 Task: Find connections with filter location Mogi das Cruzes with filter topic #Socialentrepreneurshipwith filter profile language Spanish with filter current company Polaris Consulting & Services Ltd with filter school Kurukshetra University, Kurukshetra with filter industry Repair and Maintenance with filter service category Financial Advisory with filter keywords title Suicide Hotline Volunteer
Action: Mouse moved to (594, 107)
Screenshot: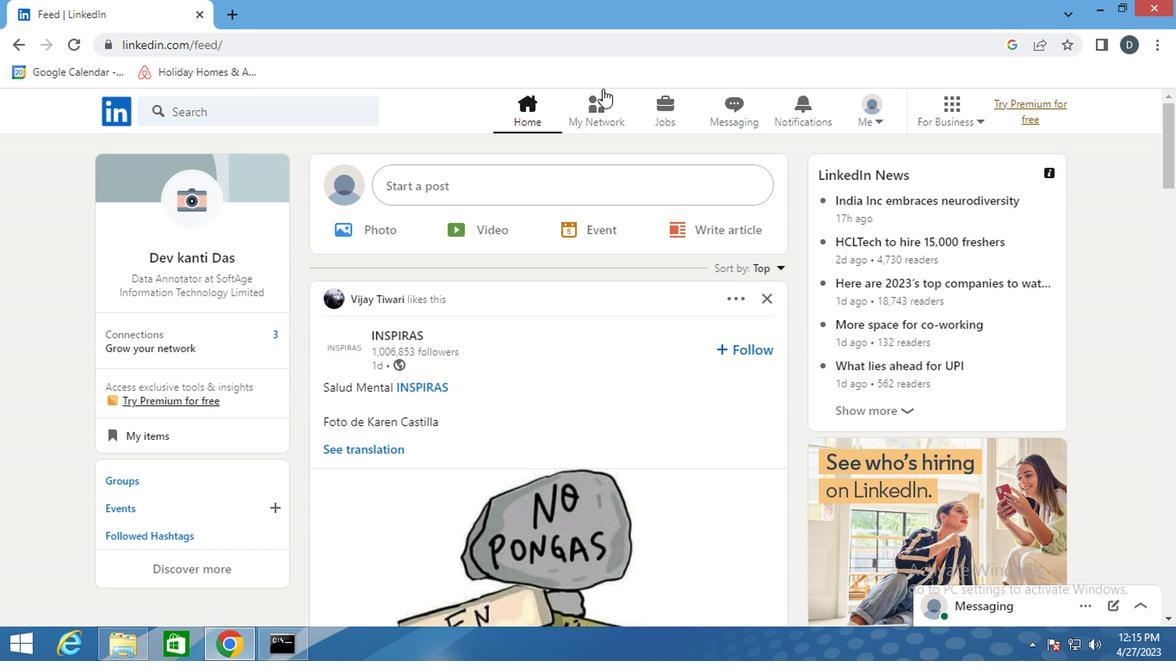 
Action: Mouse pressed left at (594, 107)
Screenshot: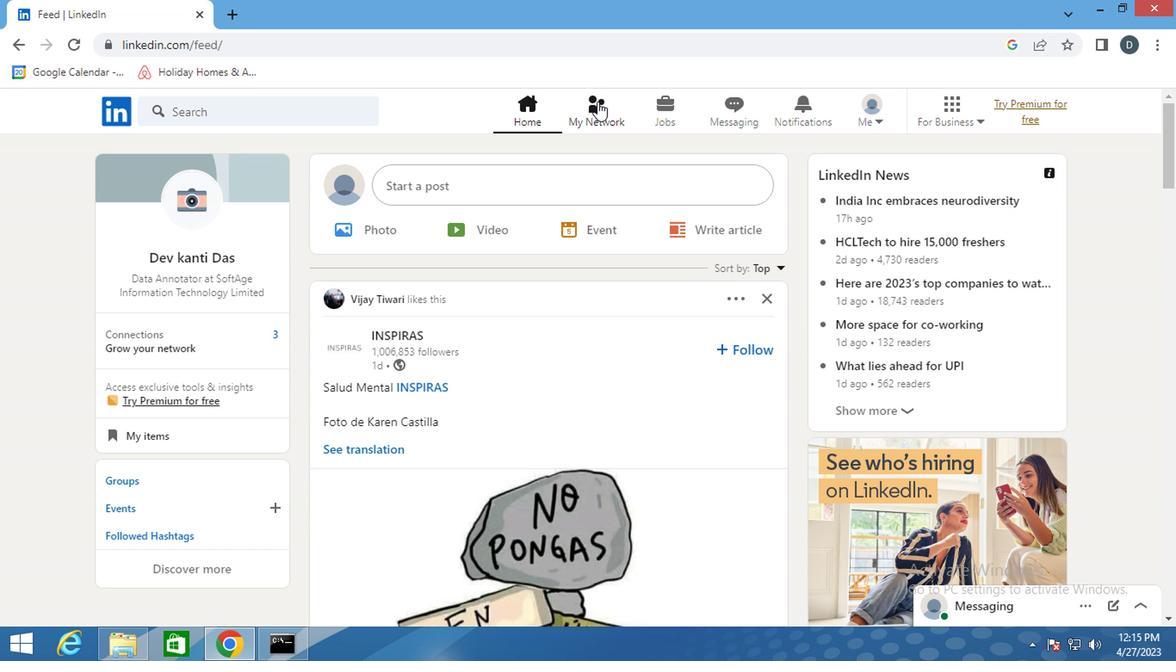 
Action: Mouse moved to (311, 195)
Screenshot: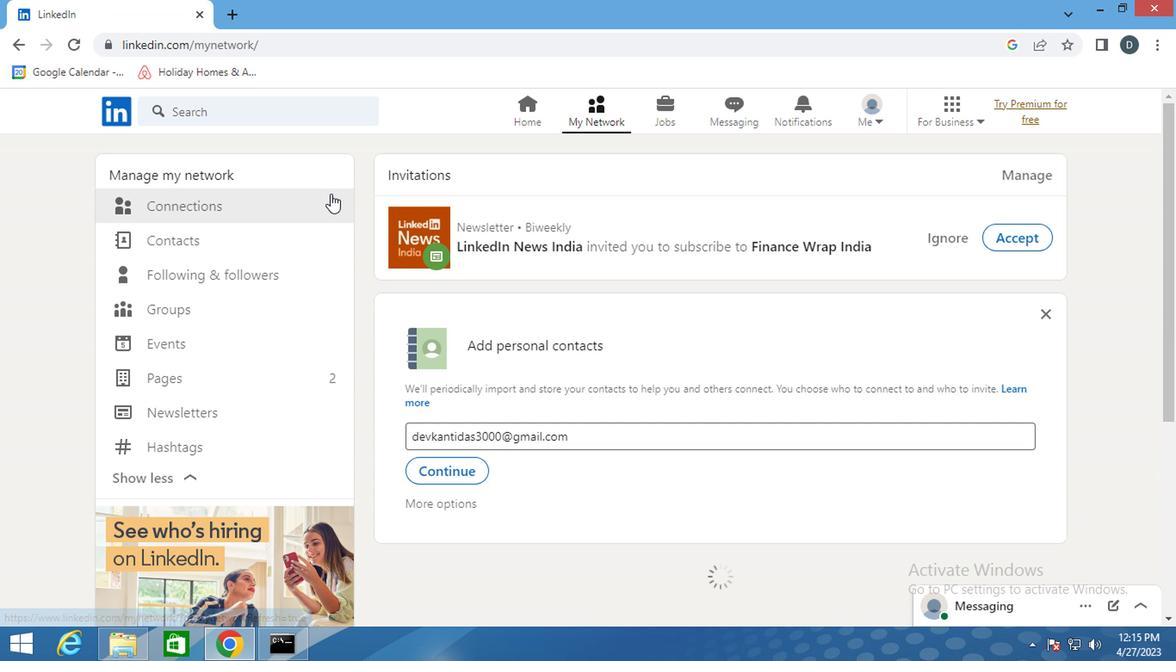 
Action: Mouse pressed left at (311, 195)
Screenshot: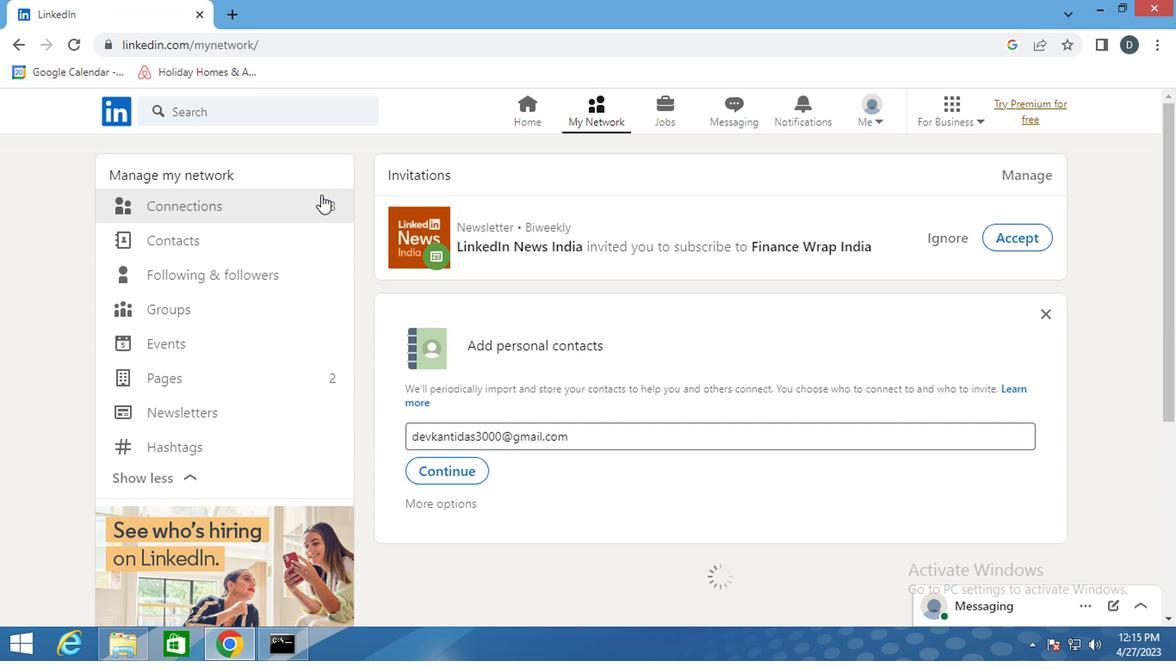 
Action: Mouse pressed left at (311, 195)
Screenshot: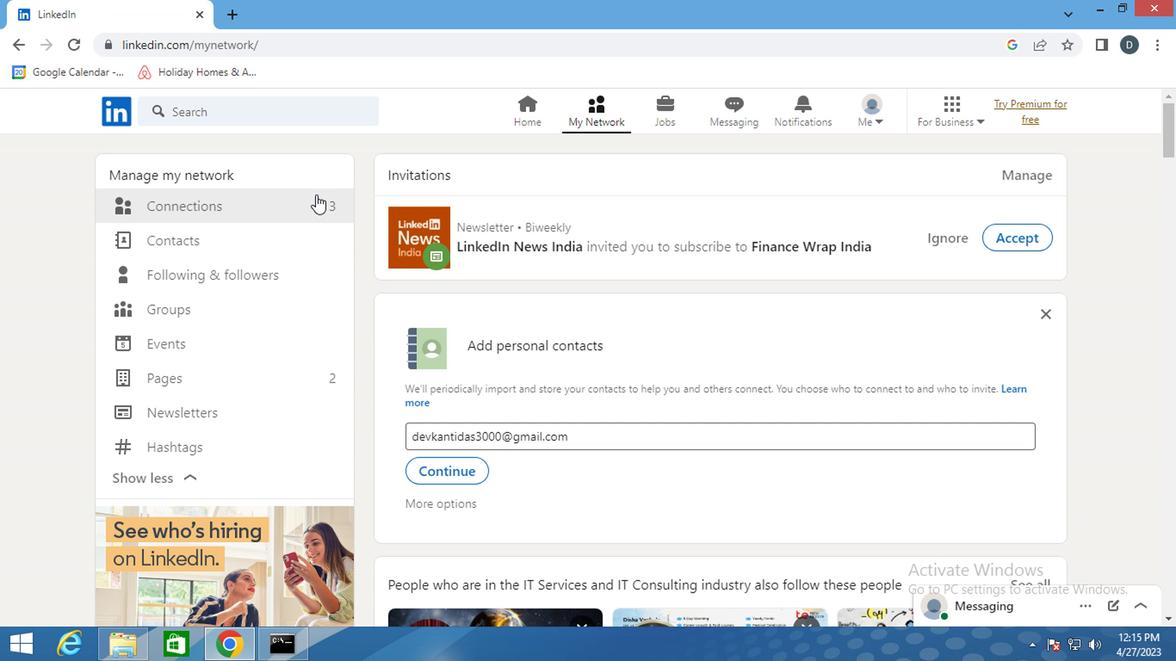 
Action: Mouse moved to (330, 214)
Screenshot: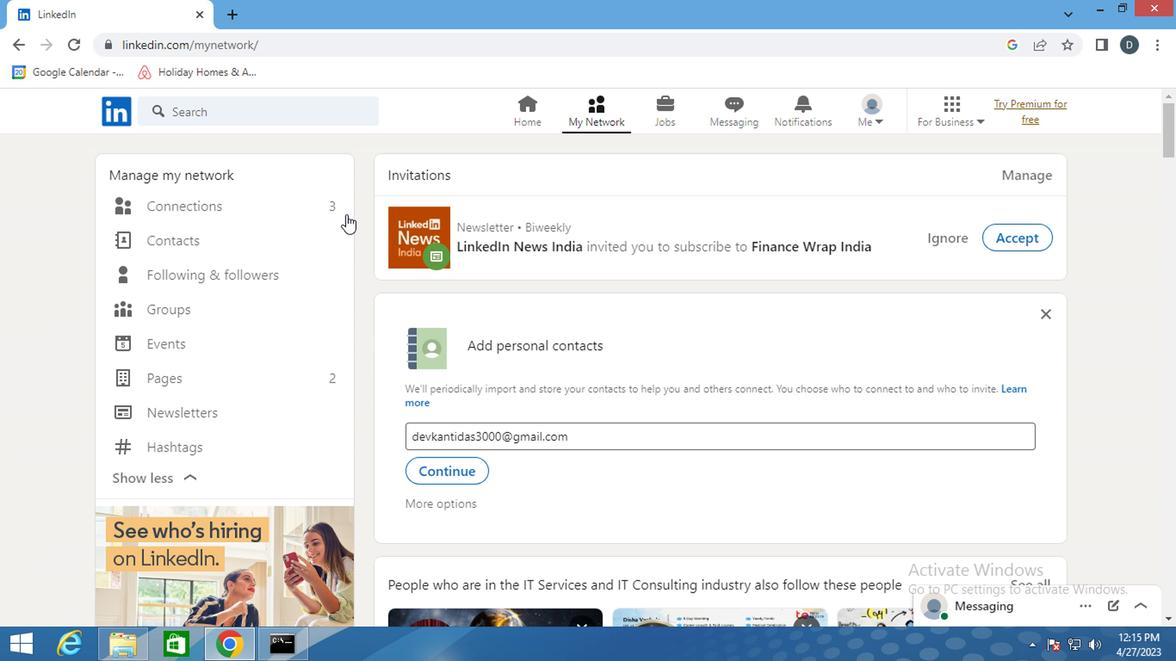 
Action: Mouse pressed left at (330, 214)
Screenshot: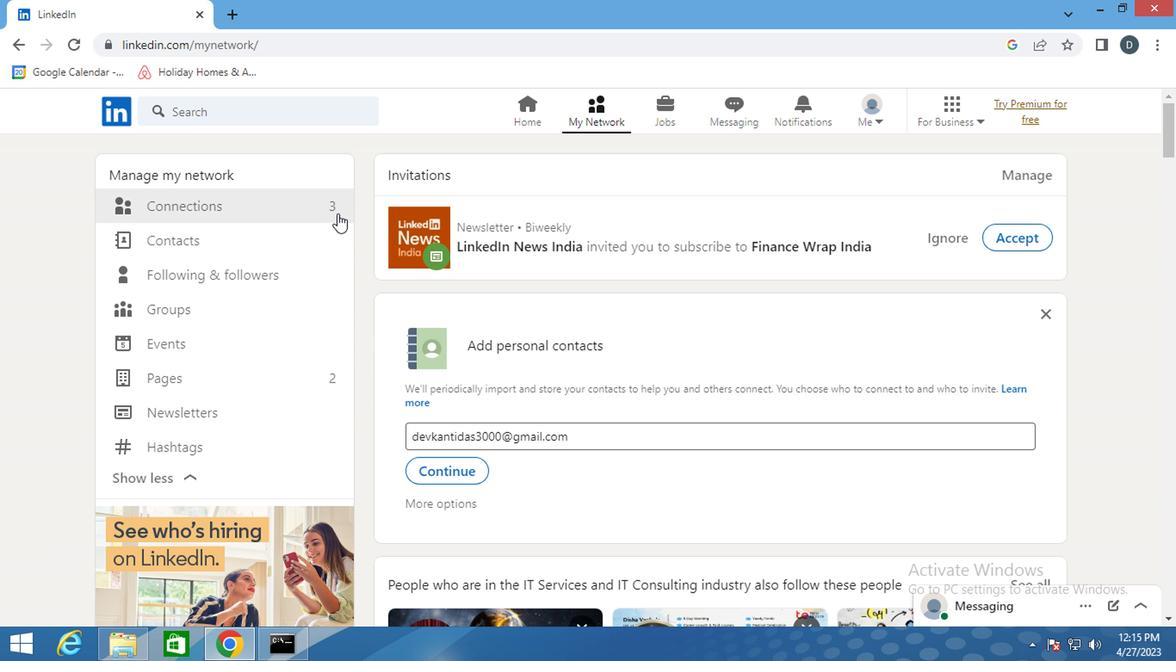 
Action: Mouse pressed left at (330, 214)
Screenshot: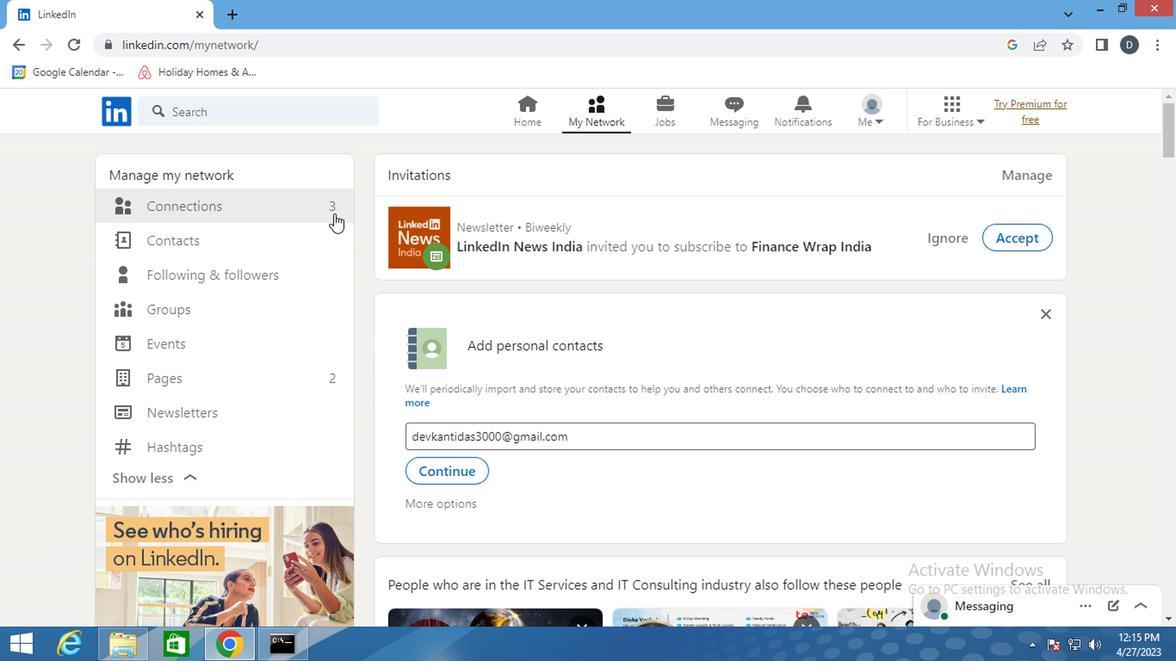 
Action: Mouse moved to (714, 203)
Screenshot: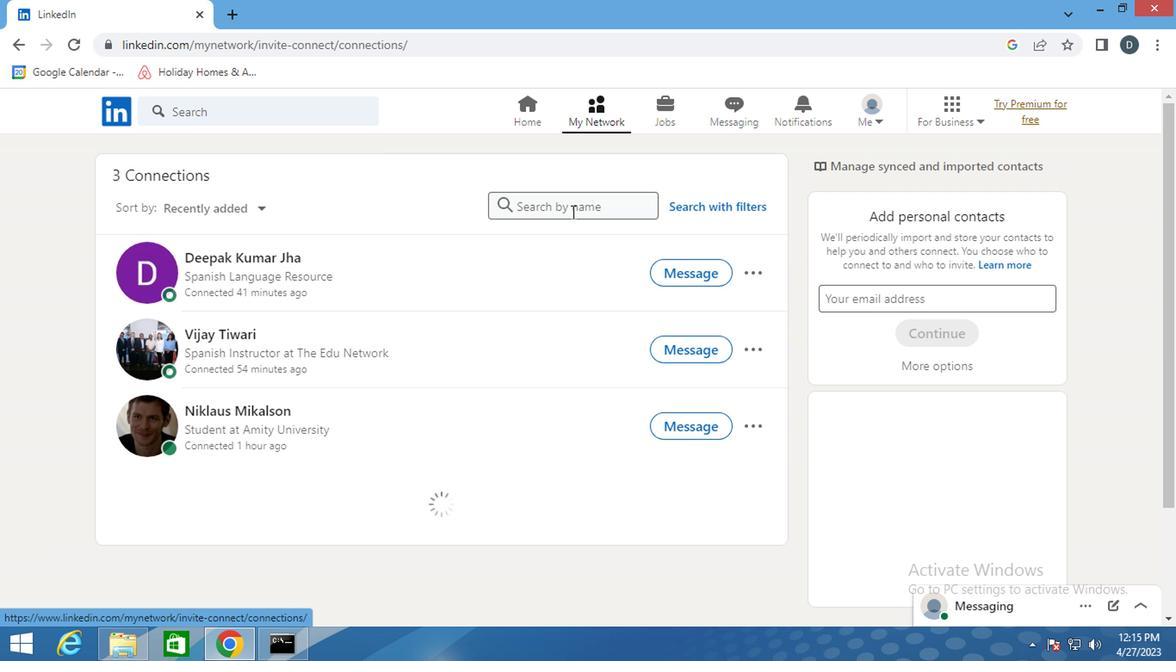 
Action: Mouse pressed left at (714, 203)
Screenshot: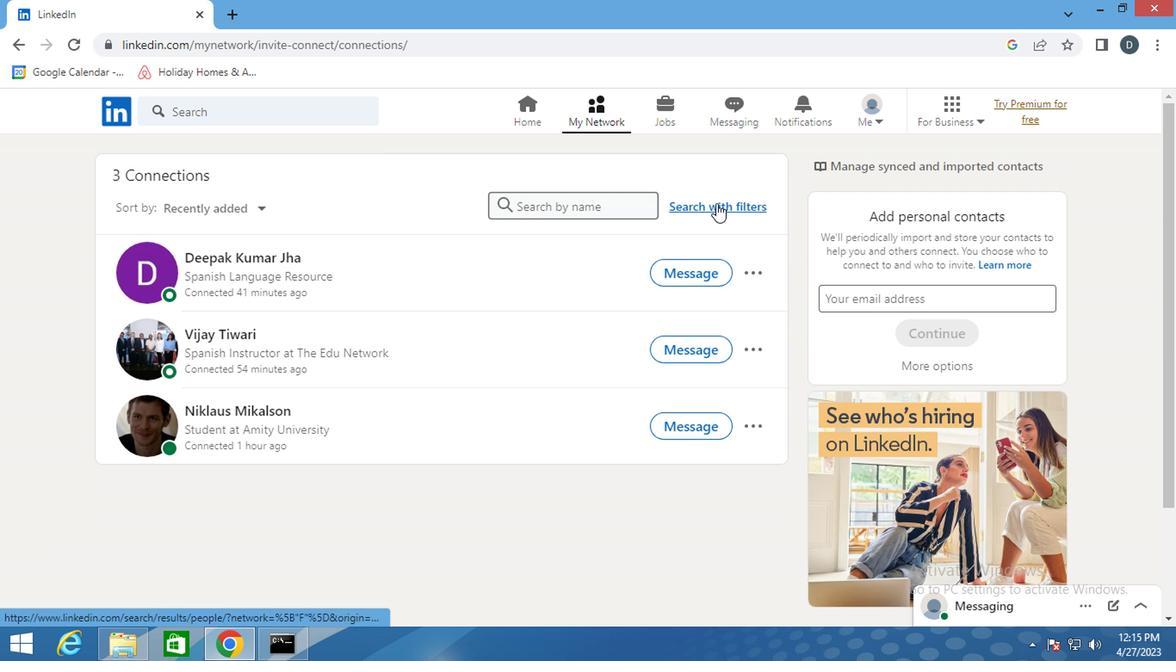 
Action: Mouse moved to (625, 160)
Screenshot: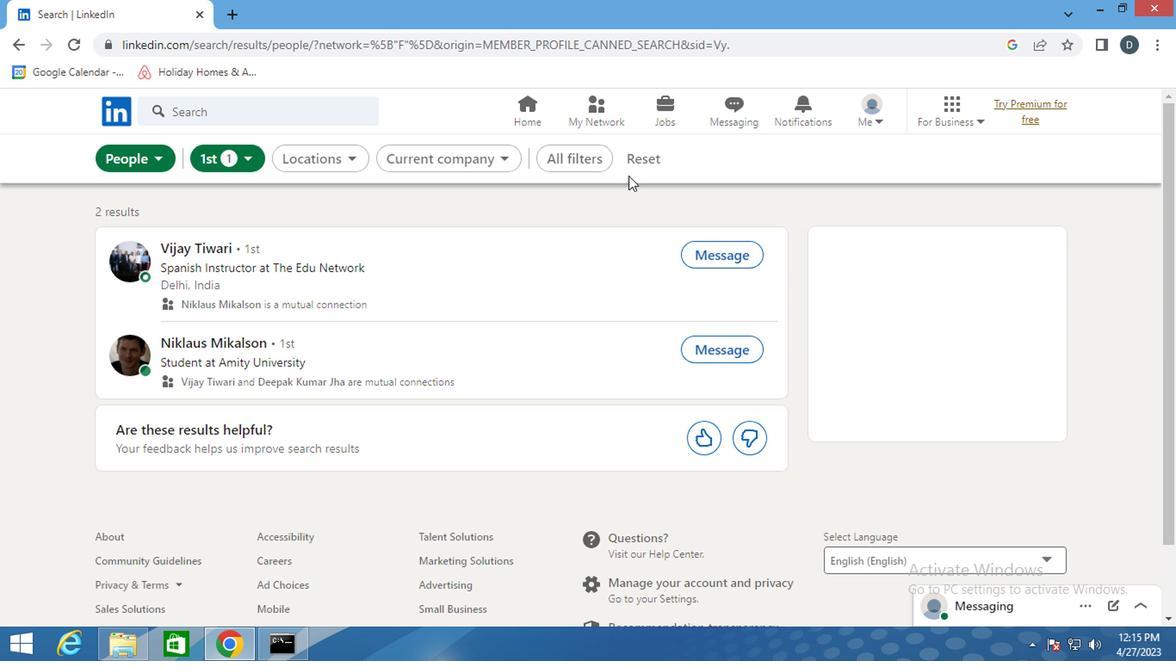 
Action: Mouse pressed left at (625, 160)
Screenshot: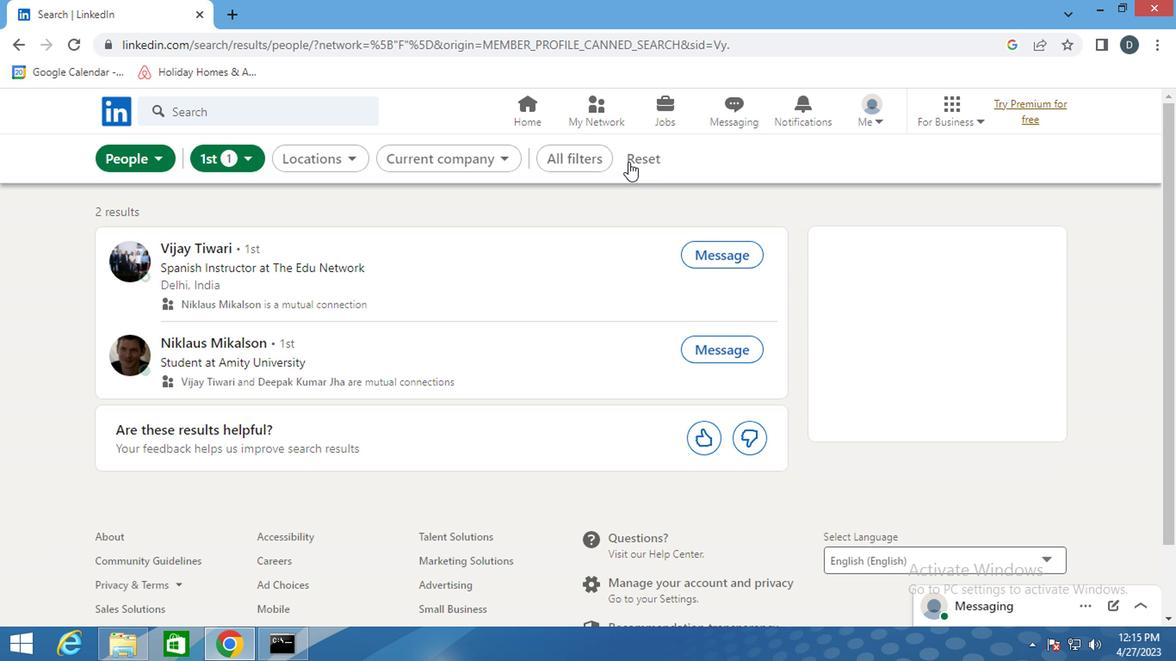
Action: Mouse moved to (586, 159)
Screenshot: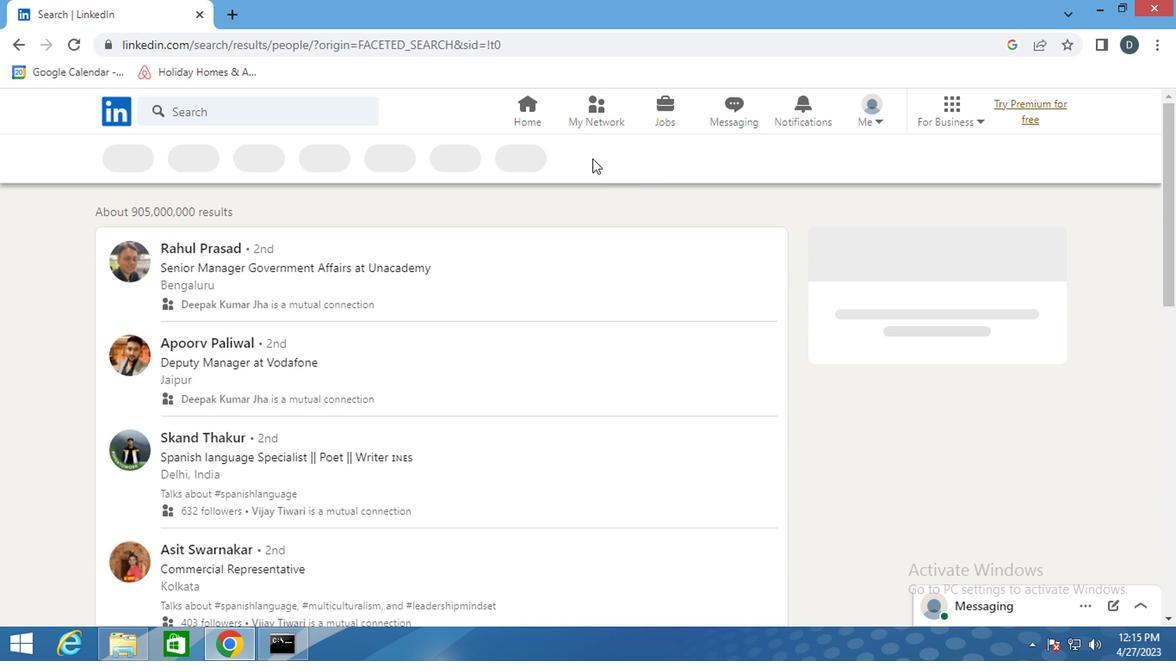 
Action: Mouse pressed left at (586, 159)
Screenshot: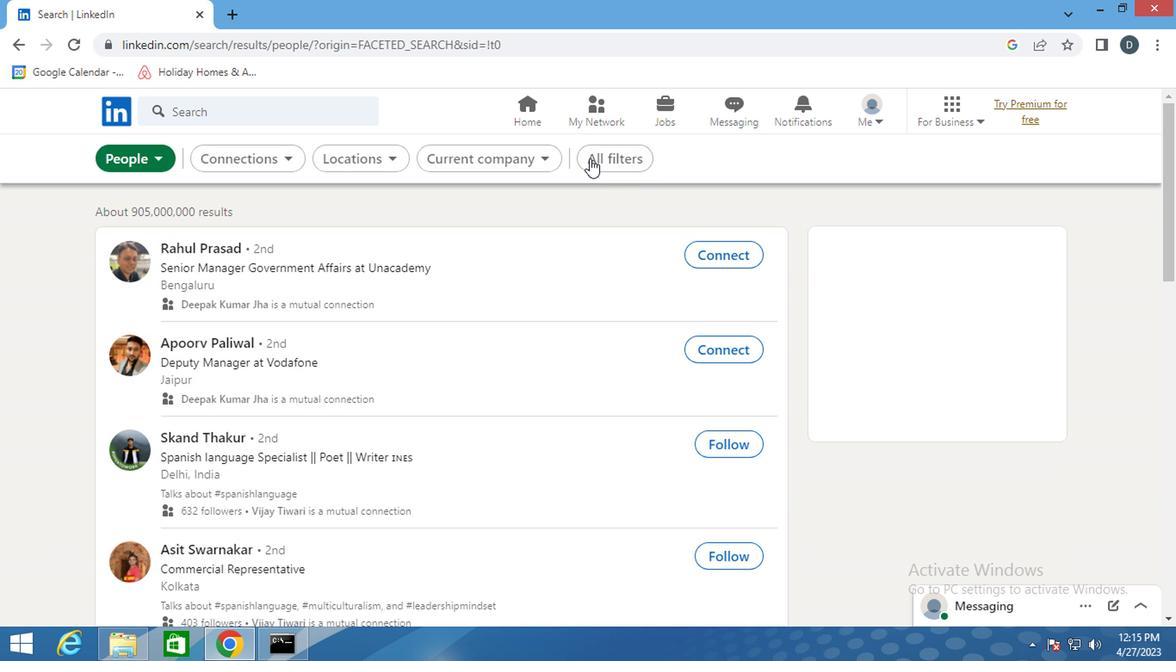 
Action: Mouse moved to (932, 368)
Screenshot: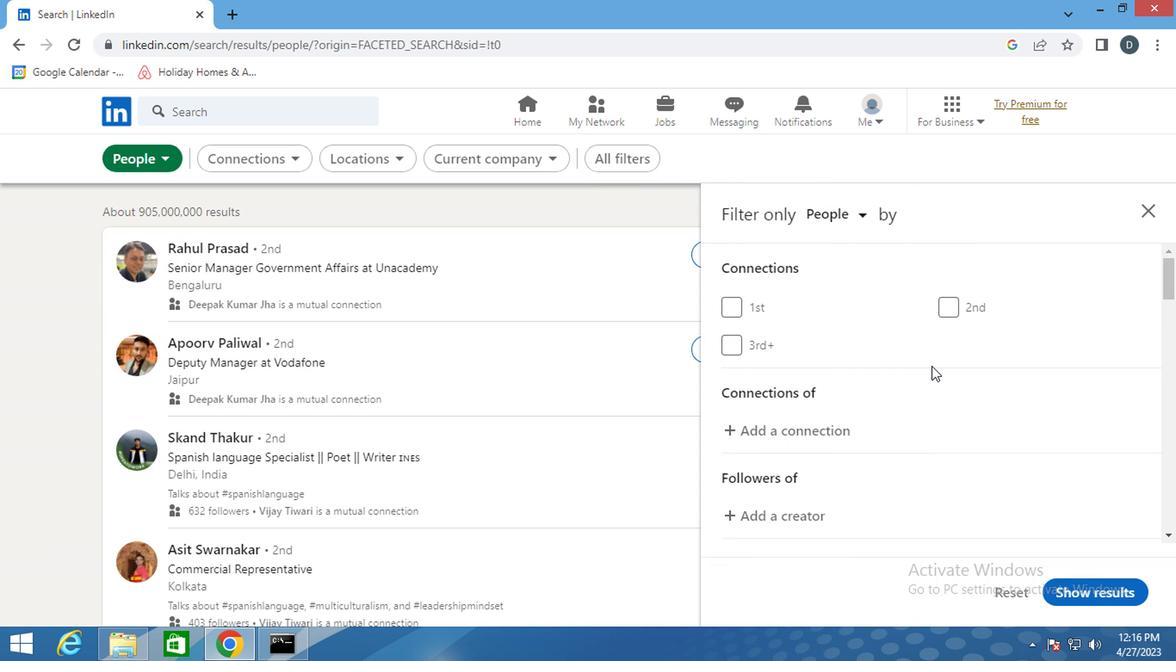 
Action: Mouse scrolled (932, 368) with delta (0, 0)
Screenshot: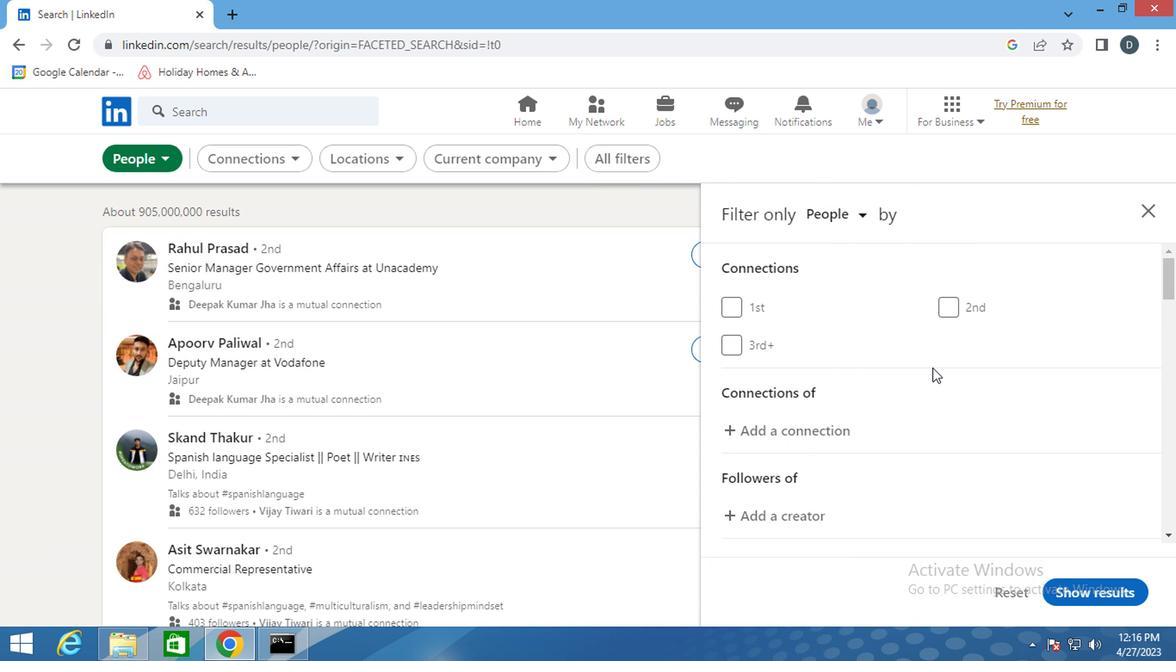 
Action: Mouse moved to (932, 368)
Screenshot: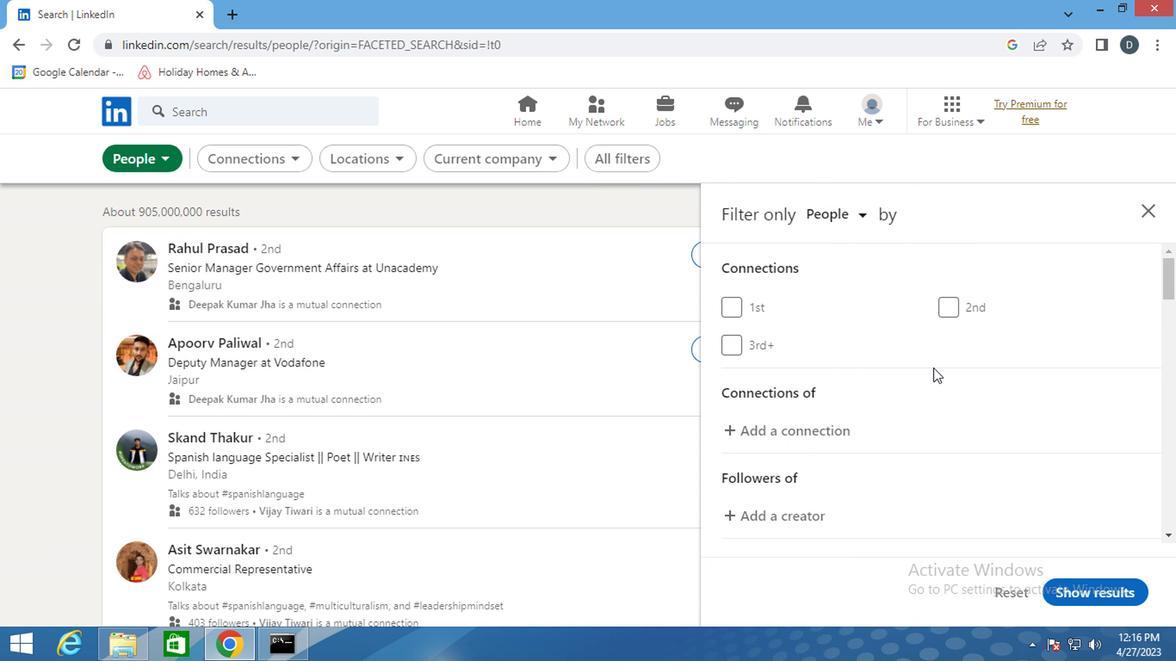 
Action: Mouse scrolled (932, 368) with delta (0, 0)
Screenshot: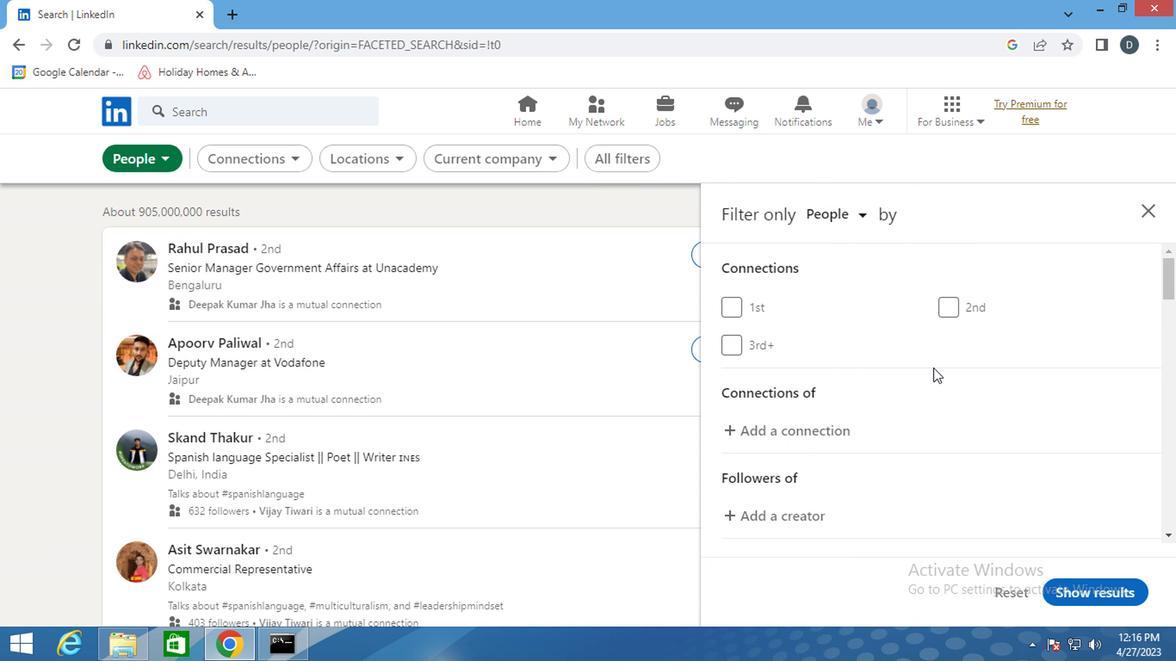 
Action: Mouse scrolled (932, 368) with delta (0, 0)
Screenshot: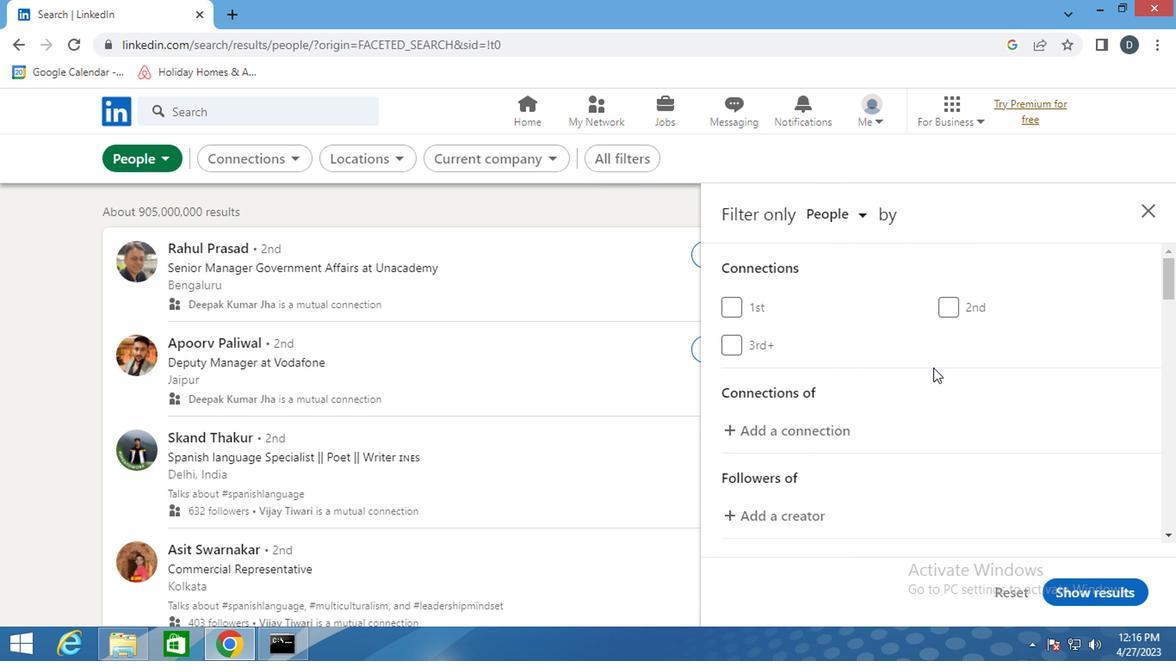 
Action: Mouse moved to (976, 418)
Screenshot: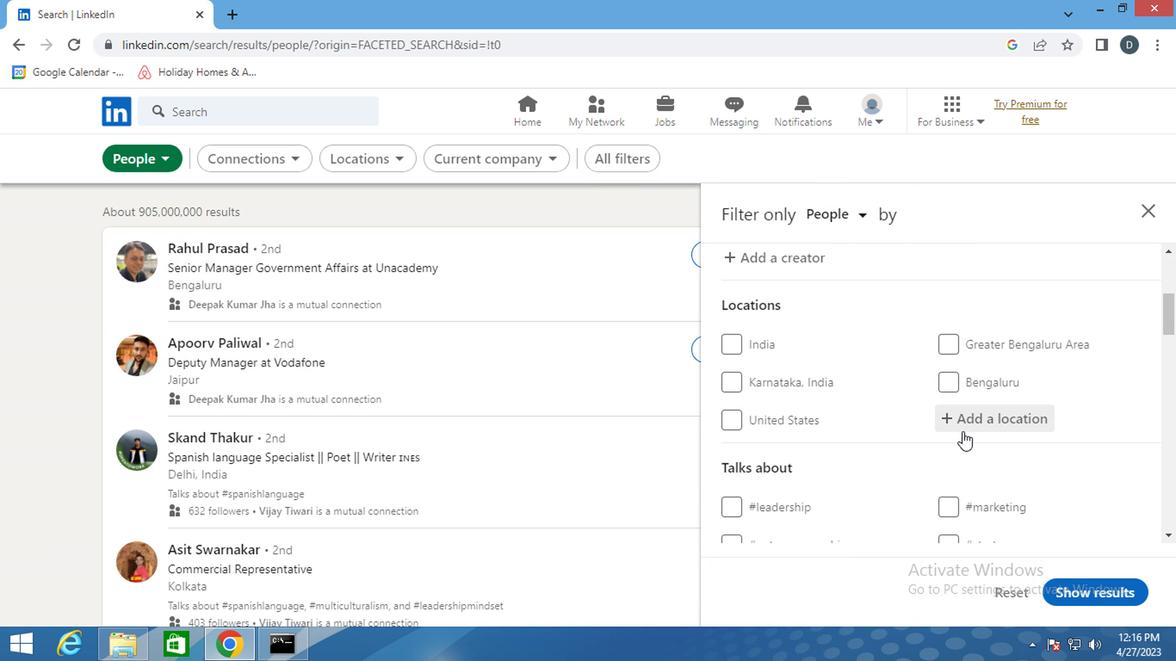 
Action: Mouse pressed left at (976, 418)
Screenshot: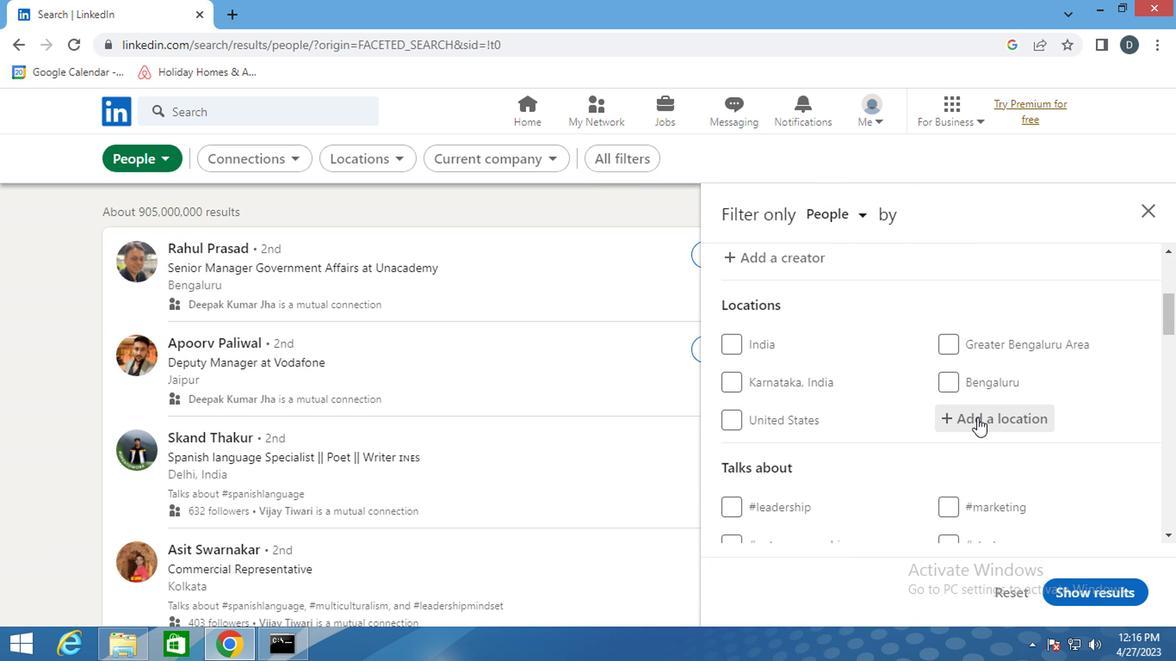 
Action: Mouse moved to (978, 418)
Screenshot: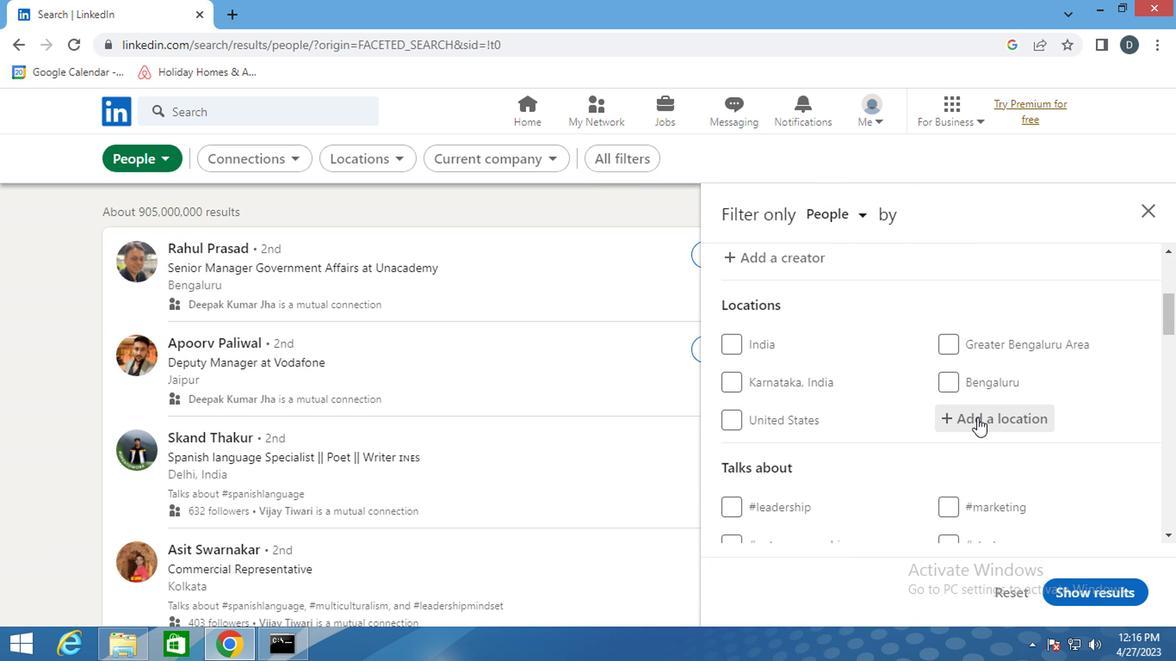 
Action: Key pressed <Key.shift_r>Mogi<Key.space><Key.shift>DAS<Key.backspace><Key.backspace><Key.backspace>S<Key.insert><Key.backspace>DAS
Screenshot: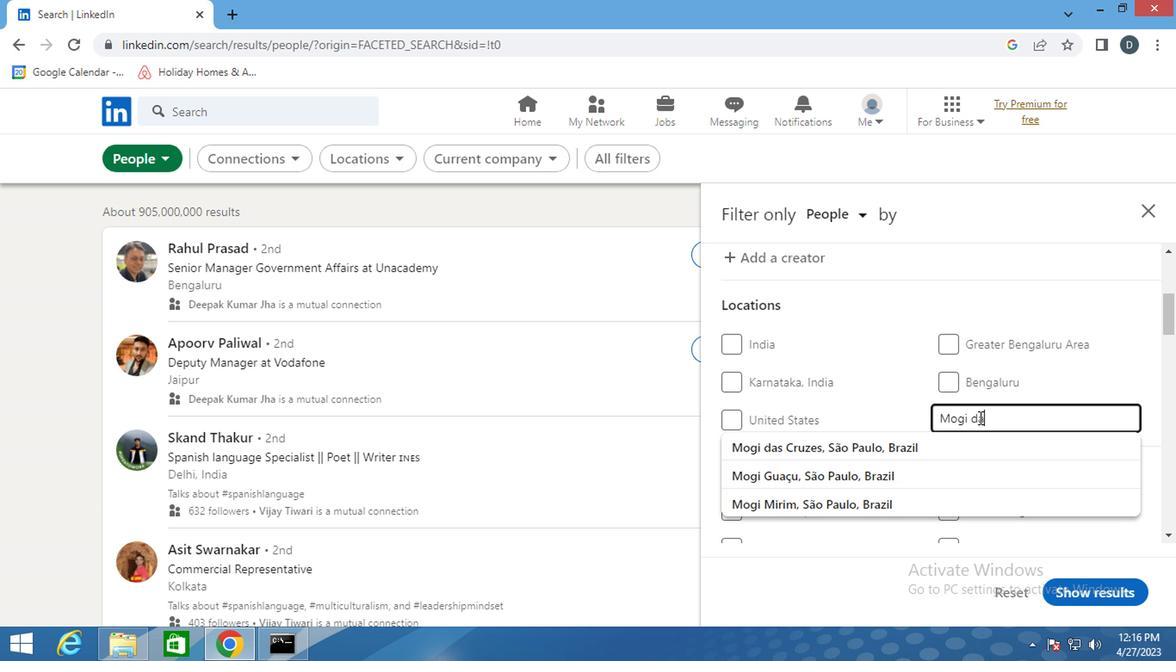 
Action: Mouse moved to (942, 455)
Screenshot: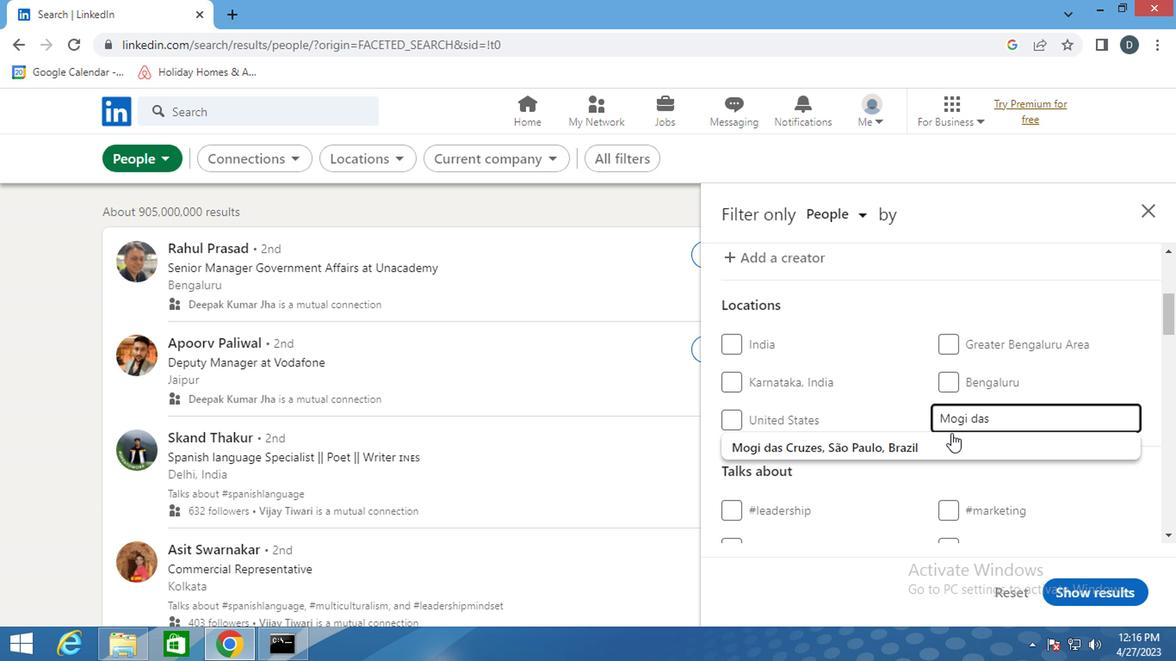 
Action: Mouse pressed left at (942, 455)
Screenshot: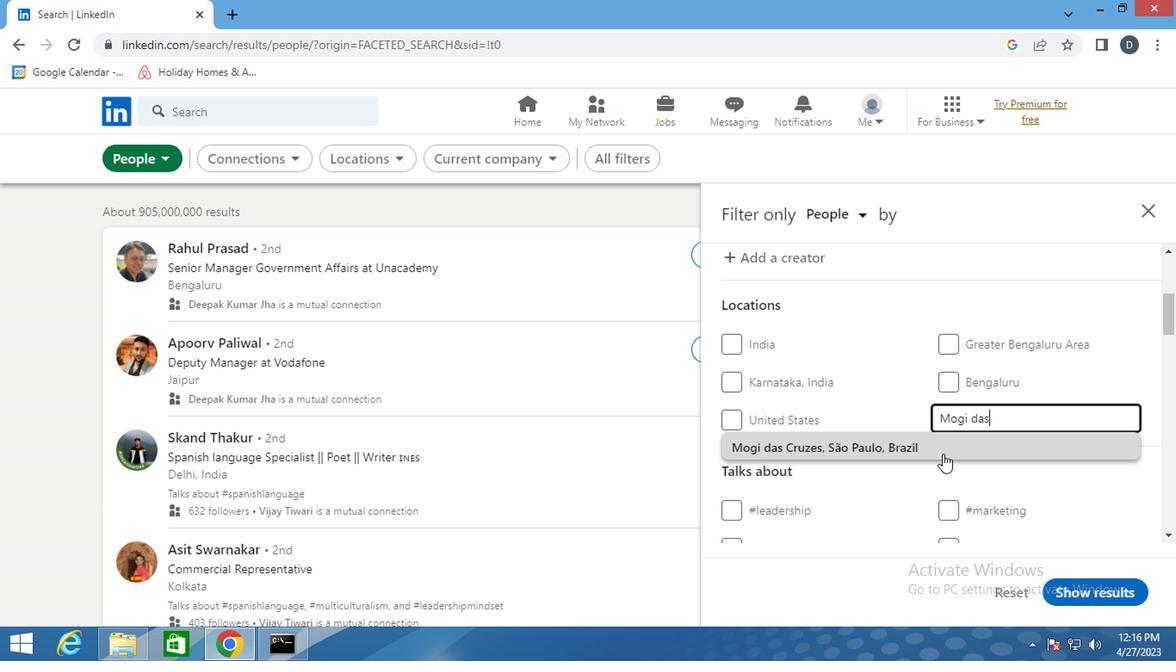 
Action: Mouse moved to (942, 454)
Screenshot: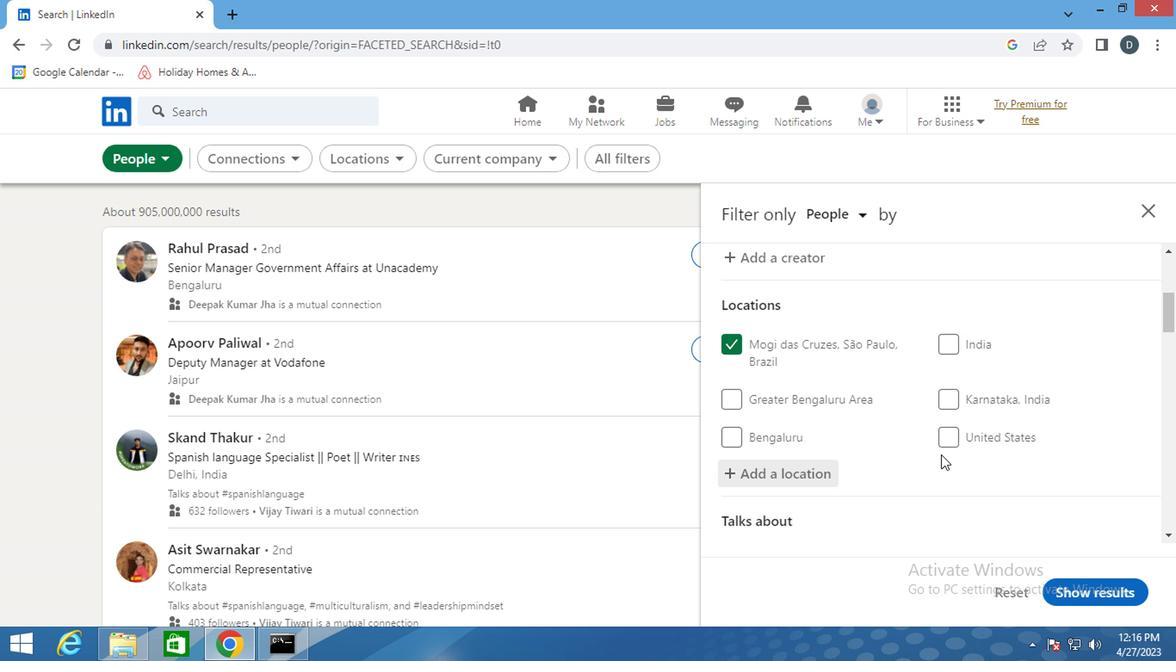 
Action: Mouse scrolled (942, 453) with delta (0, -1)
Screenshot: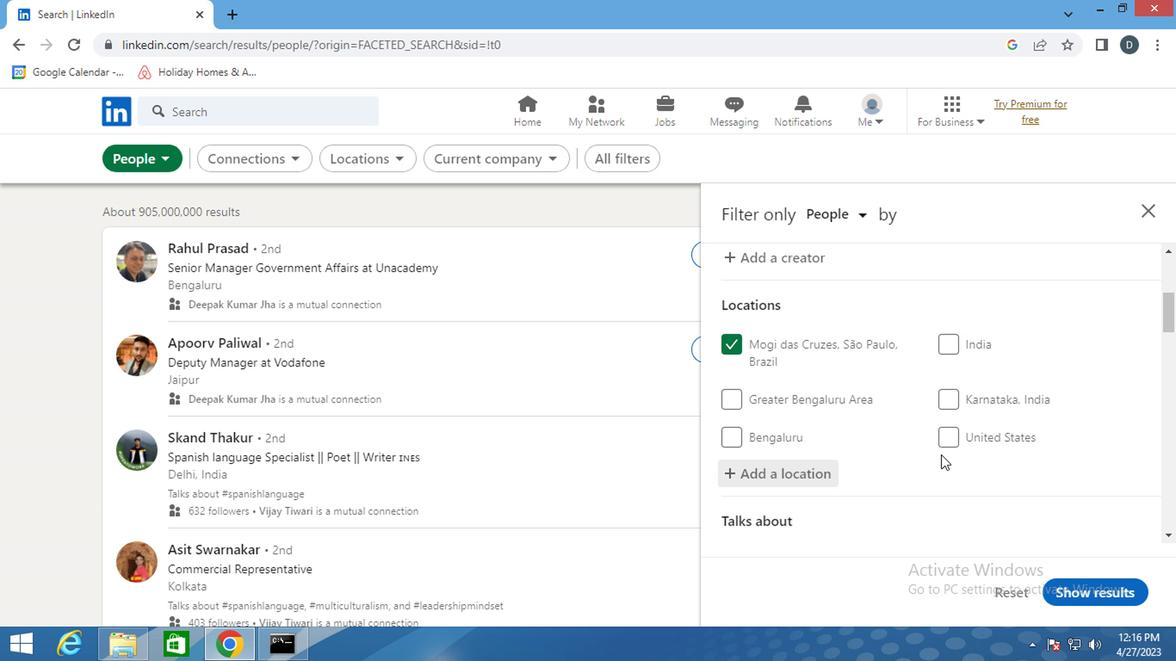 
Action: Mouse scrolled (942, 453) with delta (0, -1)
Screenshot: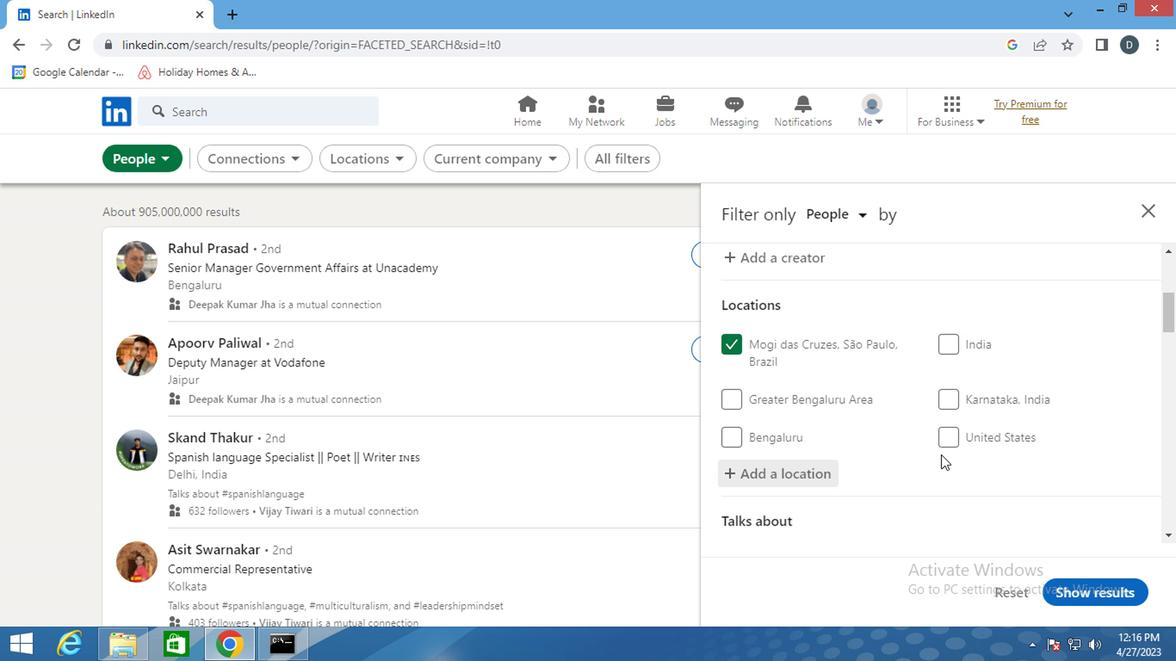 
Action: Mouse moved to (965, 456)
Screenshot: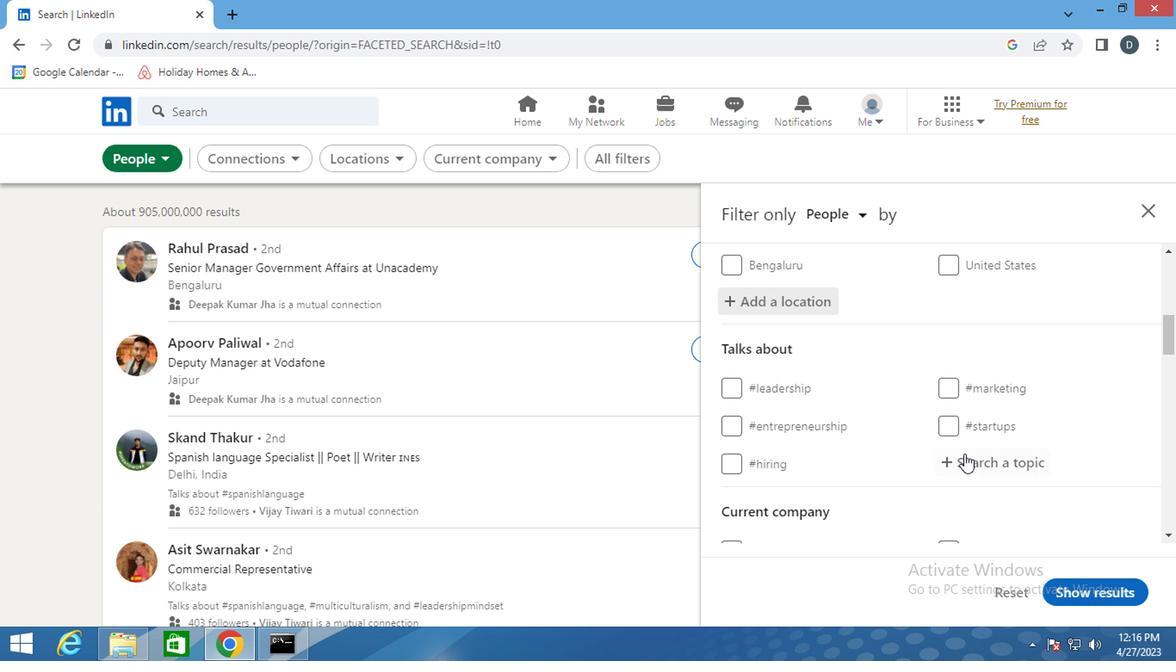 
Action: Mouse pressed left at (965, 456)
Screenshot: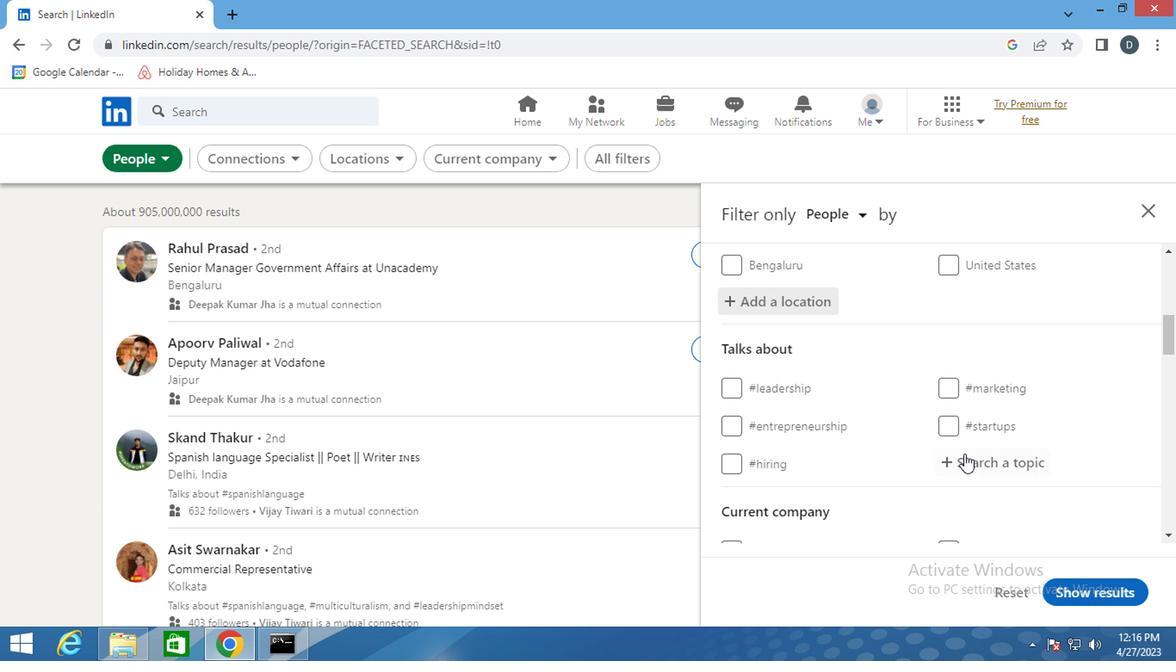 
Action: Mouse moved to (949, 456)
Screenshot: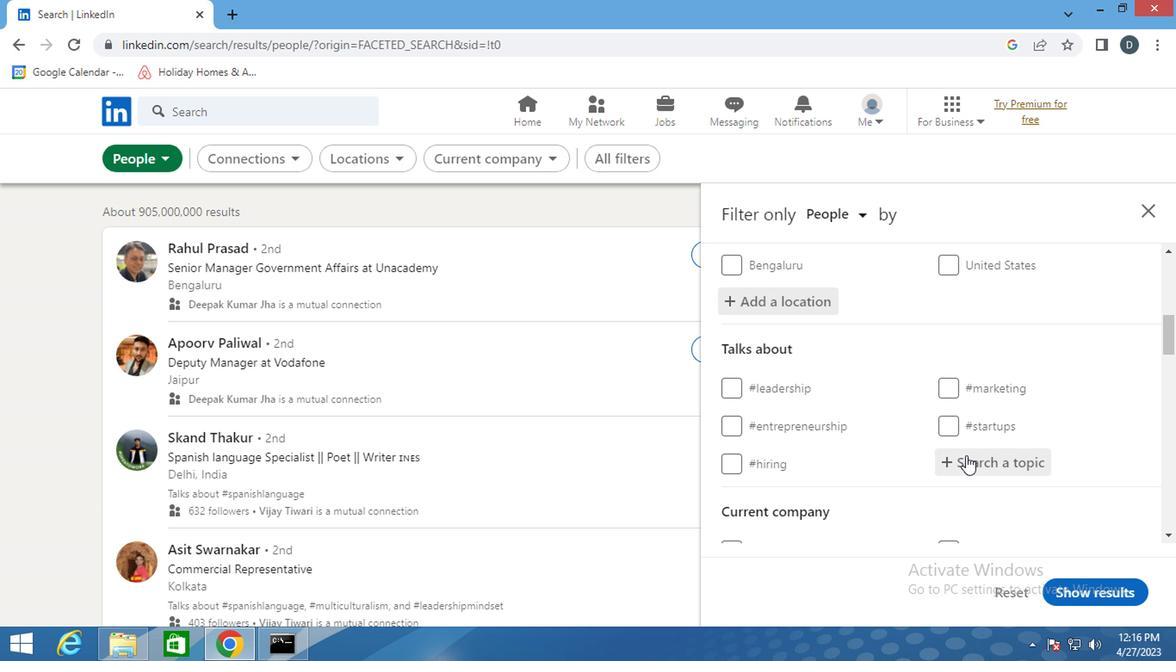 
Action: Key pressed <Key.shift><Key.shift><Key.shift>#<Key.shift>SOCIALENTREPRENEURSHIP
Screenshot: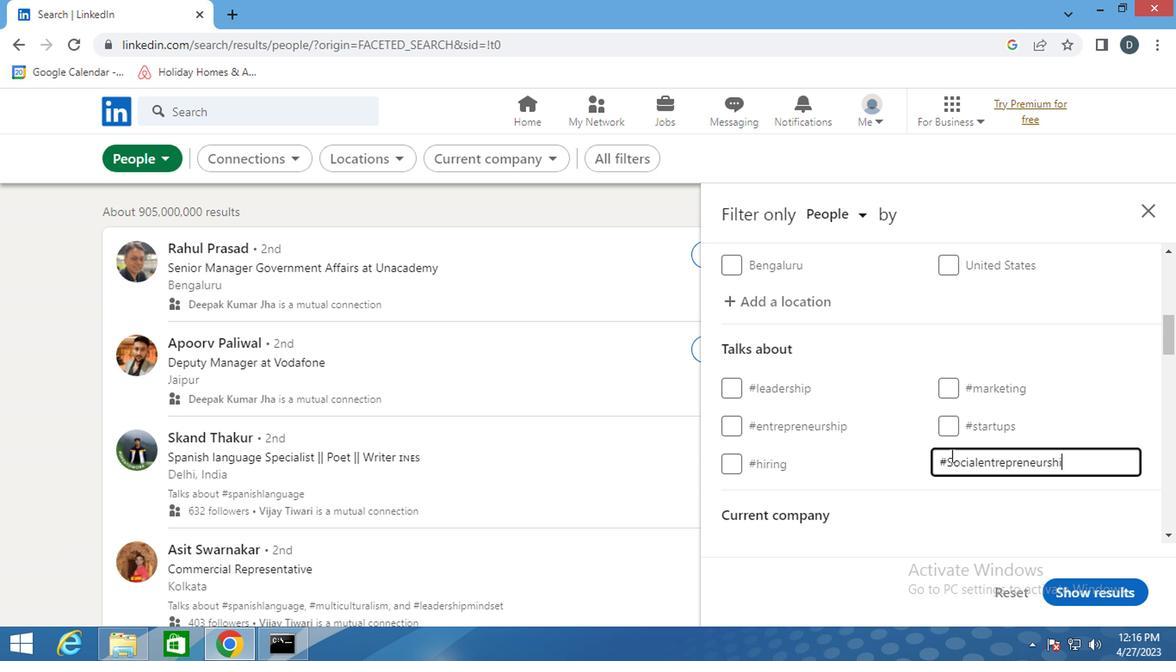 
Action: Mouse moved to (987, 514)
Screenshot: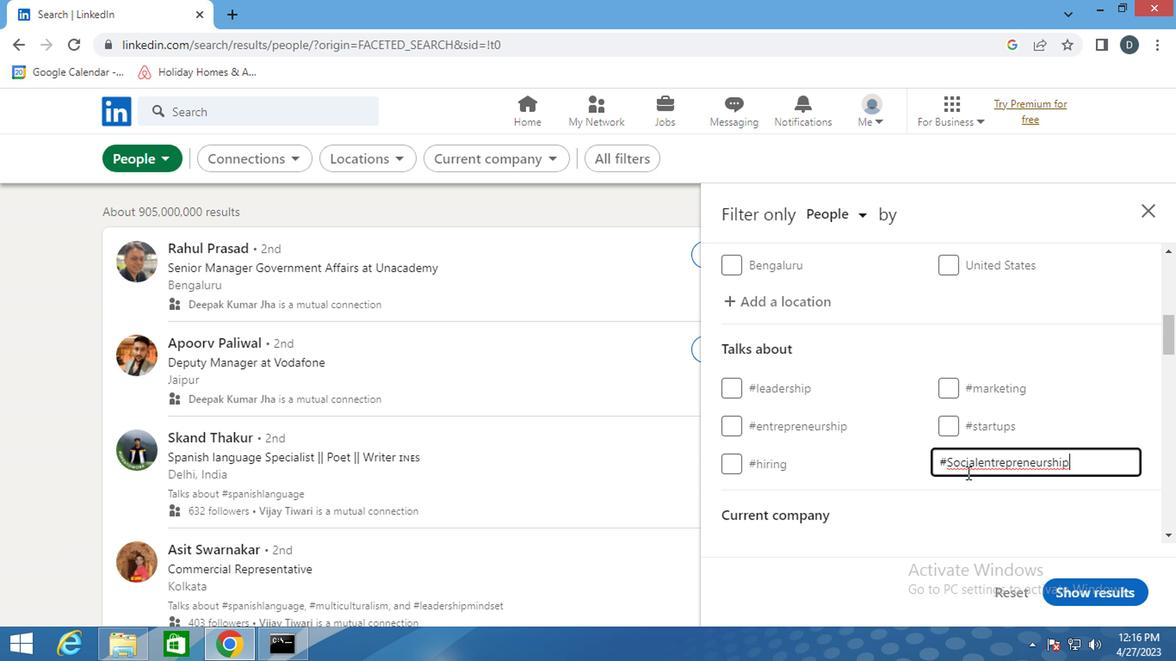 
Action: Mouse scrolled (987, 513) with delta (0, 0)
Screenshot: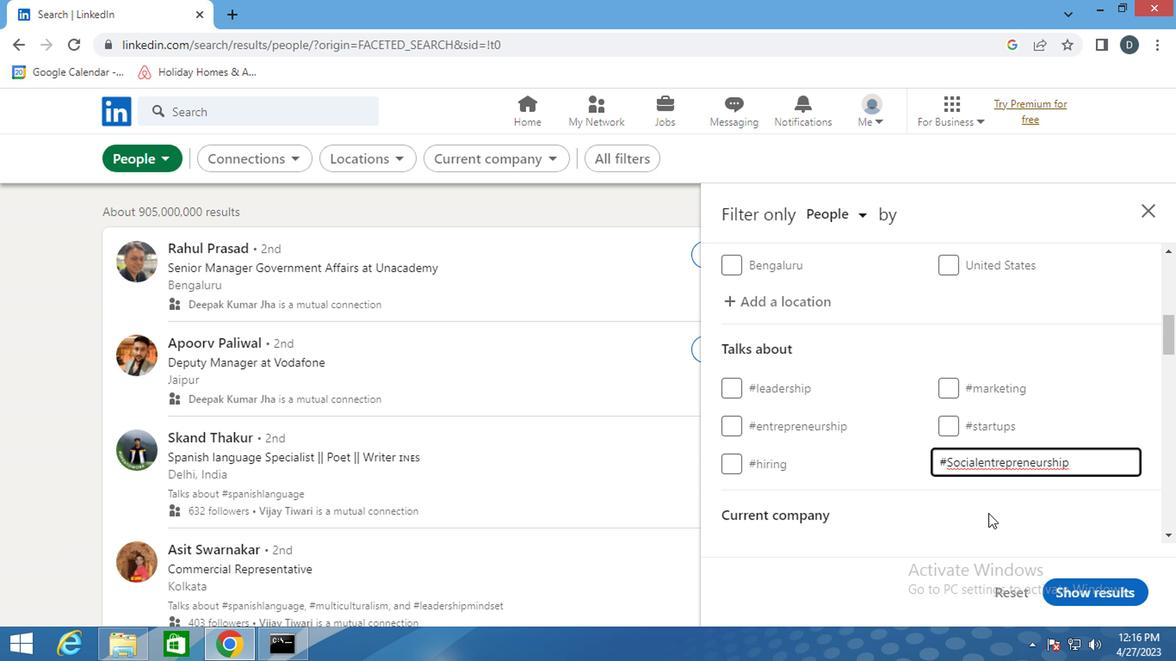 
Action: Mouse scrolled (987, 513) with delta (0, 0)
Screenshot: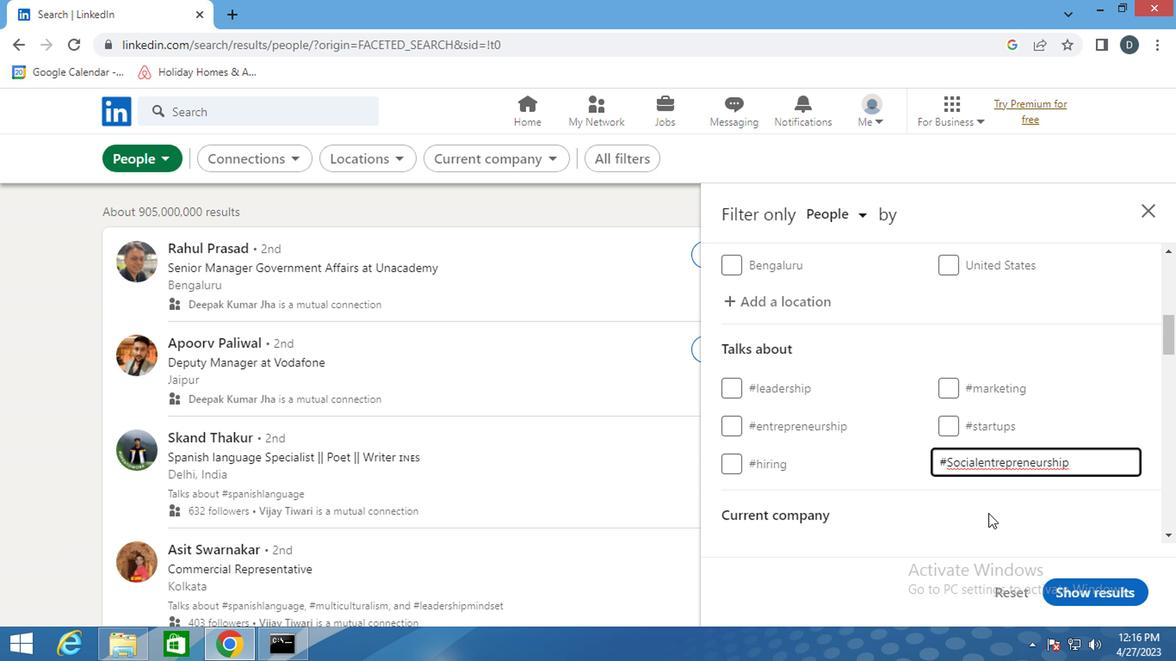 
Action: Mouse moved to (974, 477)
Screenshot: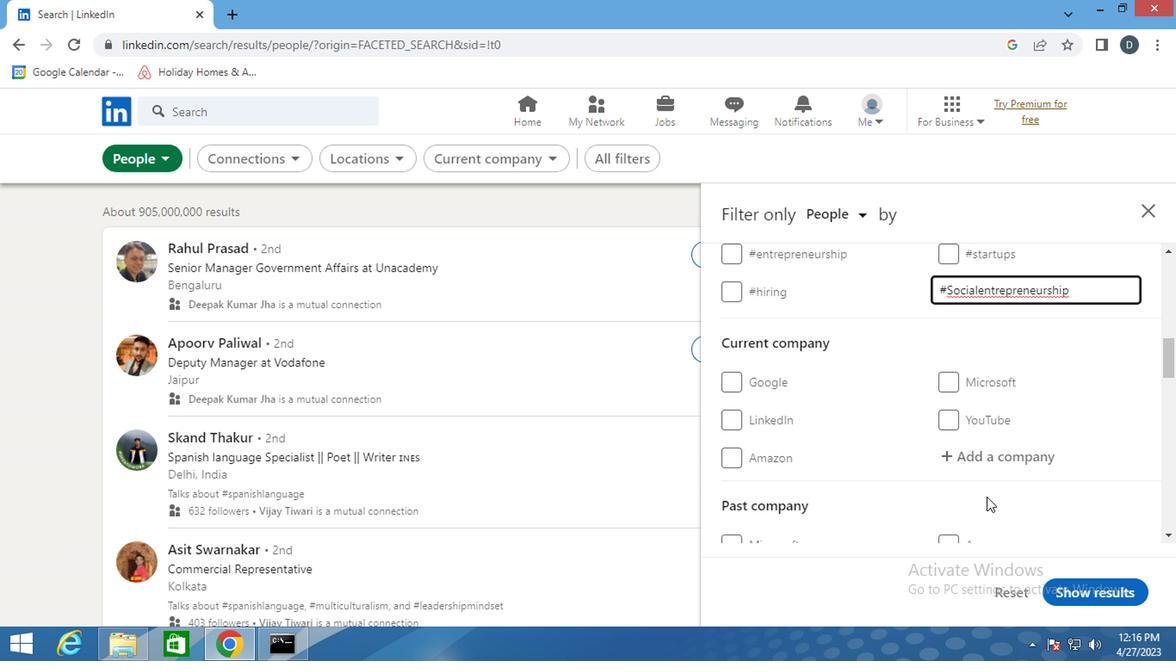 
Action: Mouse scrolled (974, 476) with delta (0, -1)
Screenshot: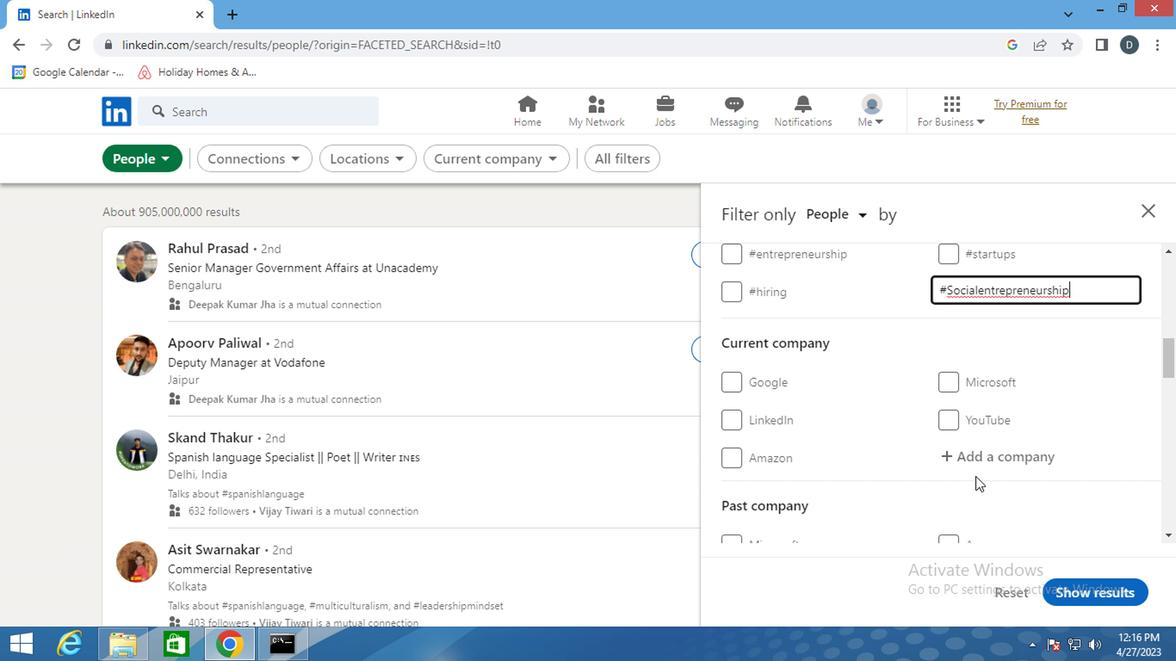 
Action: Mouse moved to (826, 482)
Screenshot: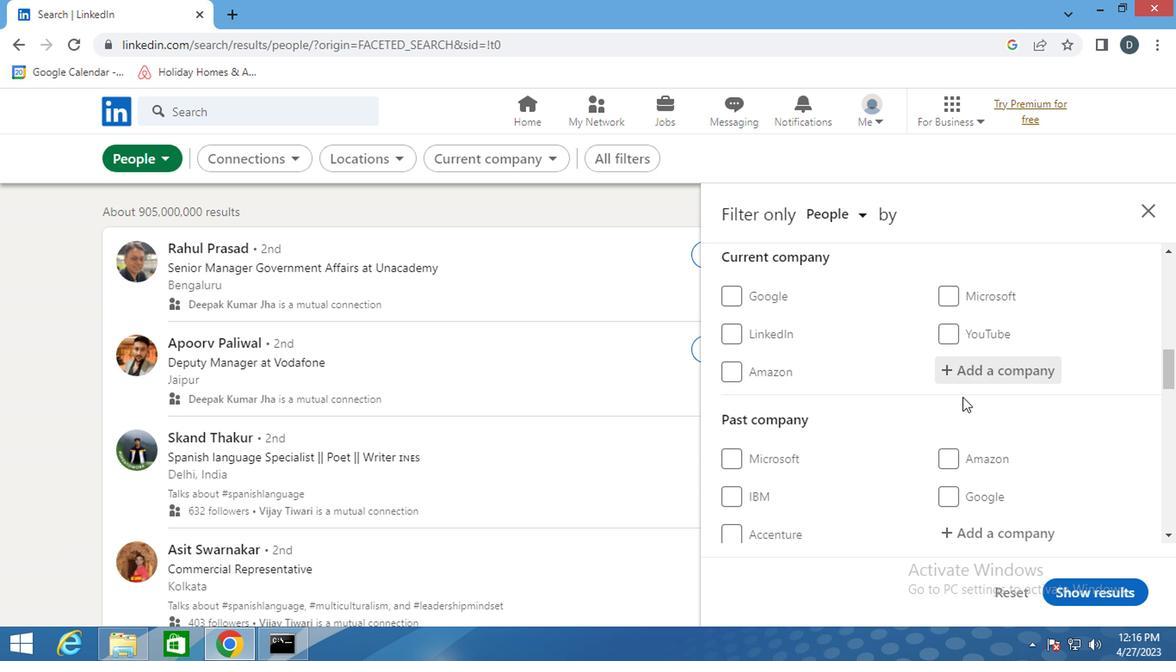 
Action: Mouse scrolled (826, 480) with delta (0, -1)
Screenshot: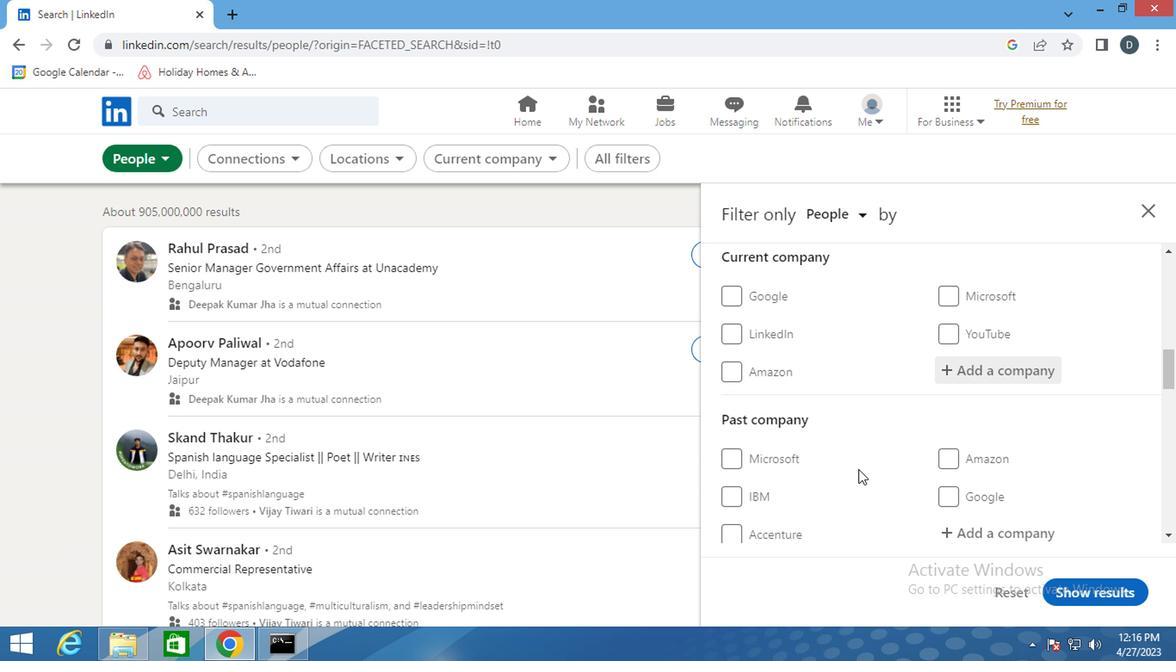 
Action: Mouse scrolled (826, 480) with delta (0, -1)
Screenshot: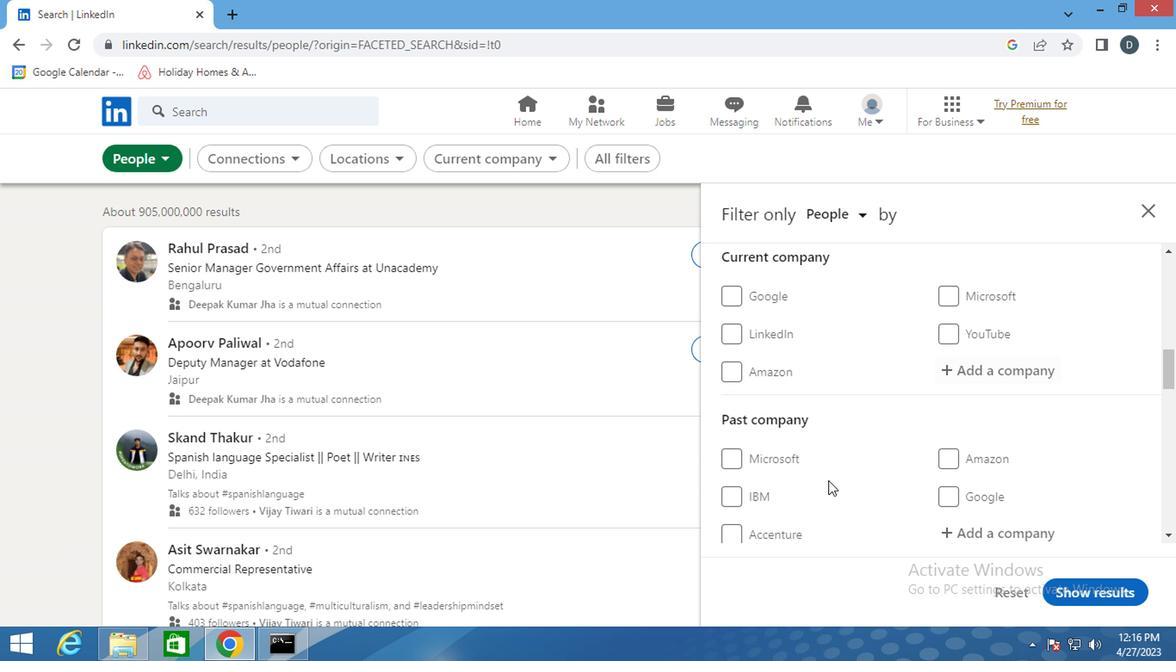 
Action: Mouse scrolled (826, 480) with delta (0, -1)
Screenshot: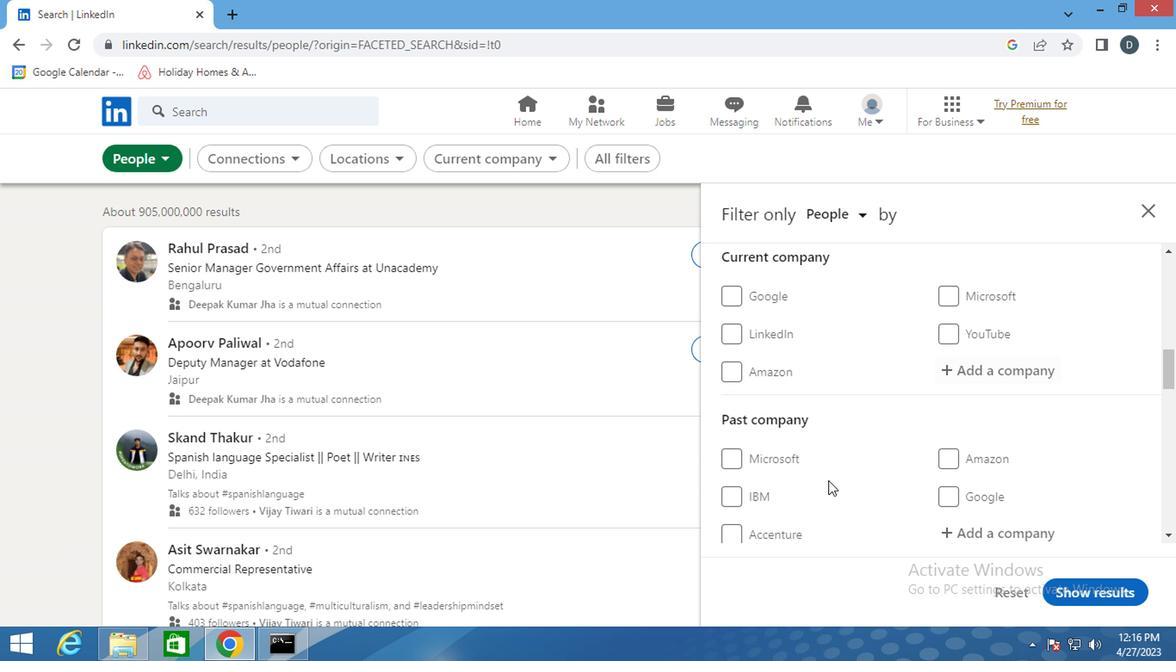 
Action: Mouse scrolled (826, 480) with delta (0, -1)
Screenshot: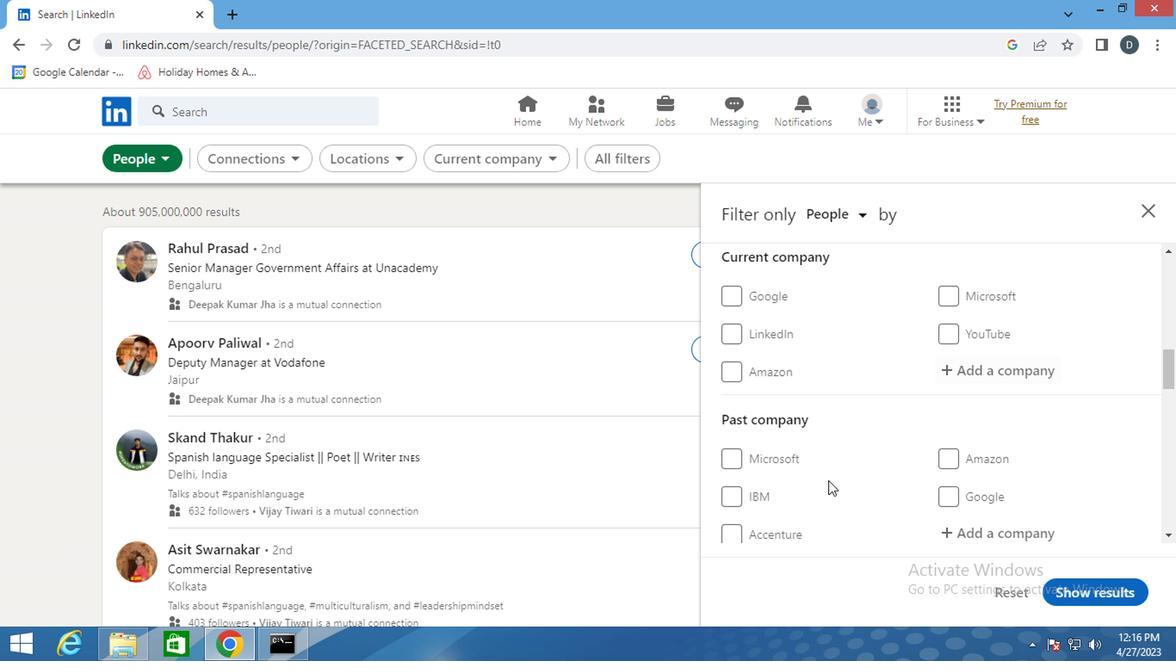 
Action: Mouse scrolled (826, 480) with delta (0, -1)
Screenshot: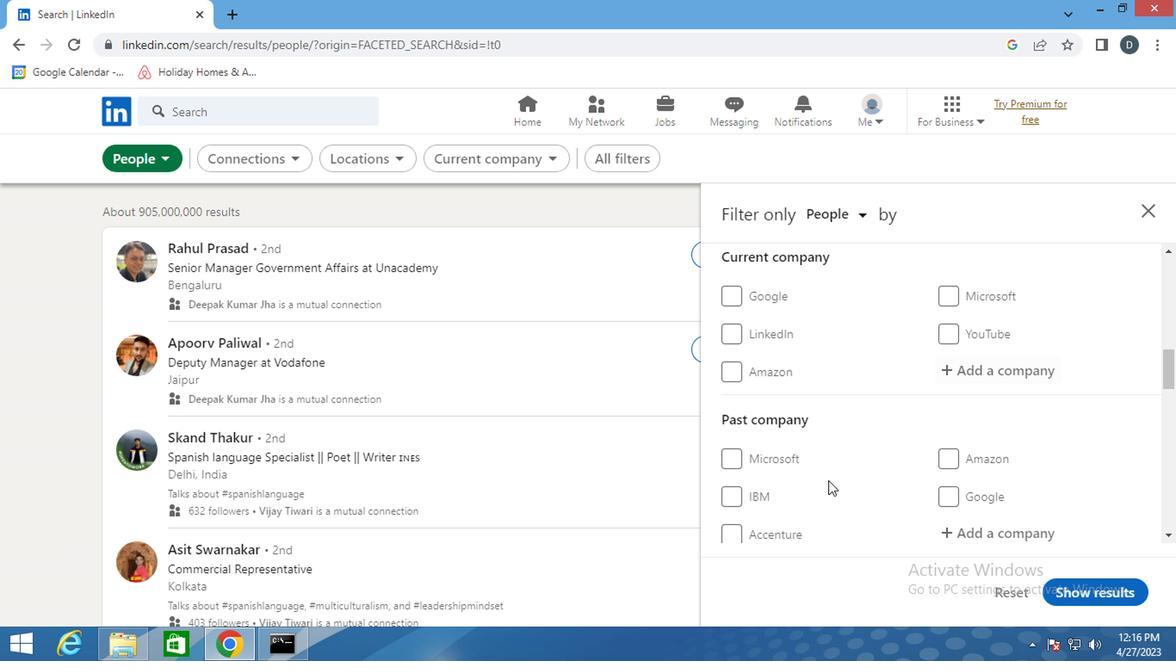 
Action: Mouse scrolled (826, 480) with delta (0, -1)
Screenshot: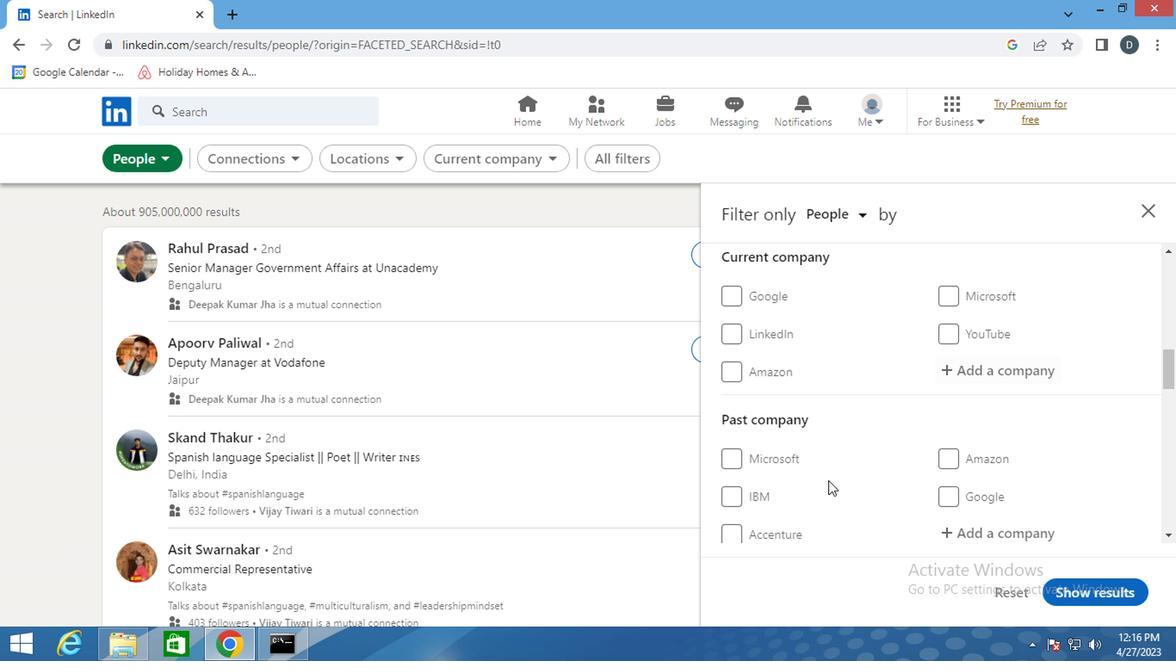 
Action: Mouse moved to (847, 464)
Screenshot: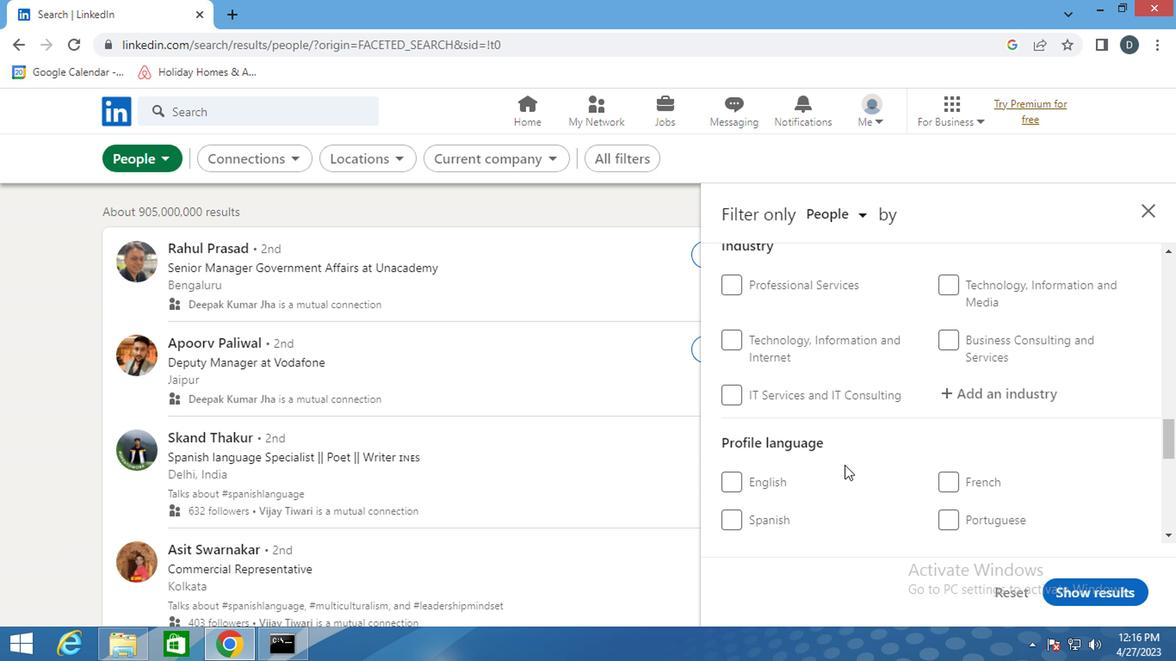 
Action: Mouse scrolled (847, 463) with delta (0, 0)
Screenshot: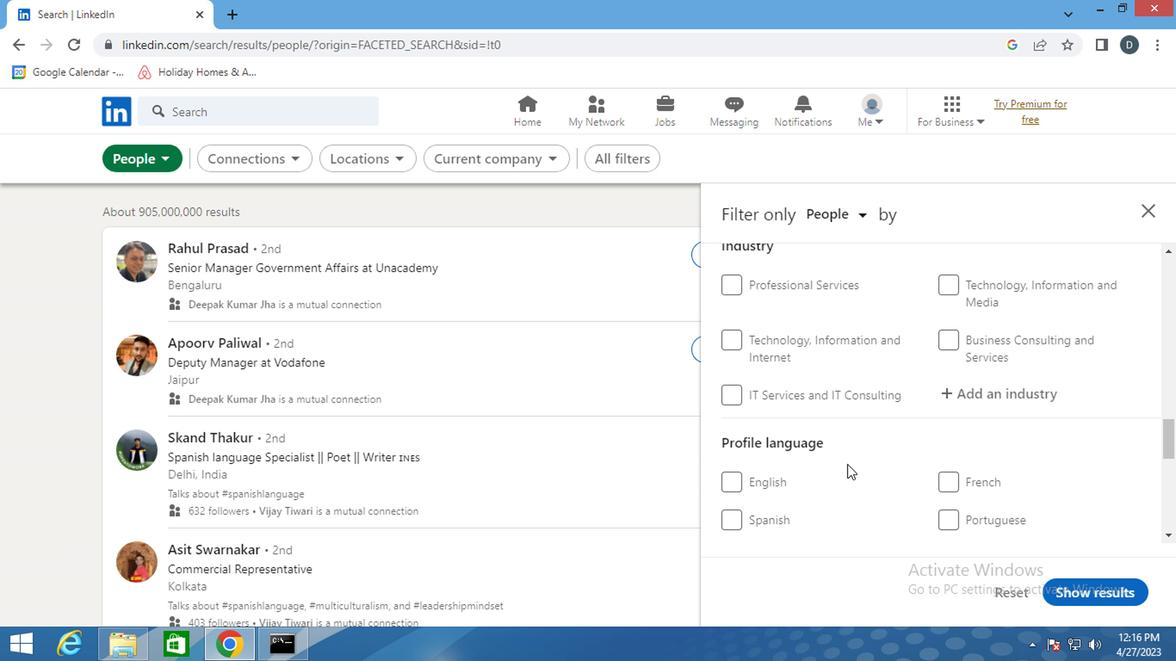 
Action: Mouse scrolled (847, 463) with delta (0, 0)
Screenshot: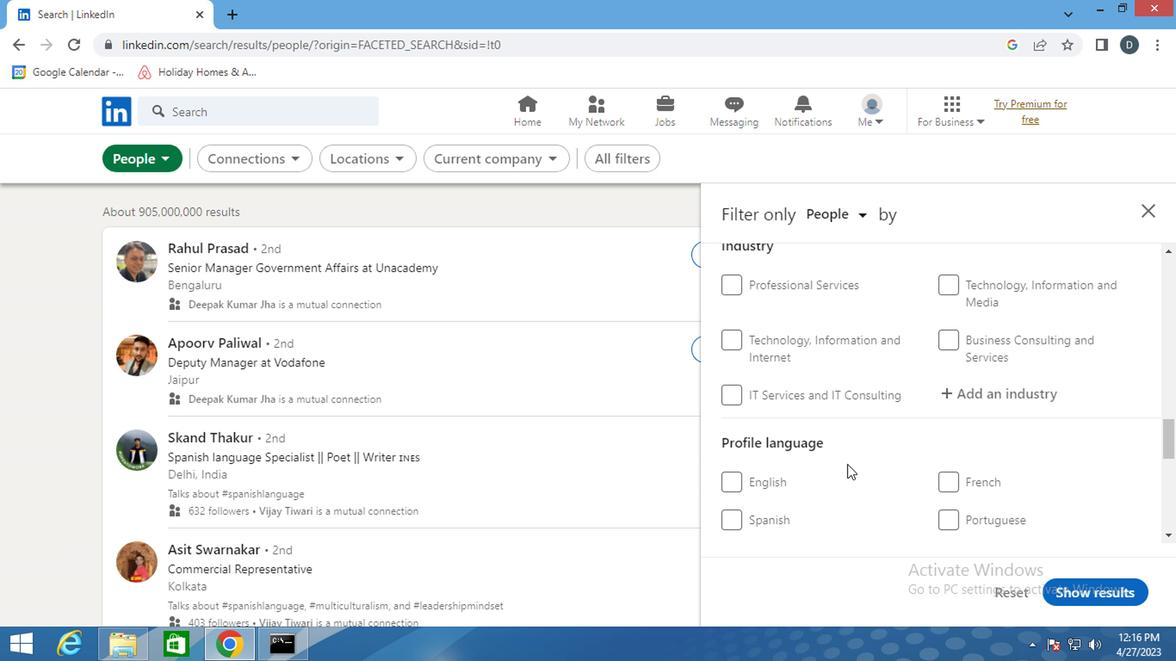 
Action: Mouse scrolled (847, 463) with delta (0, 0)
Screenshot: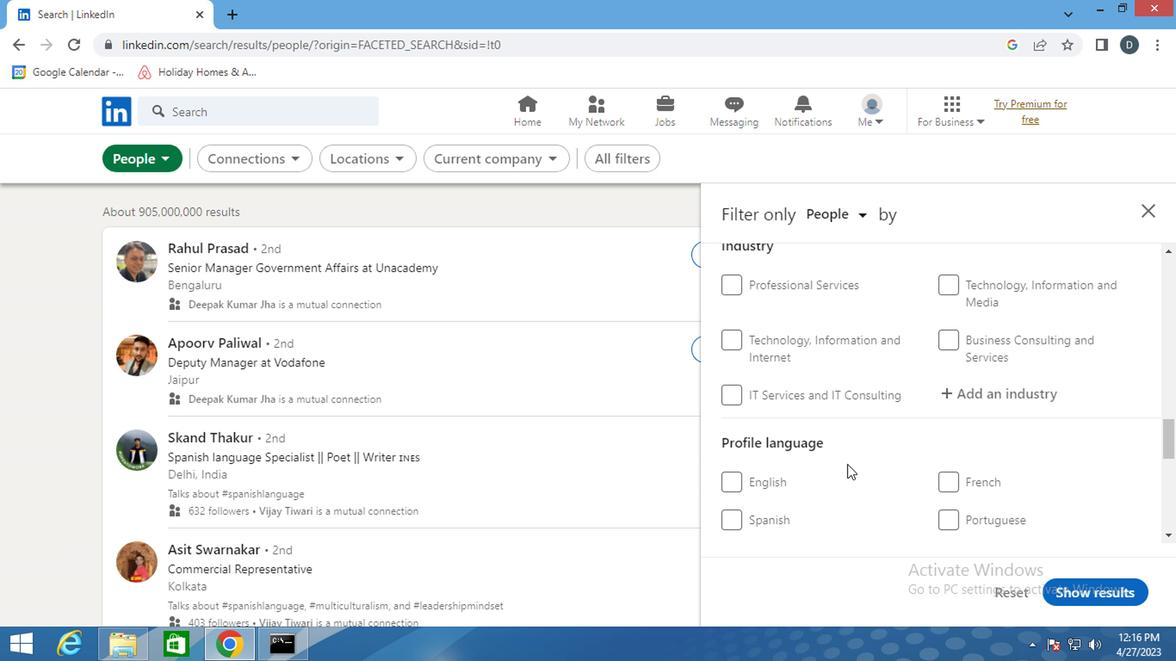 
Action: Mouse scrolled (847, 463) with delta (0, 0)
Screenshot: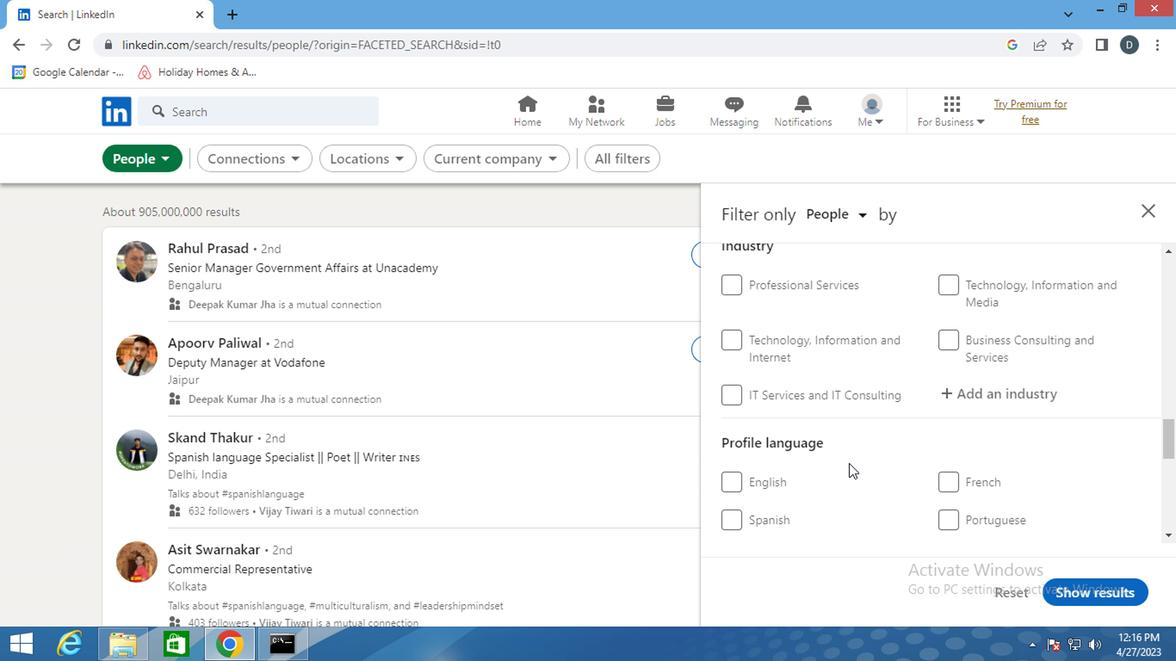 
Action: Mouse moved to (847, 463)
Screenshot: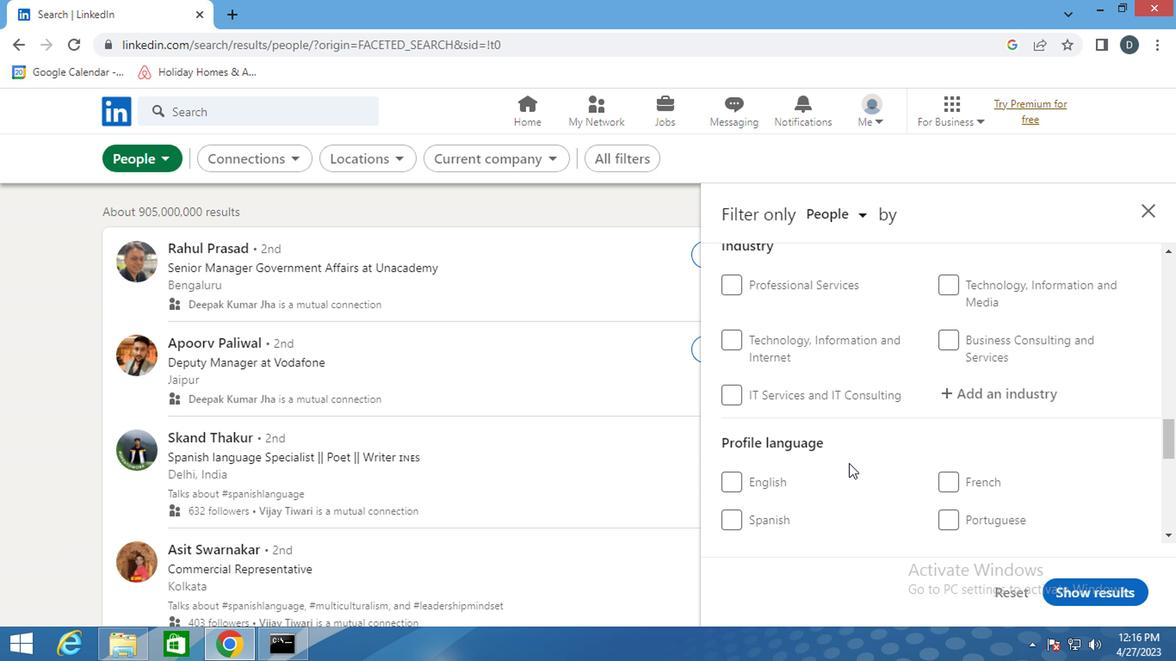 
Action: Mouse scrolled (847, 464) with delta (0, 0)
Screenshot: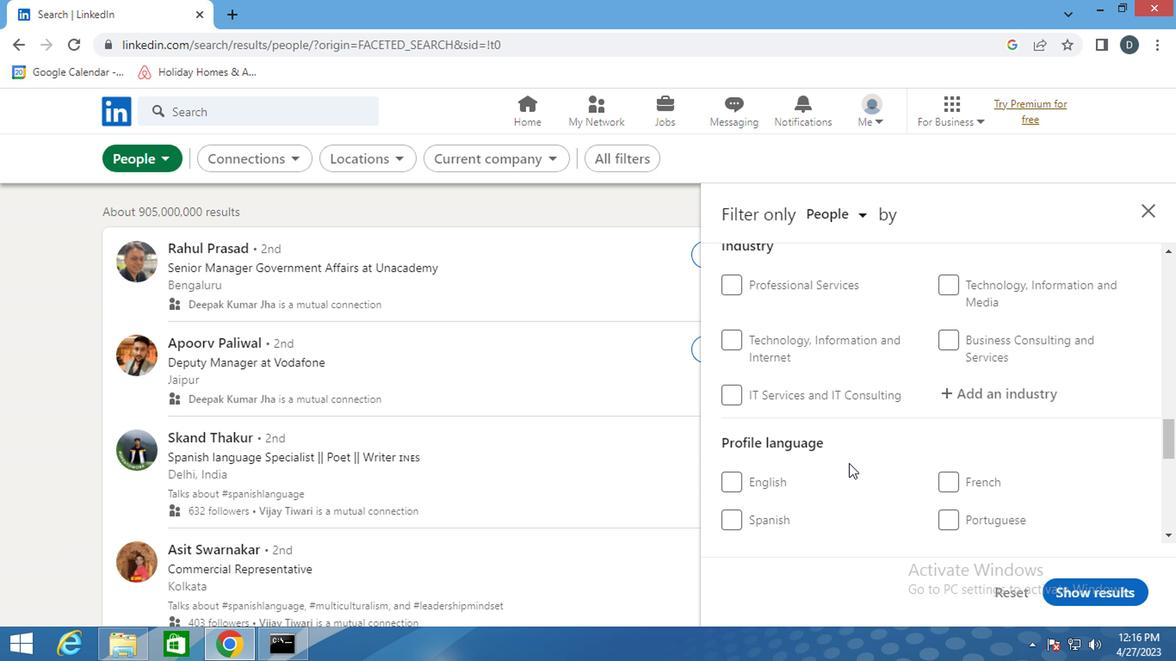 
Action: Mouse moved to (869, 453)
Screenshot: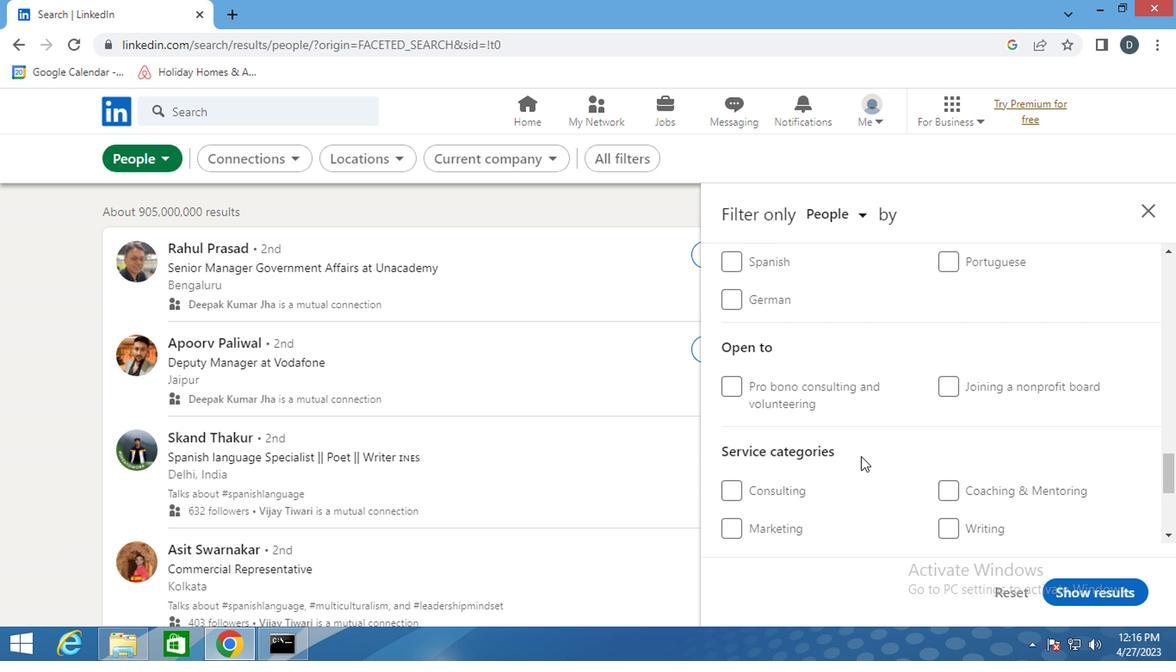 
Action: Mouse scrolled (869, 454) with delta (0, 1)
Screenshot: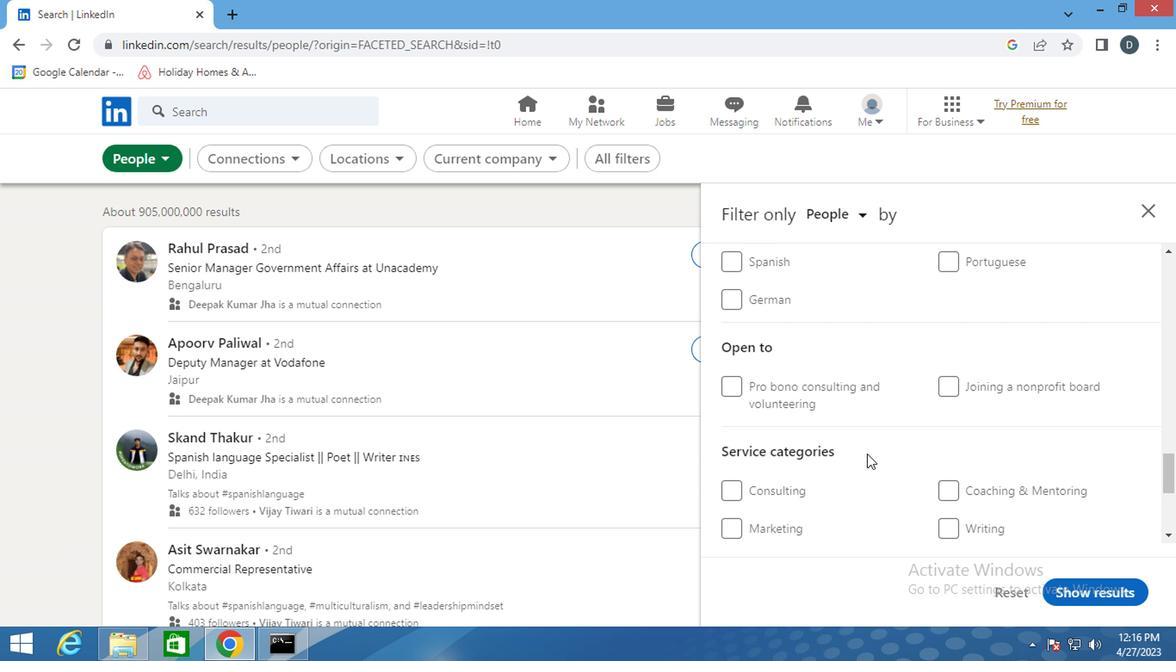 
Action: Mouse scrolled (869, 454) with delta (0, 1)
Screenshot: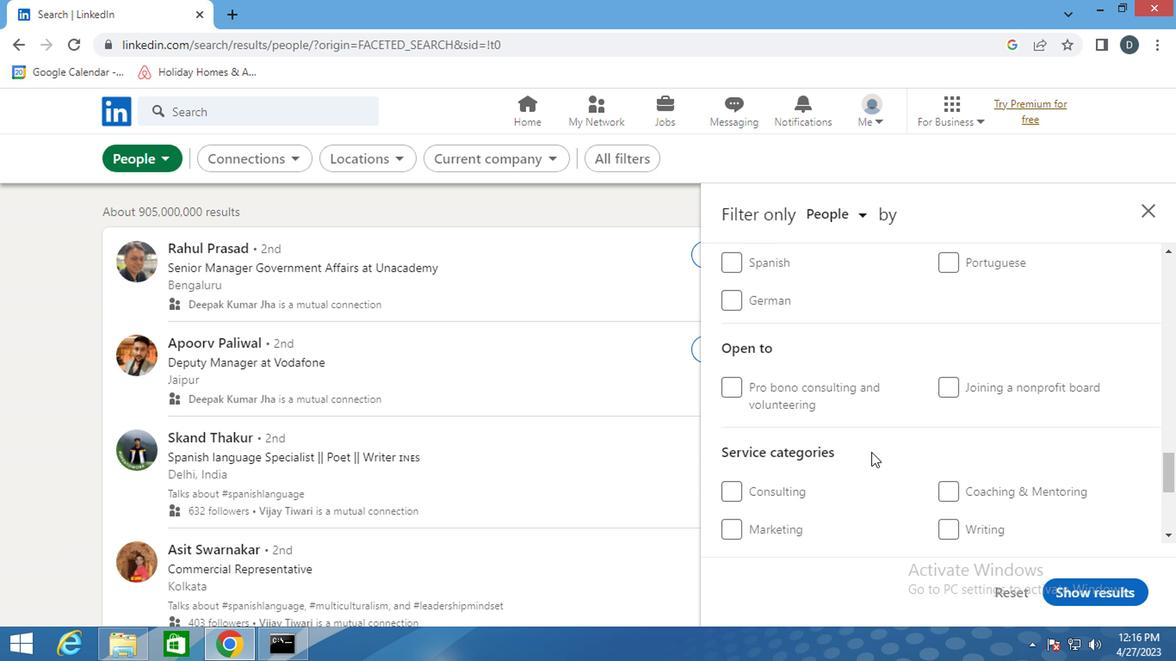 
Action: Mouse scrolled (869, 454) with delta (0, 1)
Screenshot: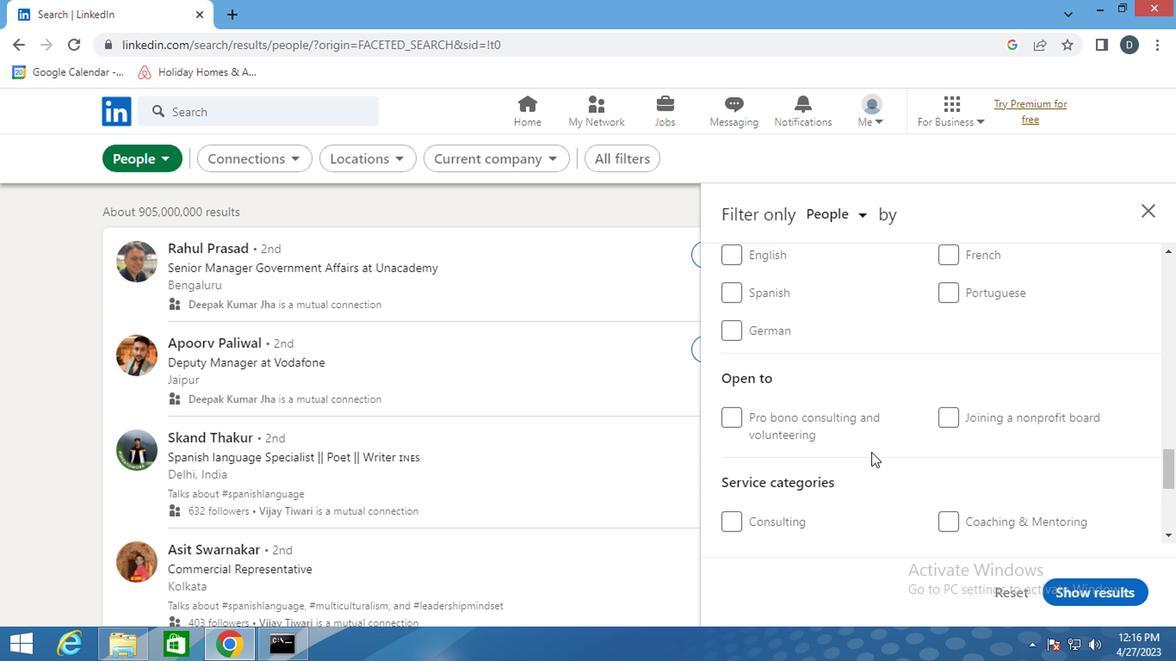 
Action: Mouse scrolled (869, 454) with delta (0, 1)
Screenshot: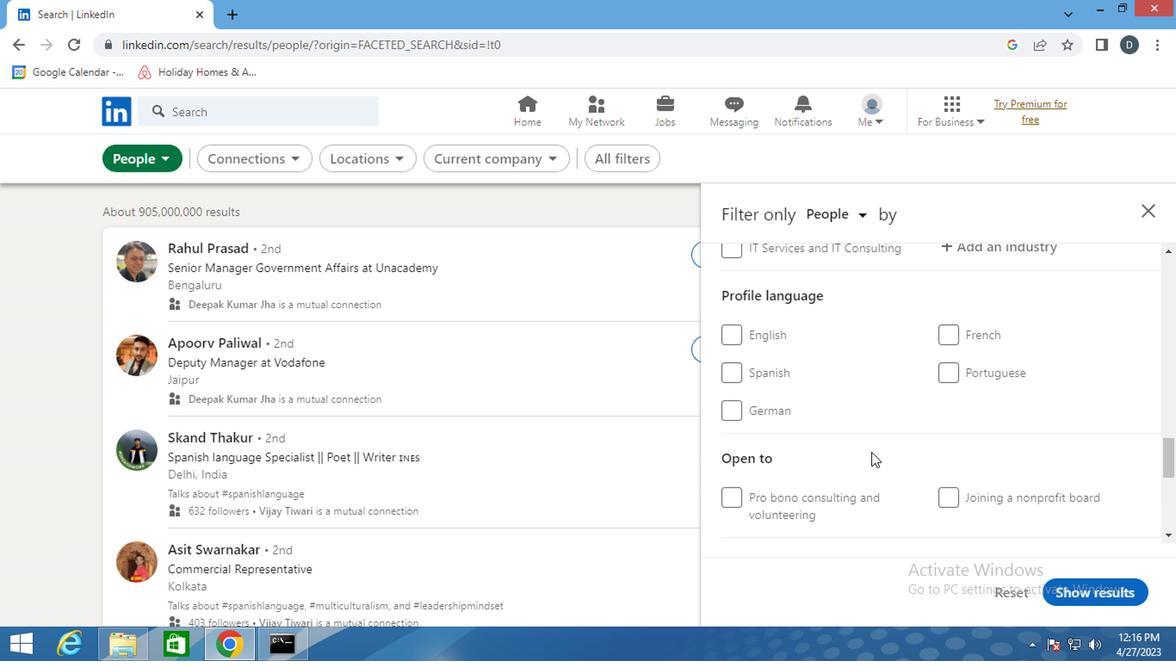 
Action: Mouse scrolled (869, 452) with delta (0, 0)
Screenshot: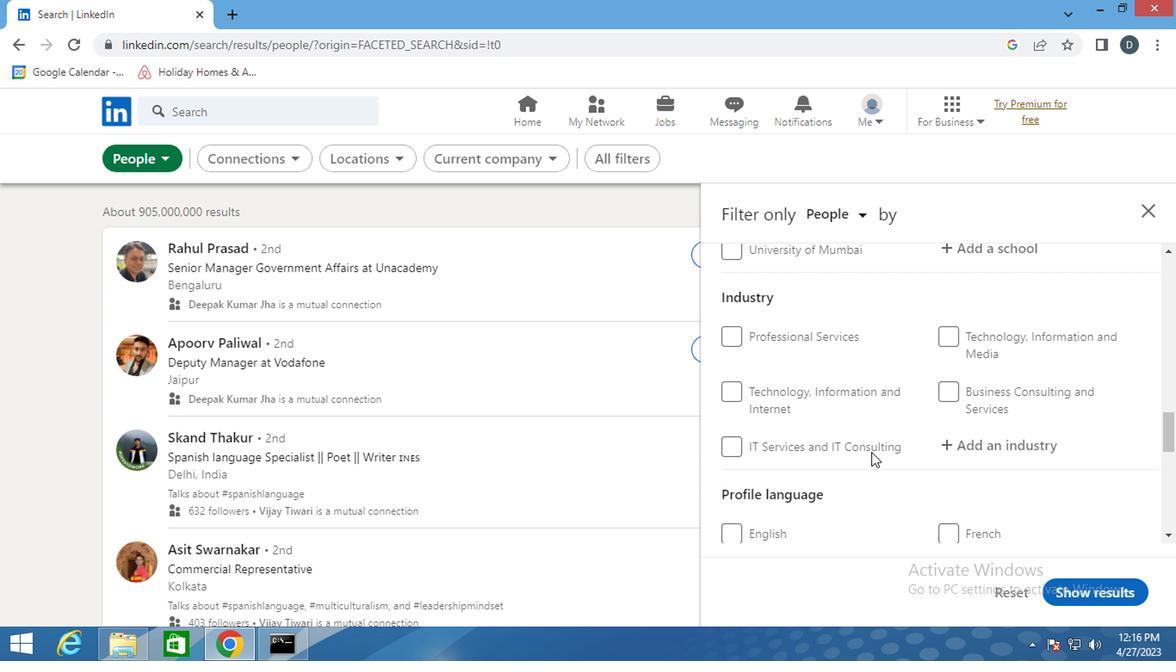 
Action: Mouse scrolled (869, 452) with delta (0, 0)
Screenshot: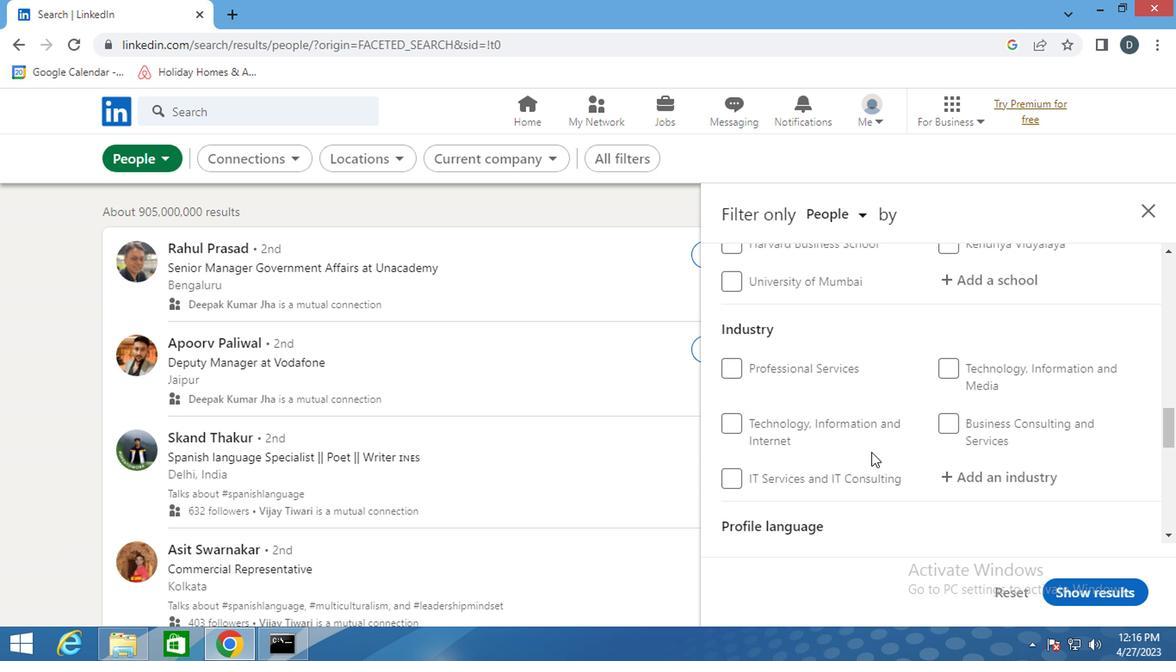 
Action: Mouse scrolled (869, 454) with delta (0, 1)
Screenshot: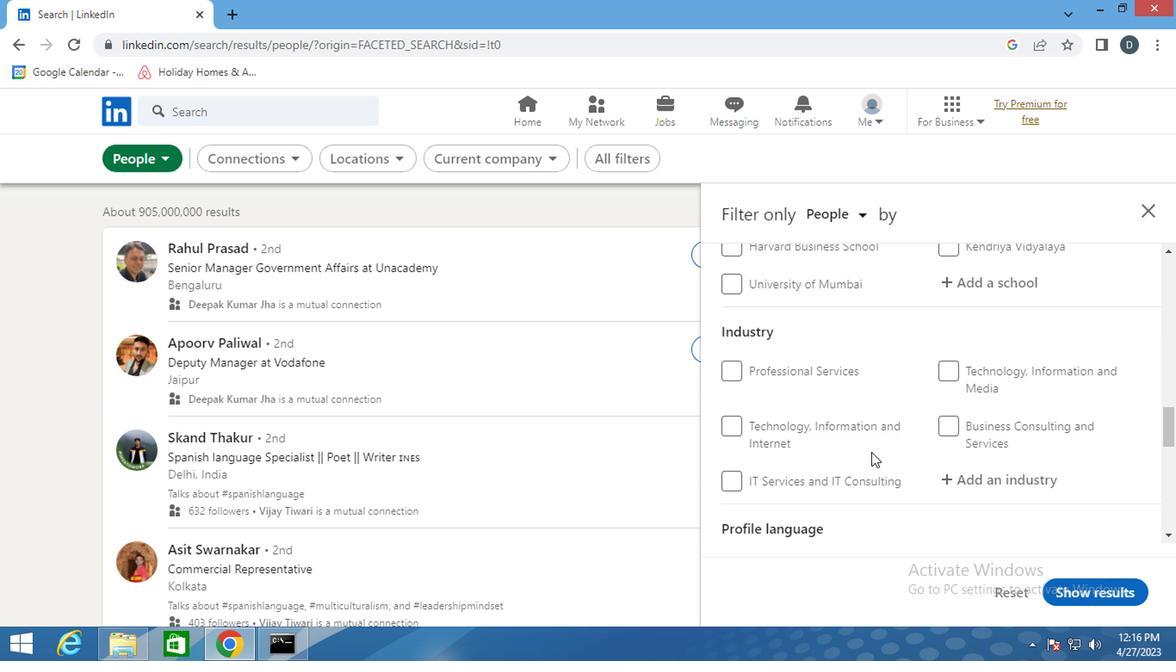 
Action: Mouse scrolled (869, 452) with delta (0, 0)
Screenshot: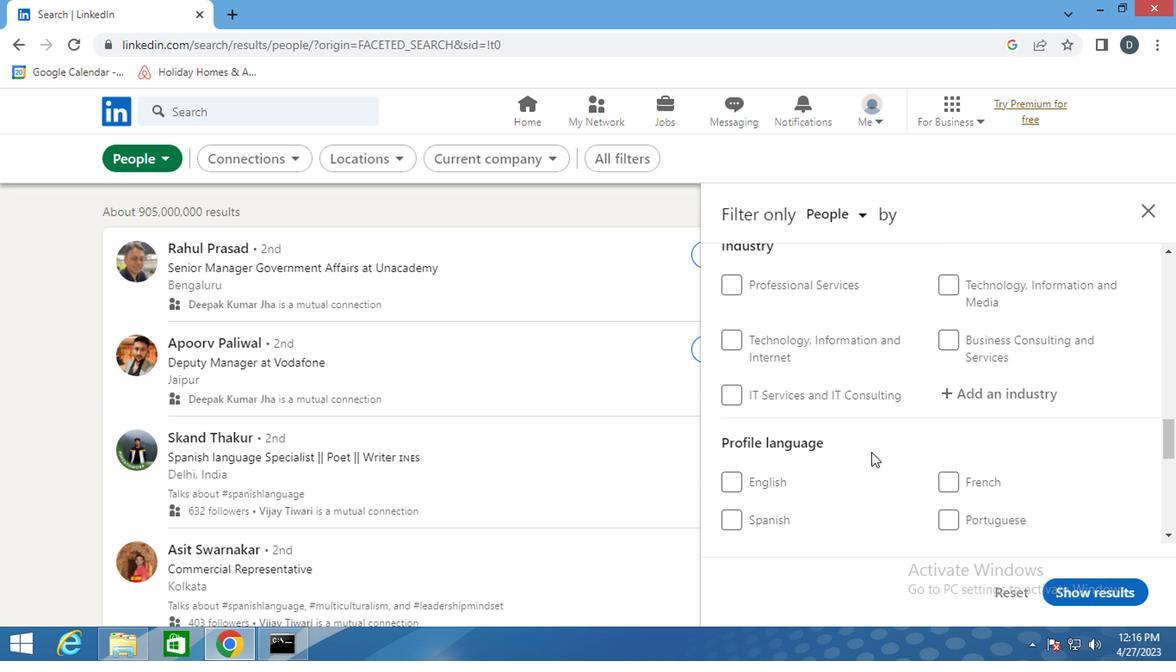 
Action: Mouse moved to (760, 425)
Screenshot: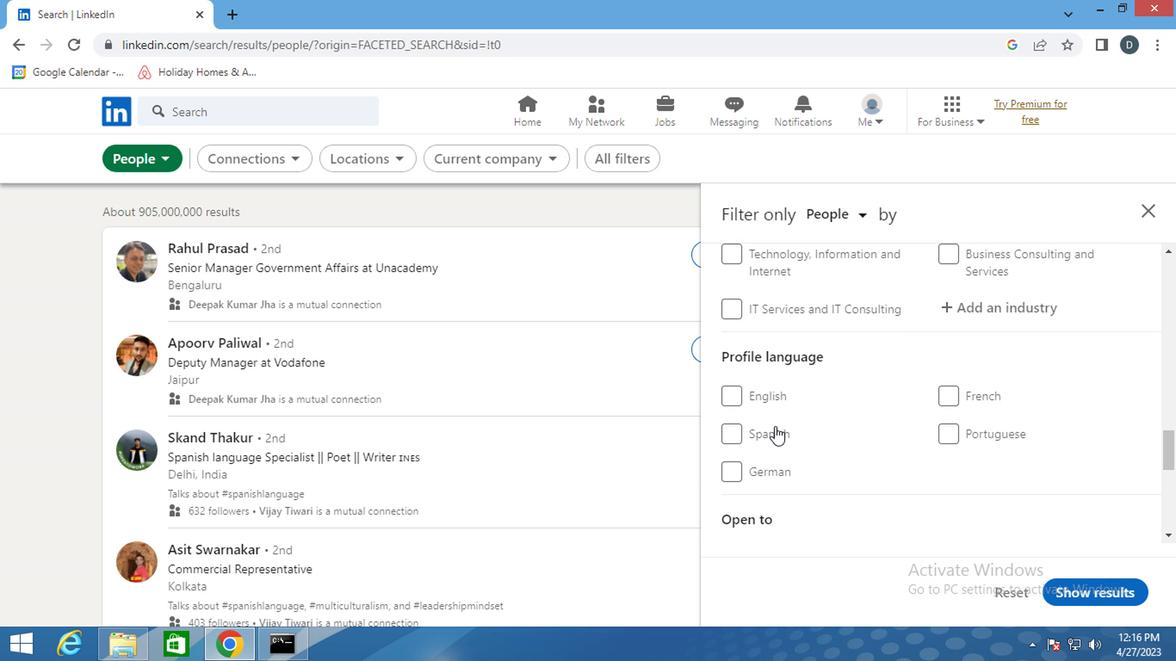 
Action: Mouse pressed left at (760, 425)
Screenshot: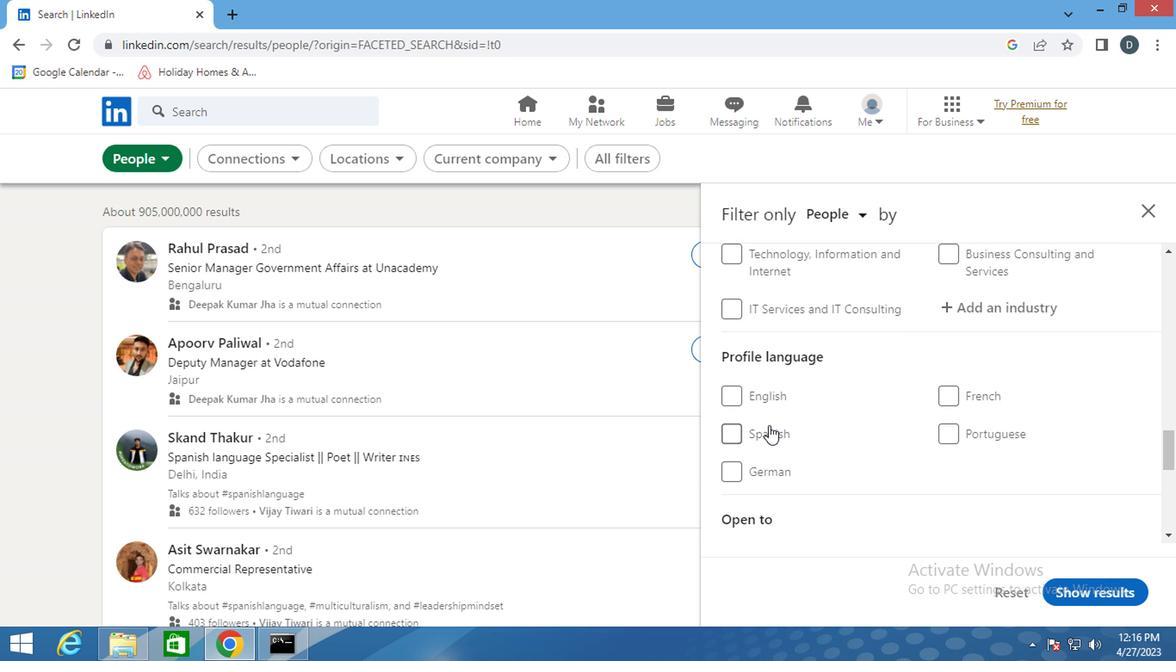 
Action: Mouse moved to (793, 463)
Screenshot: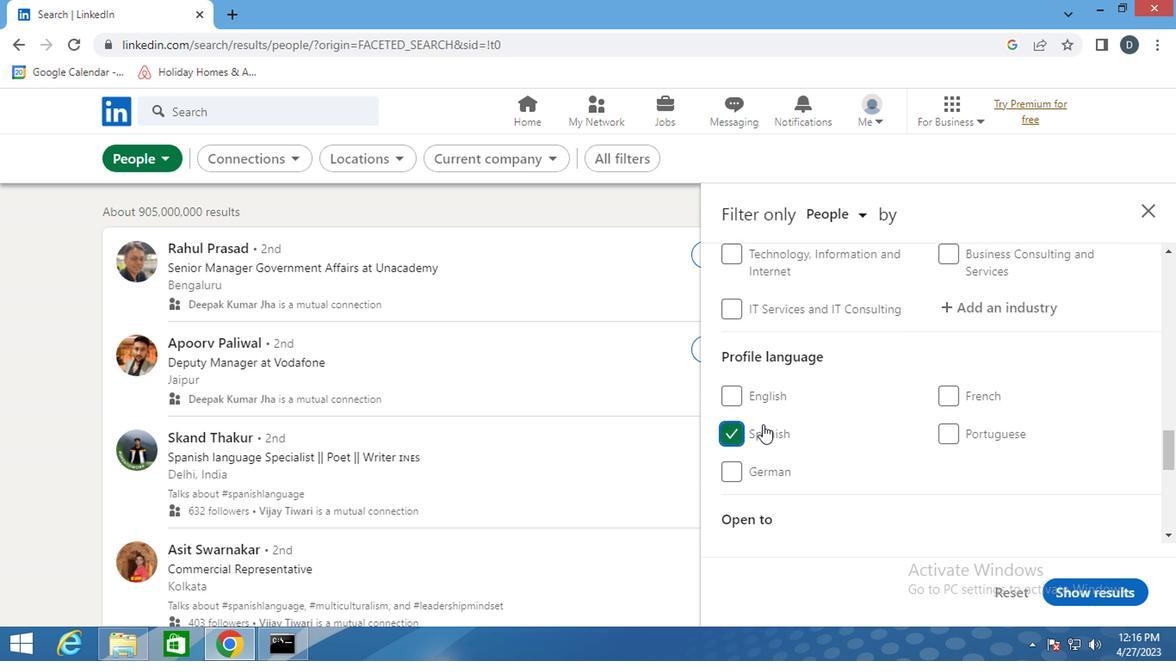 
Action: Mouse scrolled (793, 464) with delta (0, 0)
Screenshot: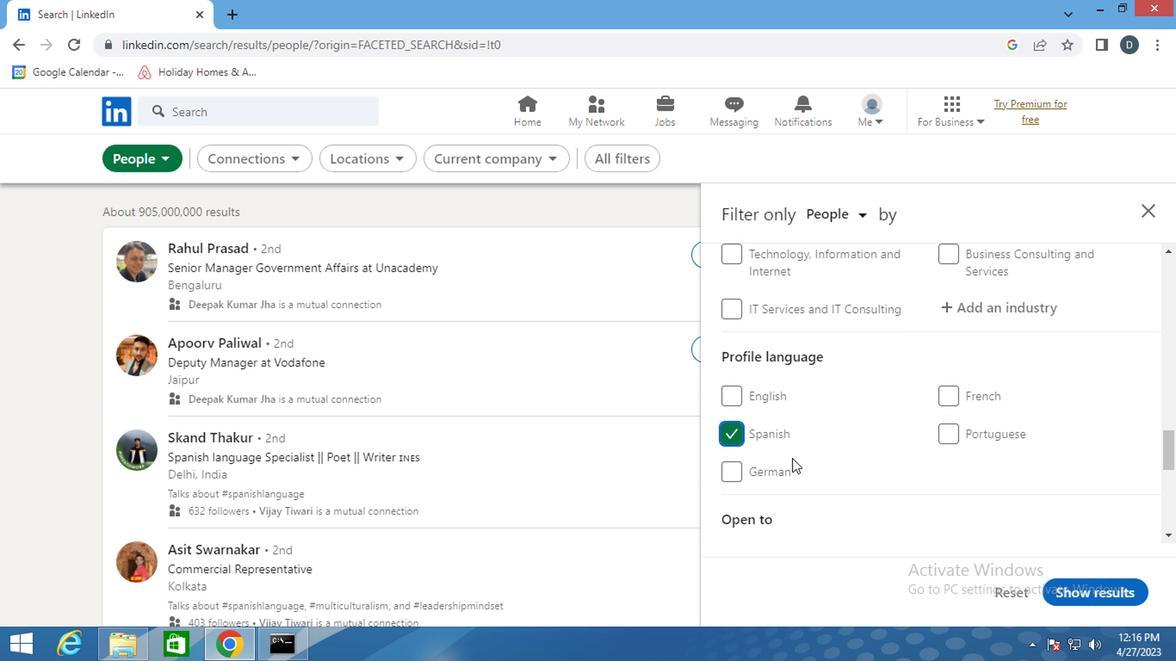 
Action: Mouse scrolled (793, 464) with delta (0, 0)
Screenshot: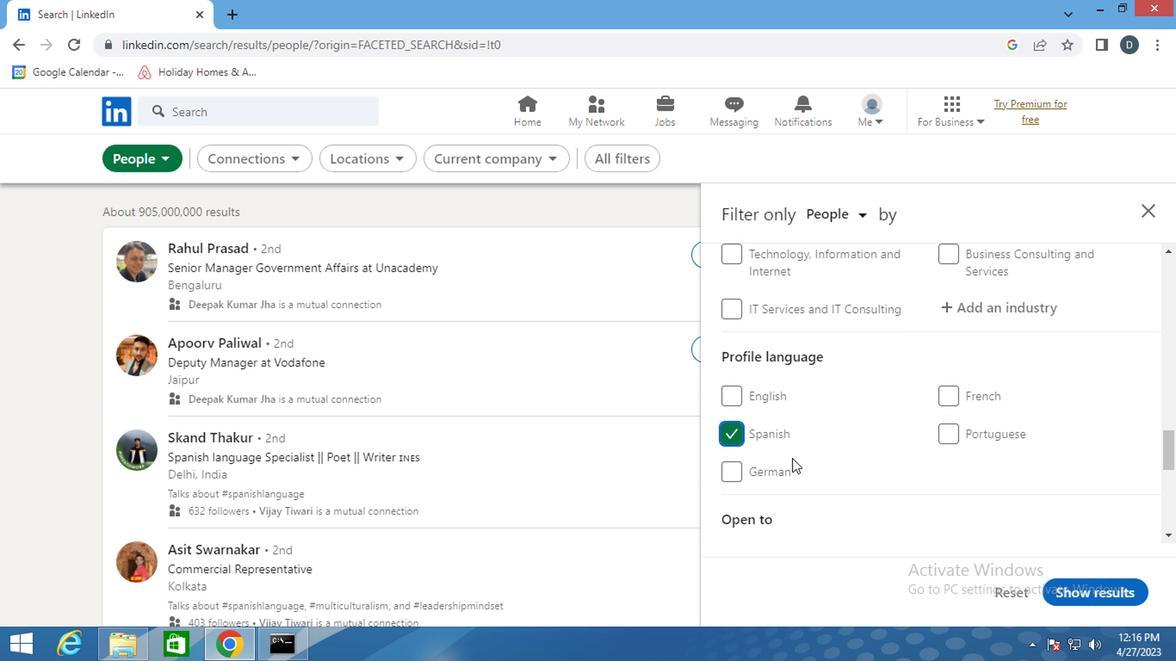 
Action: Mouse scrolled (793, 464) with delta (0, 0)
Screenshot: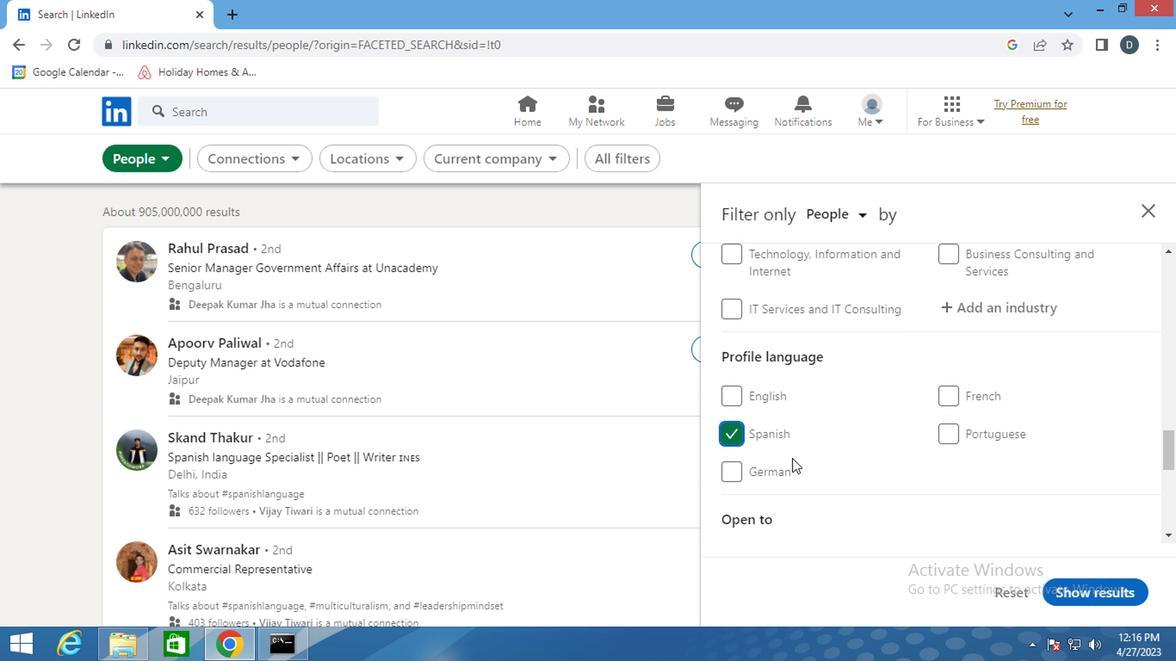 
Action: Mouse scrolled (793, 464) with delta (0, 0)
Screenshot: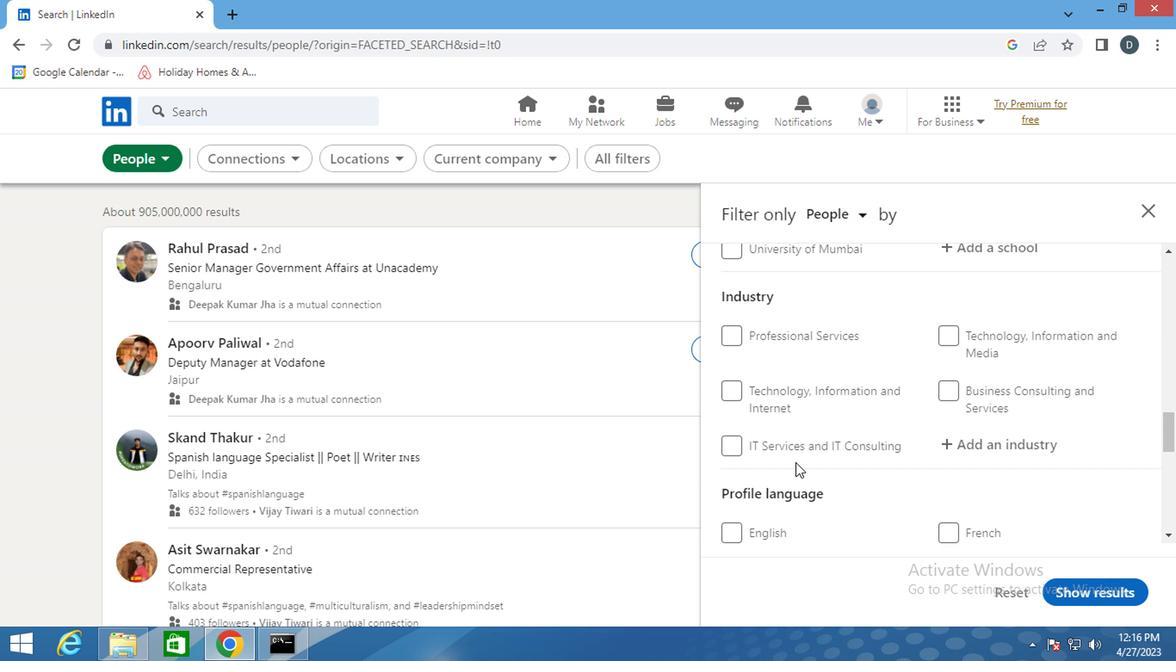 
Action: Mouse scrolled (793, 464) with delta (0, 0)
Screenshot: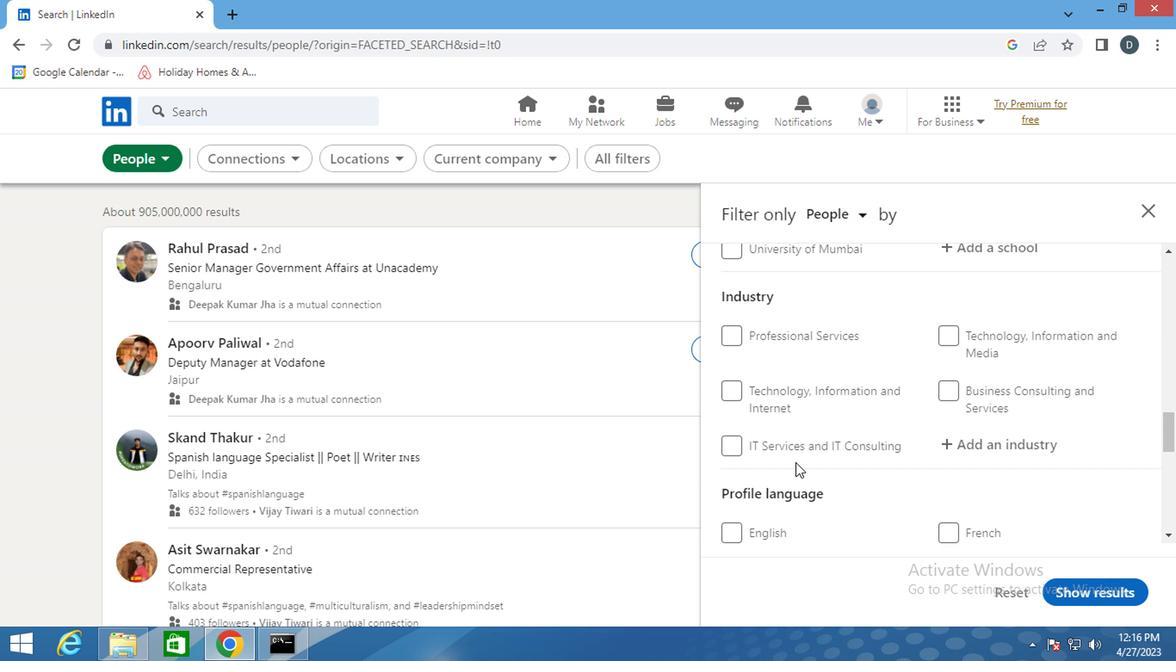 
Action: Mouse scrolled (793, 464) with delta (0, 0)
Screenshot: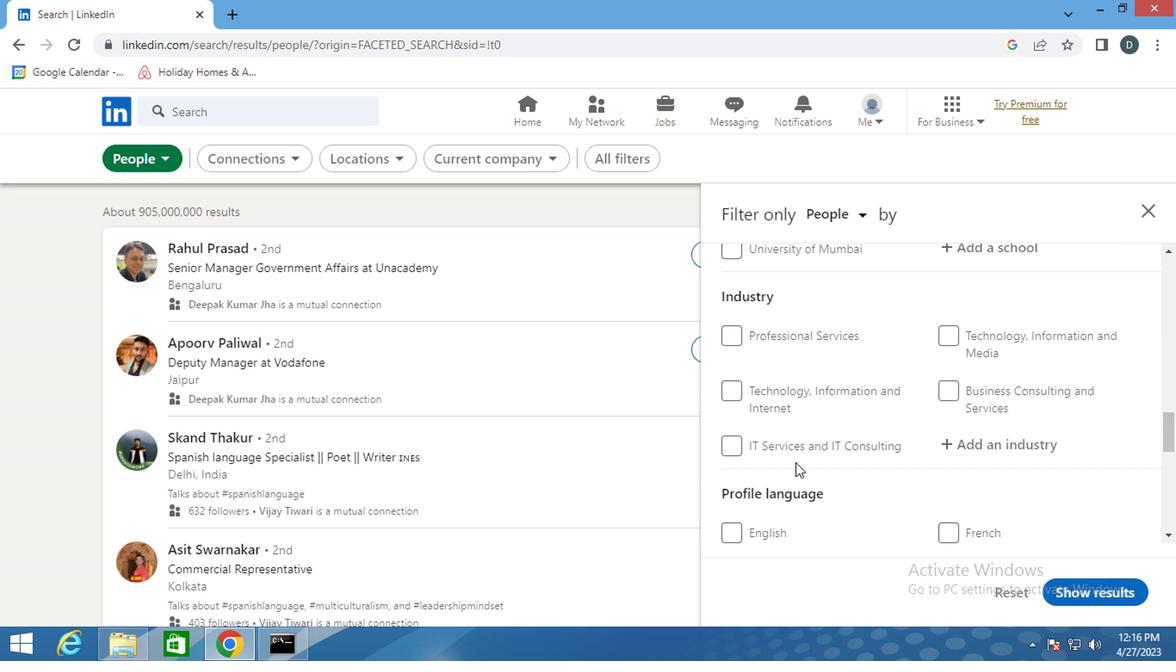
Action: Mouse moved to (795, 464)
Screenshot: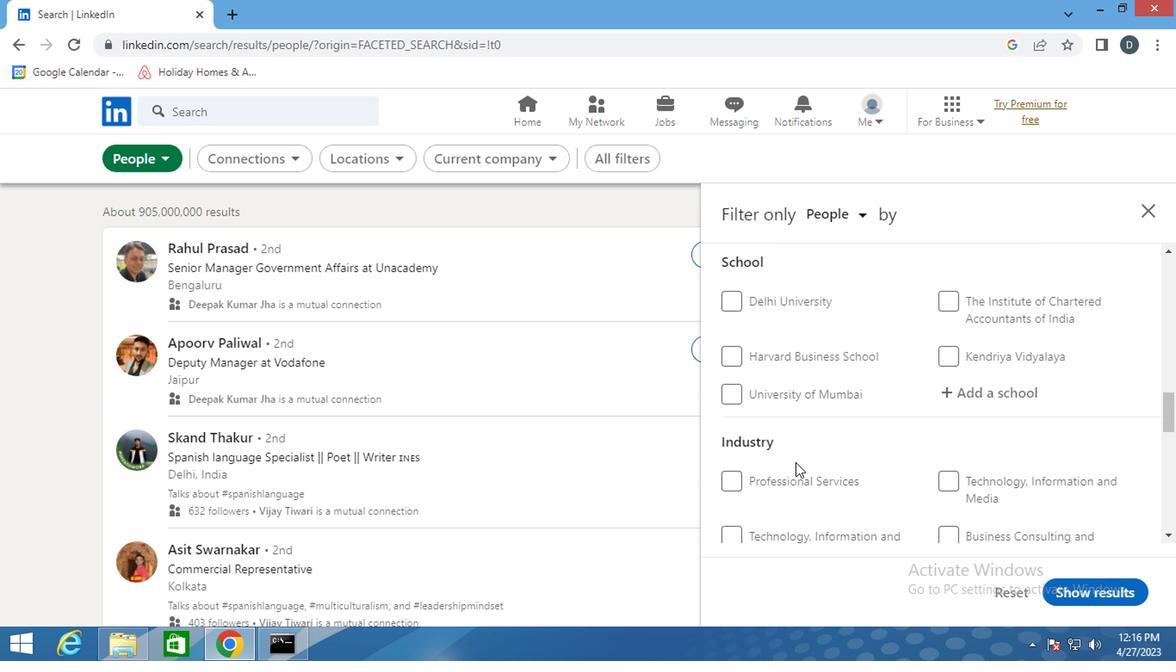 
Action: Mouse scrolled (795, 465) with delta (0, 1)
Screenshot: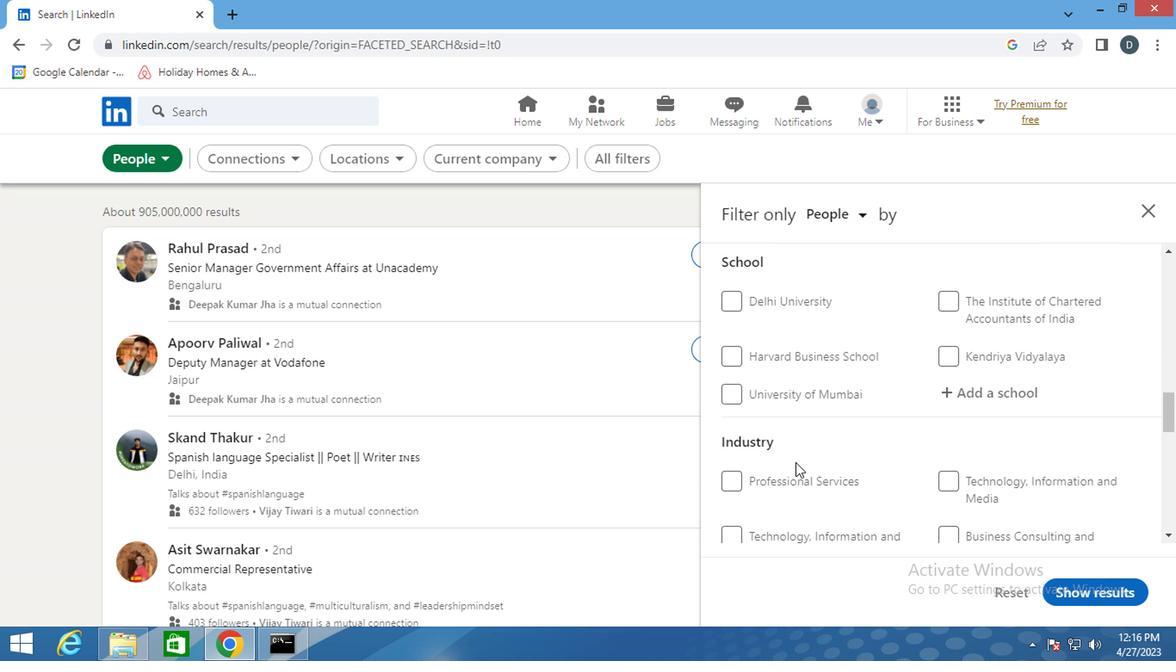 
Action: Mouse moved to (798, 465)
Screenshot: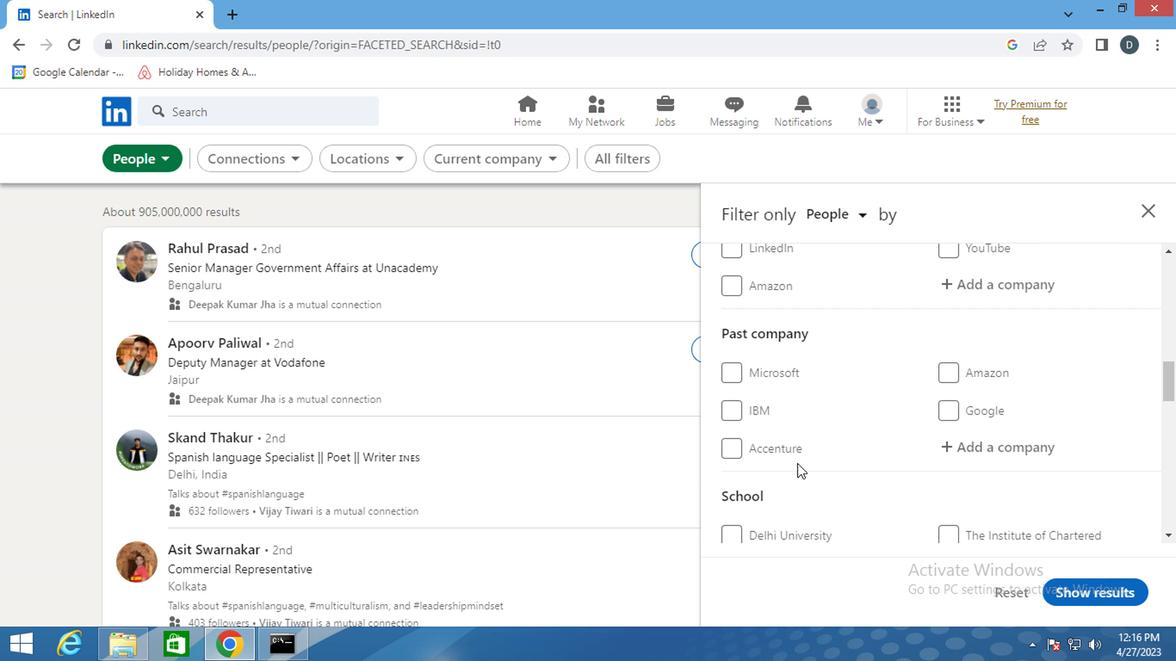 
Action: Mouse scrolled (798, 466) with delta (0, 0)
Screenshot: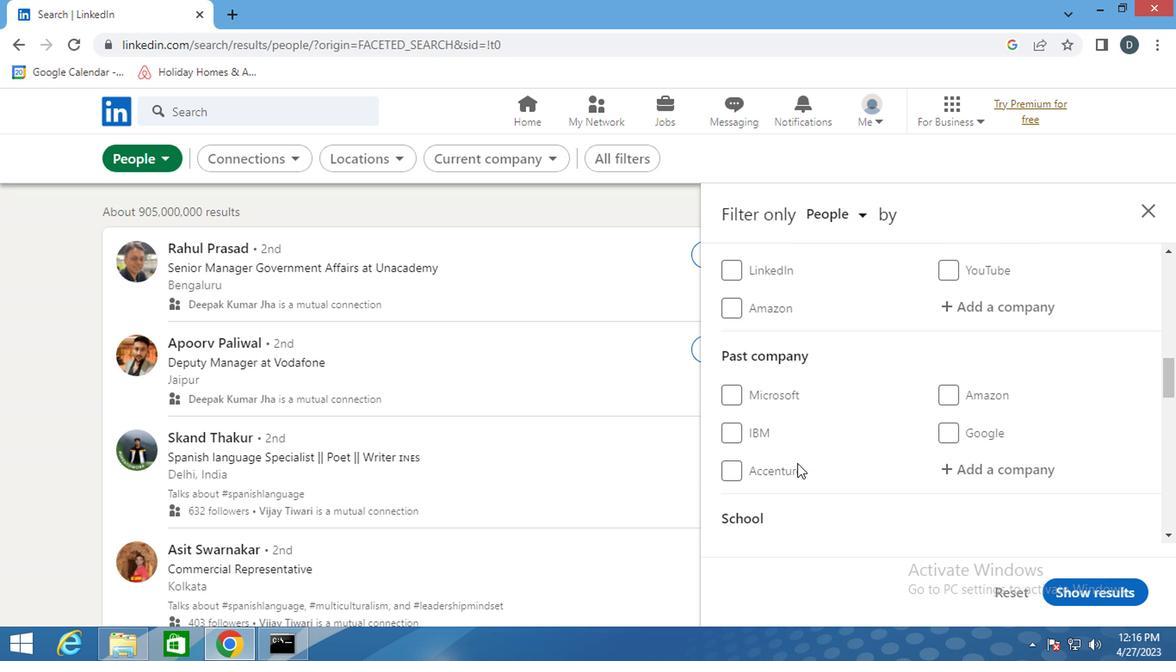 
Action: Mouse scrolled (798, 466) with delta (0, 0)
Screenshot: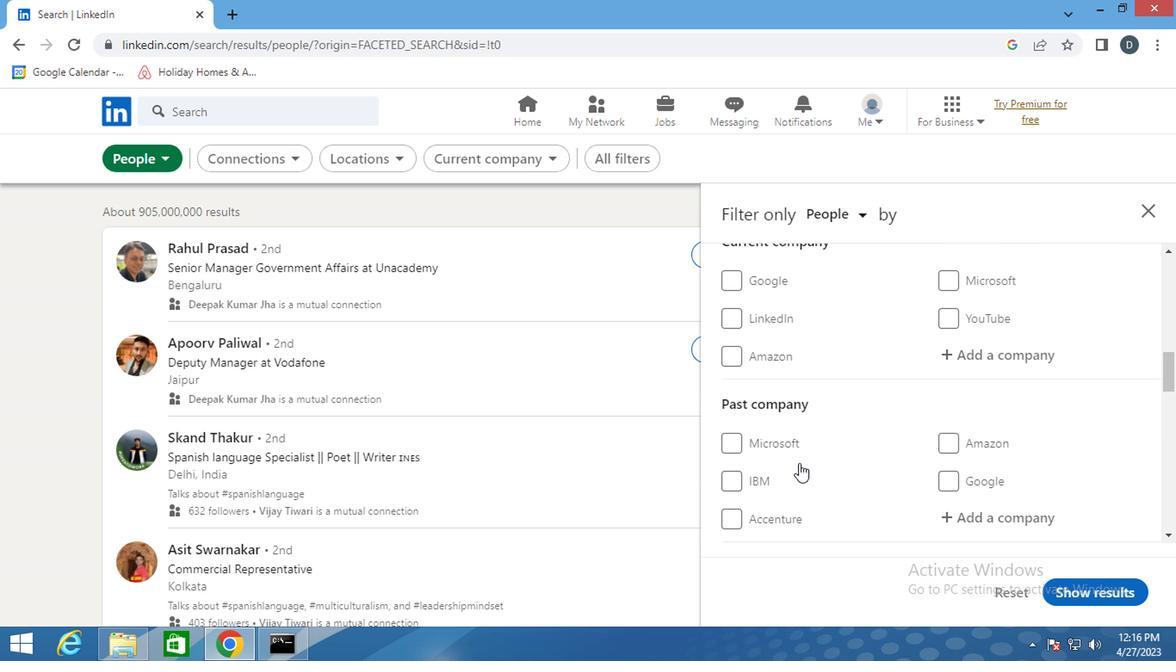 
Action: Mouse moved to (934, 488)
Screenshot: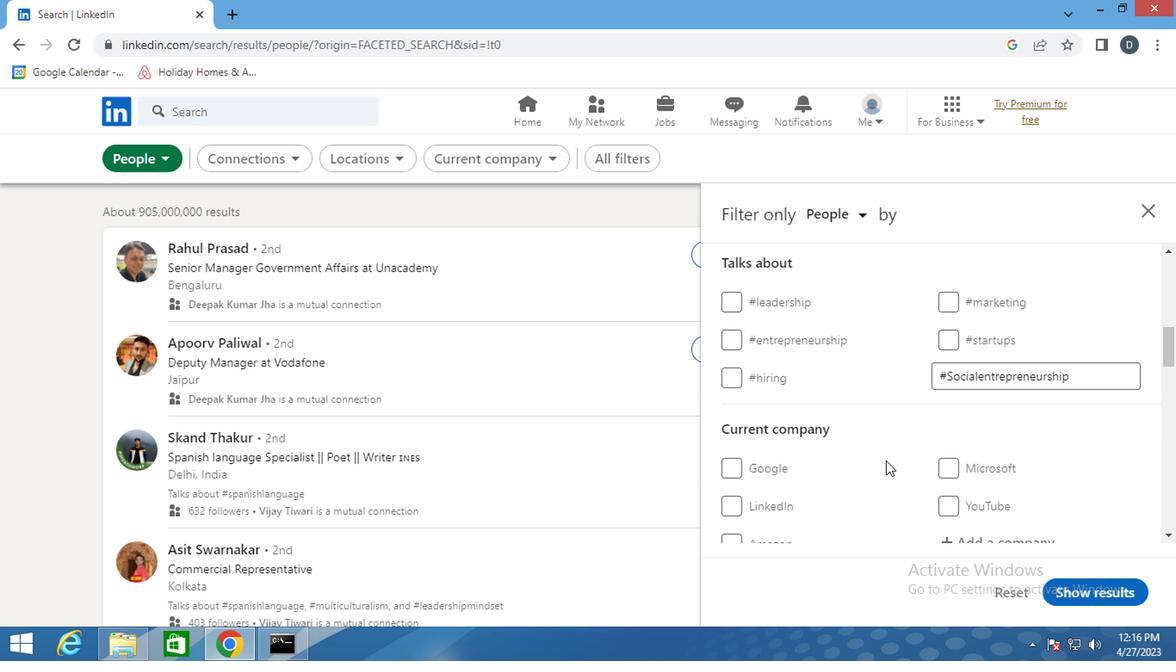 
Action: Mouse scrolled (934, 488) with delta (0, 0)
Screenshot: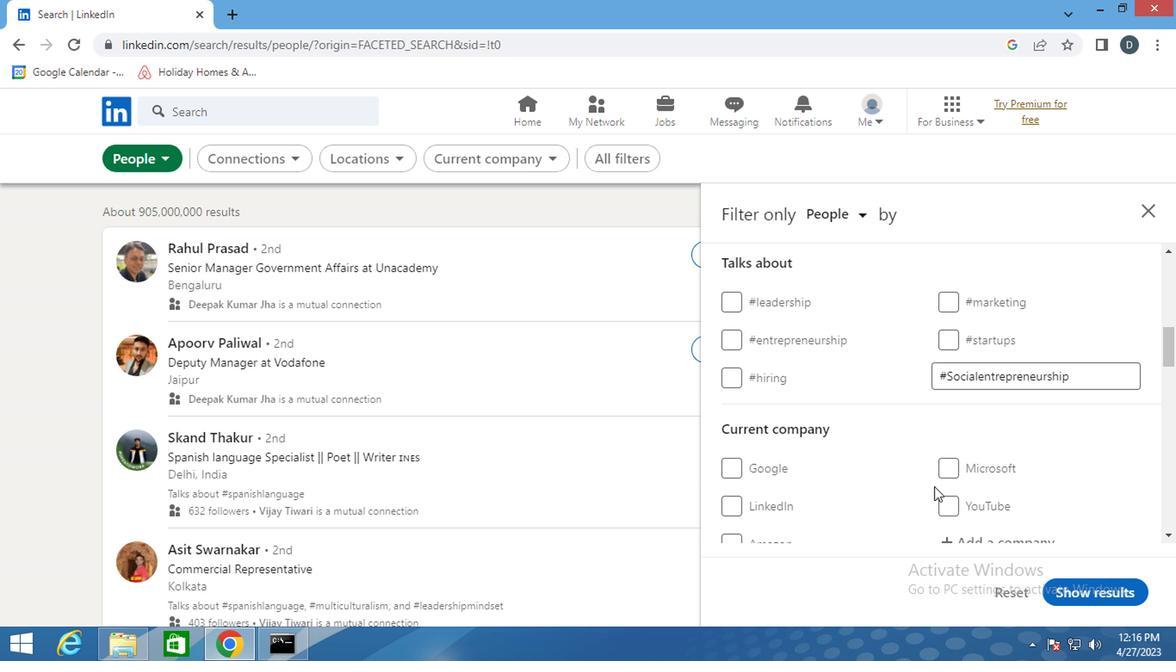 
Action: Mouse moved to (995, 456)
Screenshot: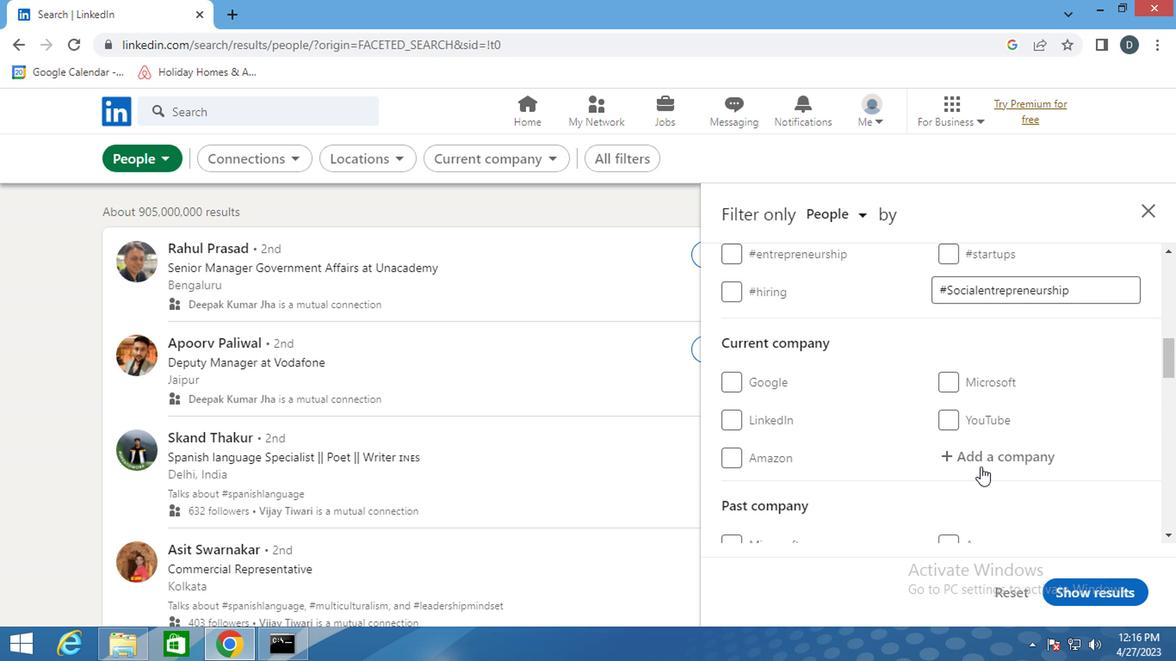 
Action: Mouse pressed left at (995, 456)
Screenshot: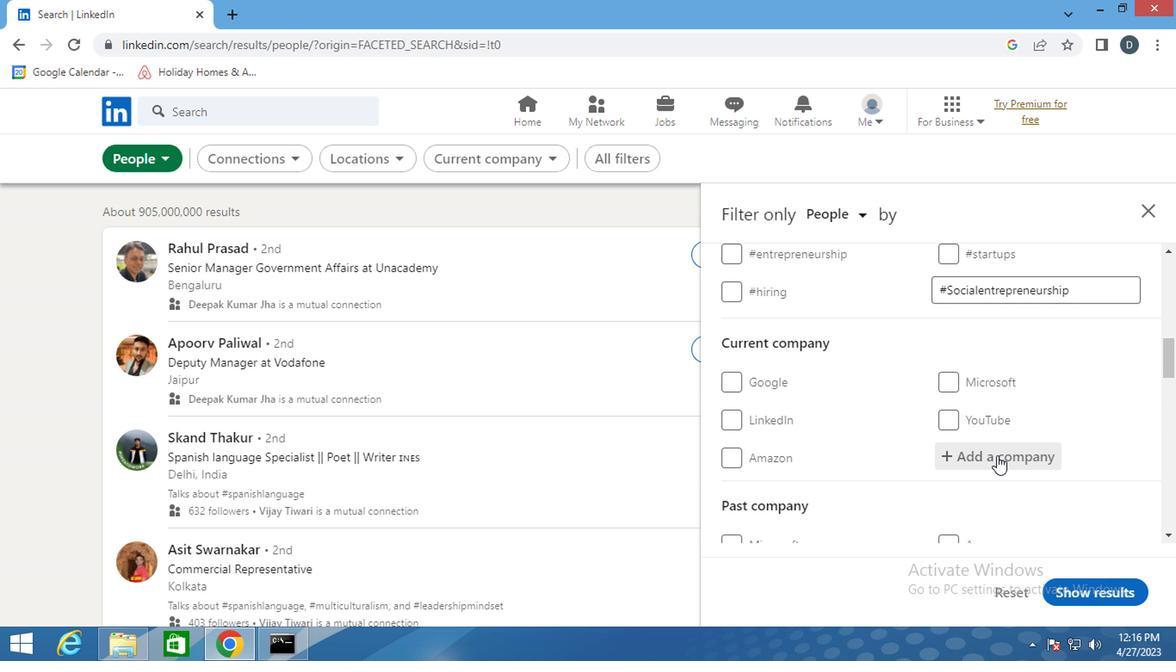 
Action: Mouse moved to (995, 455)
Screenshot: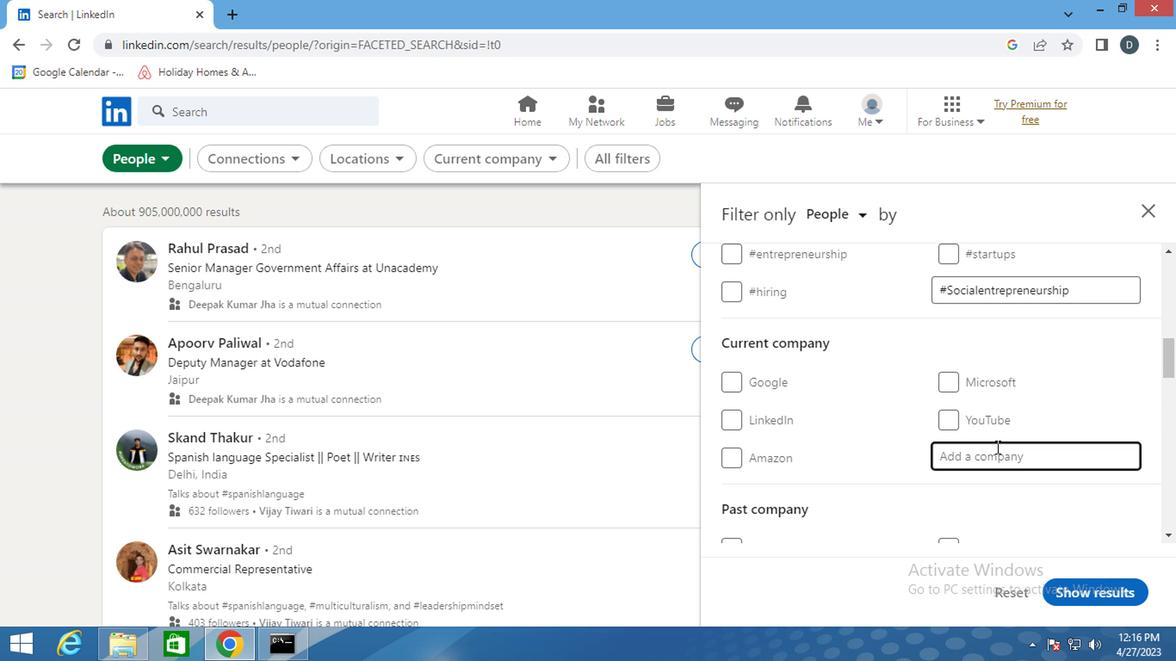 
Action: Key pressed <Key.shift>POLIS<Key.backspace><Key.backspace>ARIS
Screenshot: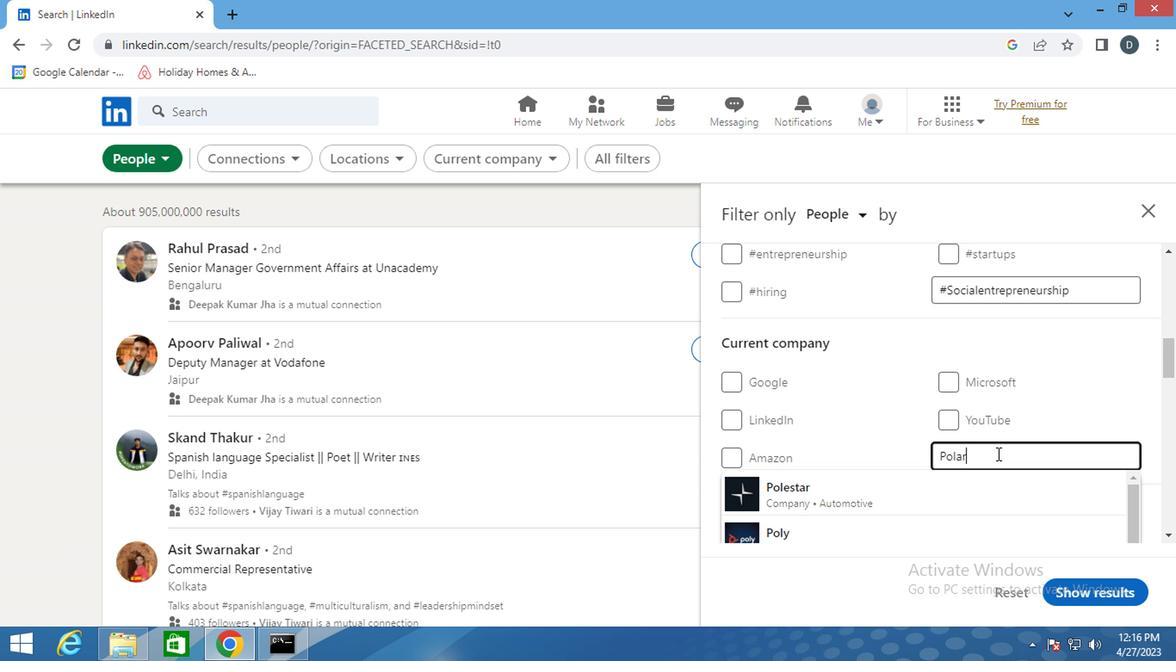 
Action: Mouse moved to (978, 508)
Screenshot: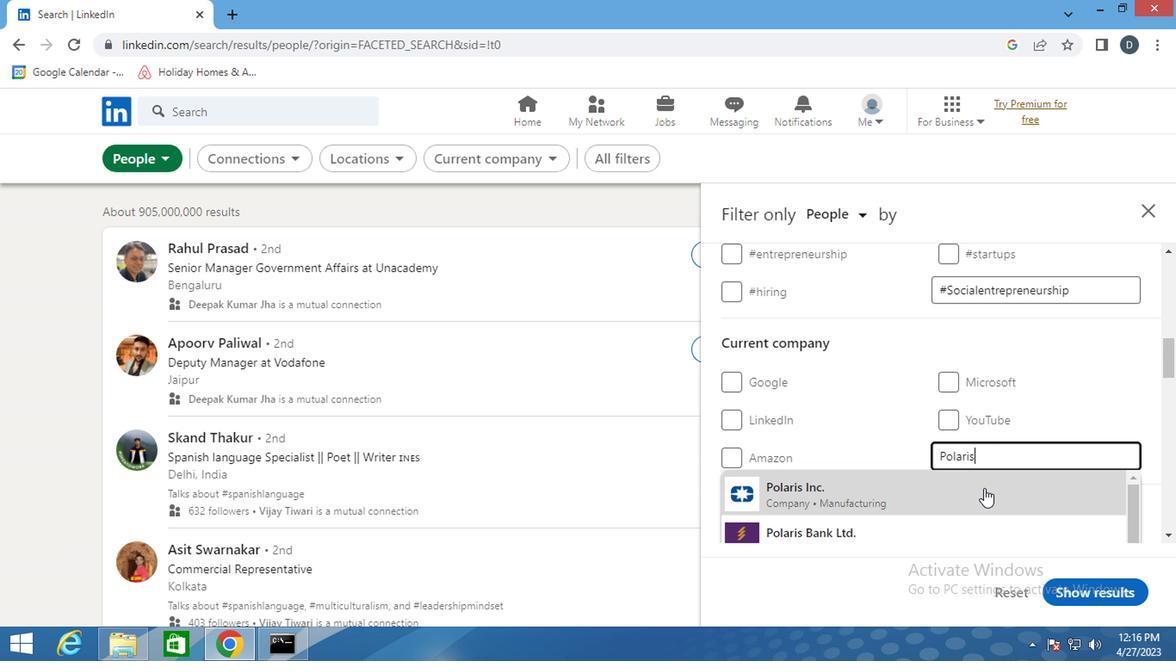 
Action: Mouse scrolled (978, 507) with delta (0, 0)
Screenshot: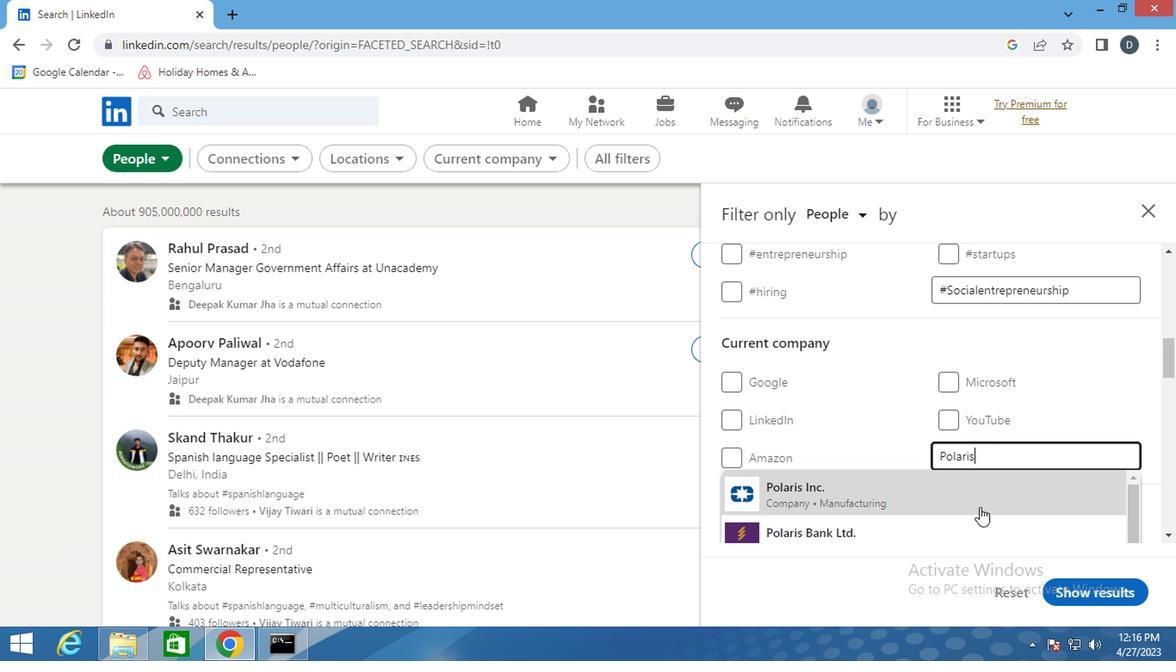 
Action: Mouse scrolled (978, 507) with delta (0, 0)
Screenshot: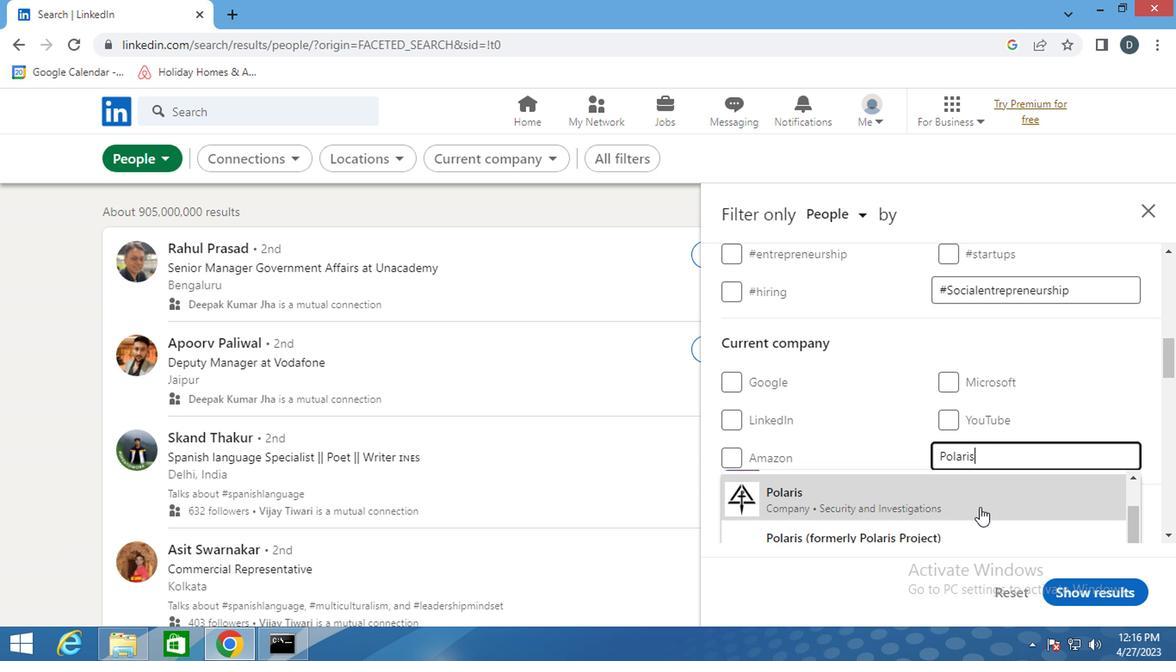 
Action: Mouse pressed left at (978, 508)
Screenshot: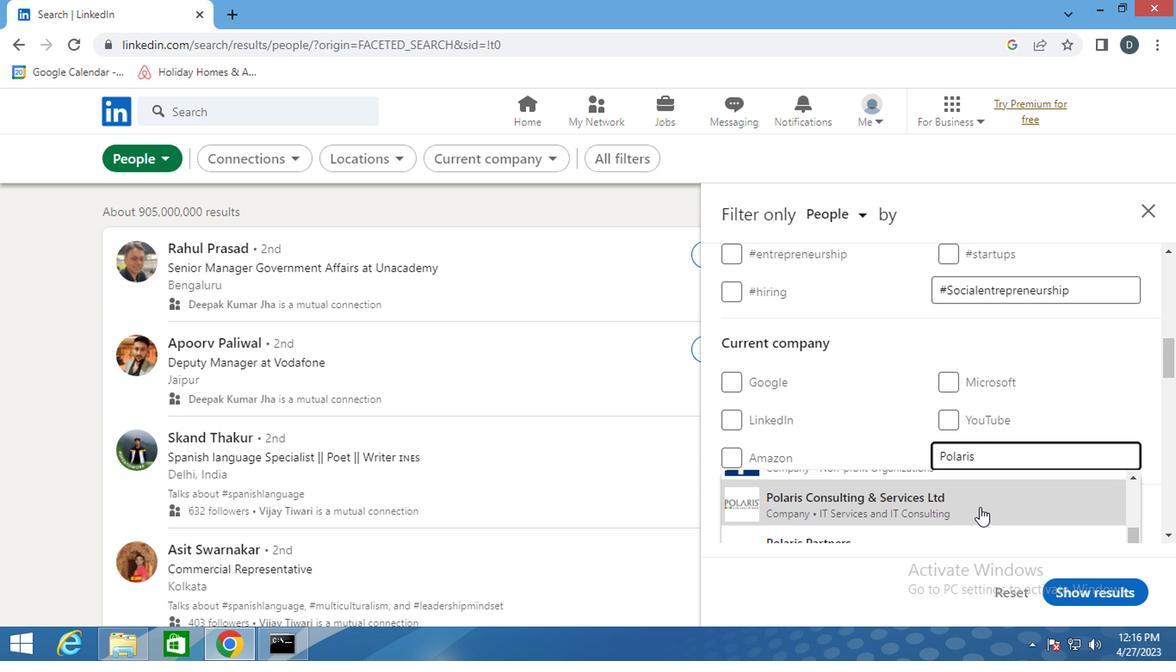 
Action: Mouse moved to (976, 473)
Screenshot: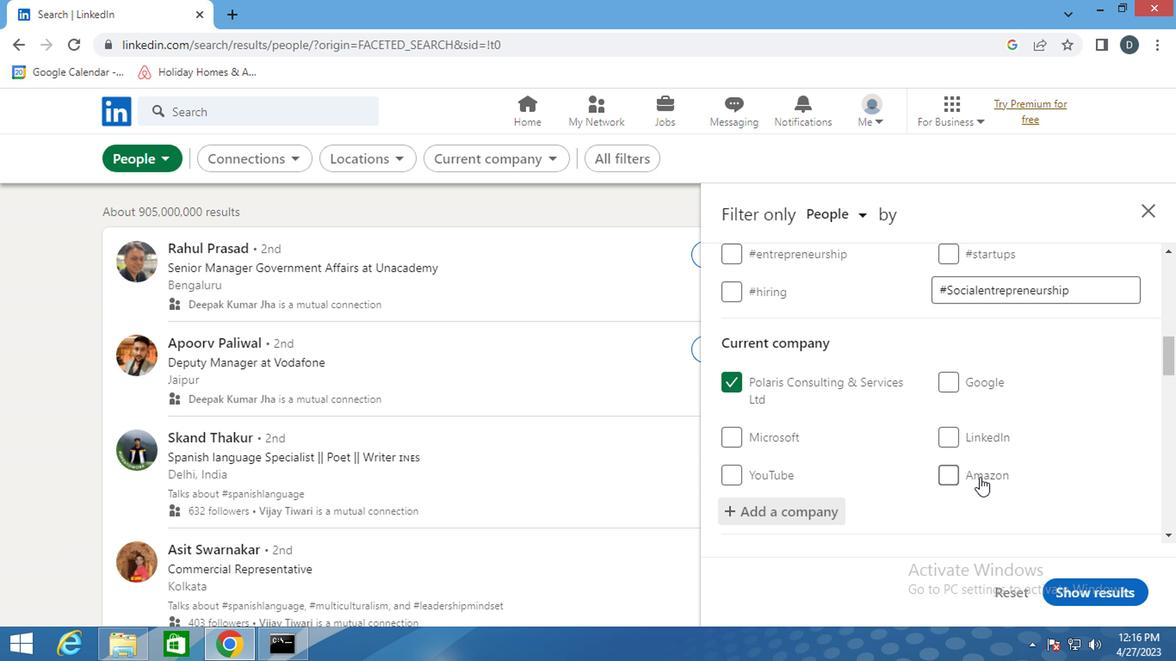 
Action: Mouse scrolled (976, 472) with delta (0, -1)
Screenshot: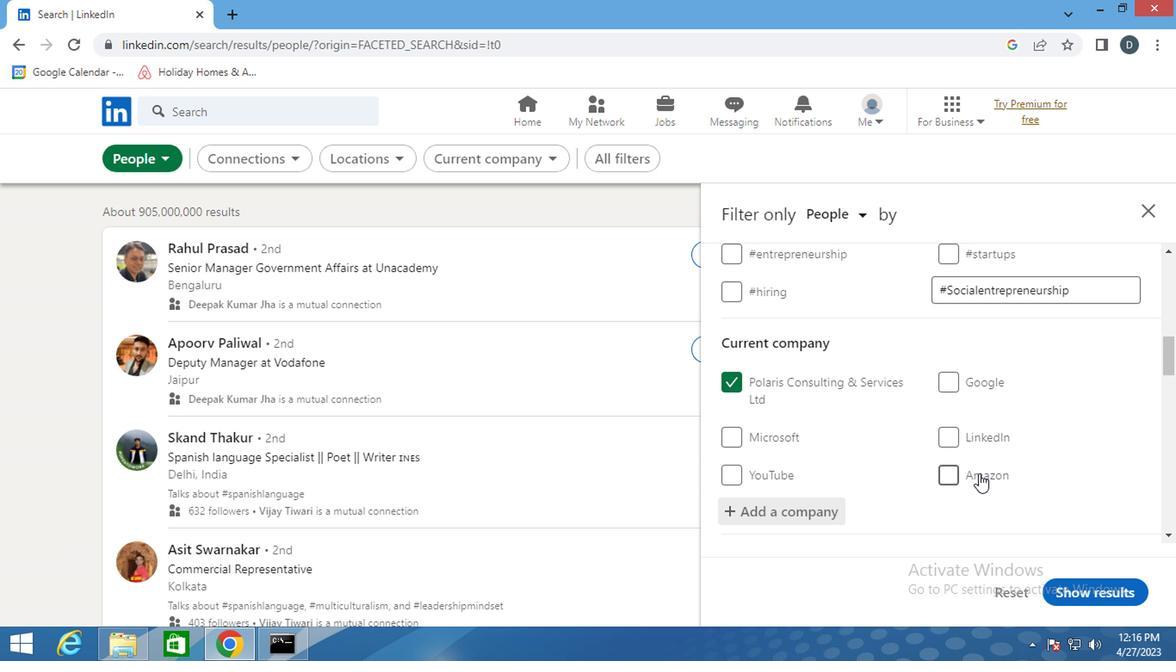 
Action: Mouse scrolled (976, 472) with delta (0, -1)
Screenshot: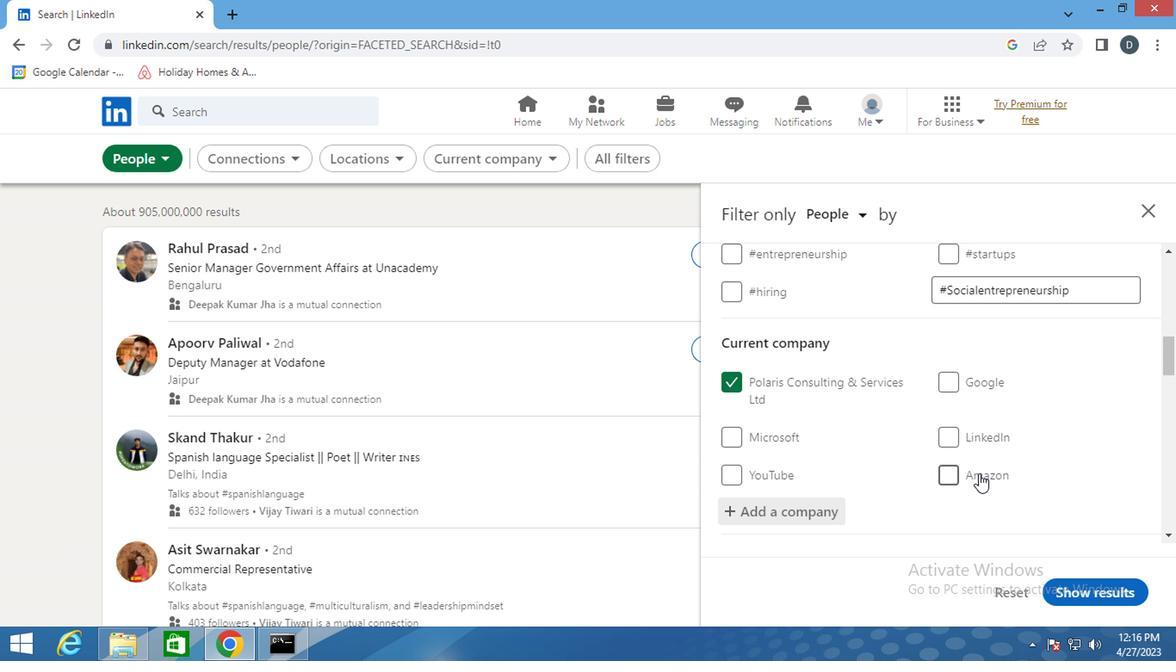 
Action: Mouse scrolled (976, 472) with delta (0, -1)
Screenshot: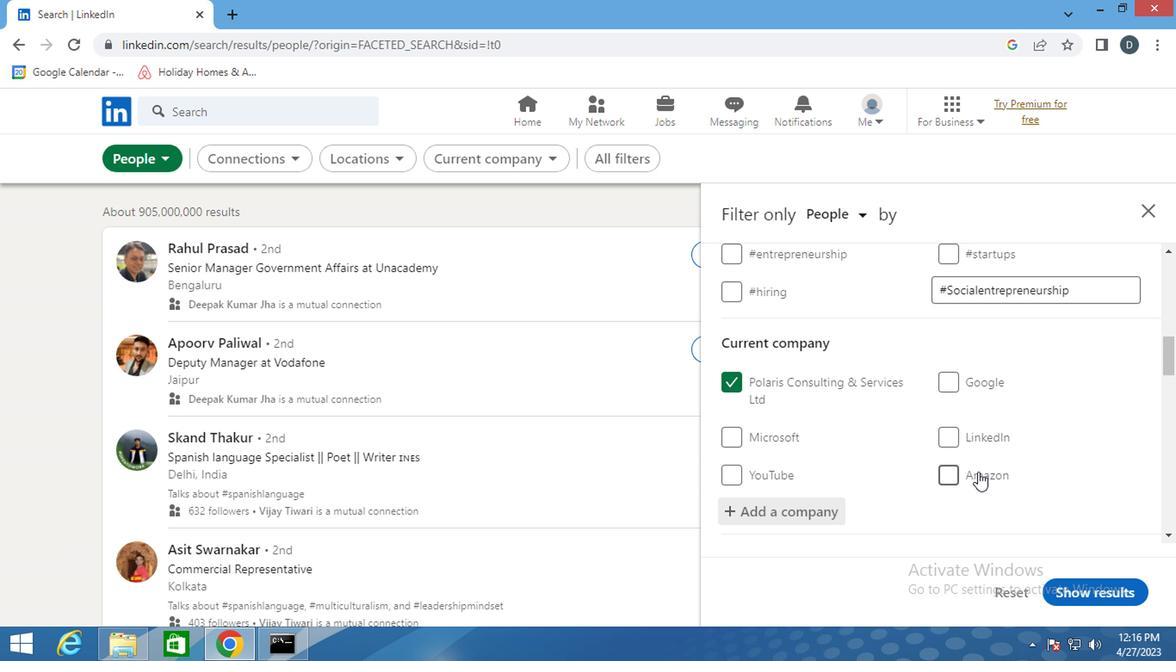 
Action: Mouse moved to (959, 432)
Screenshot: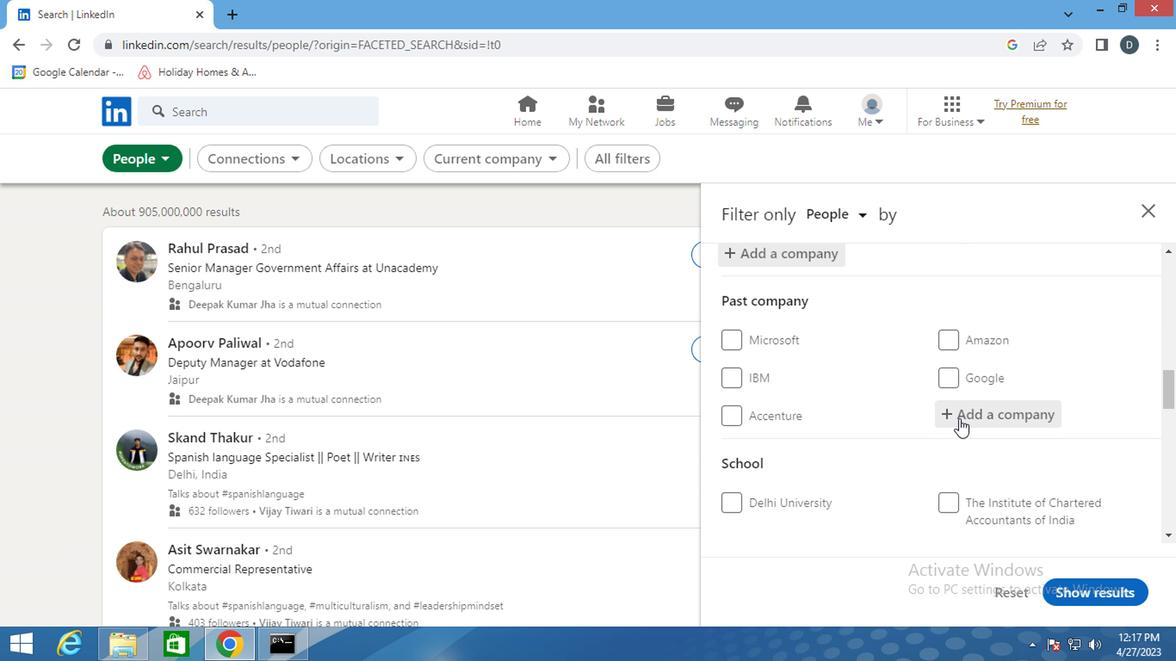 
Action: Mouse scrolled (959, 431) with delta (0, 0)
Screenshot: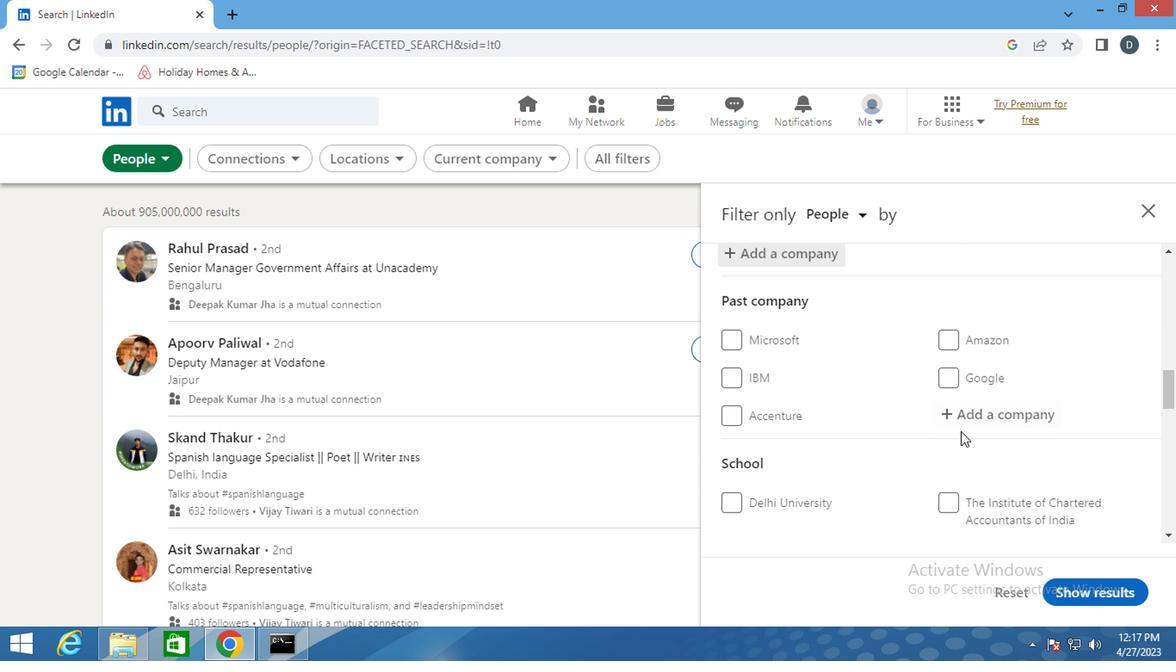 
Action: Mouse scrolled (959, 431) with delta (0, 0)
Screenshot: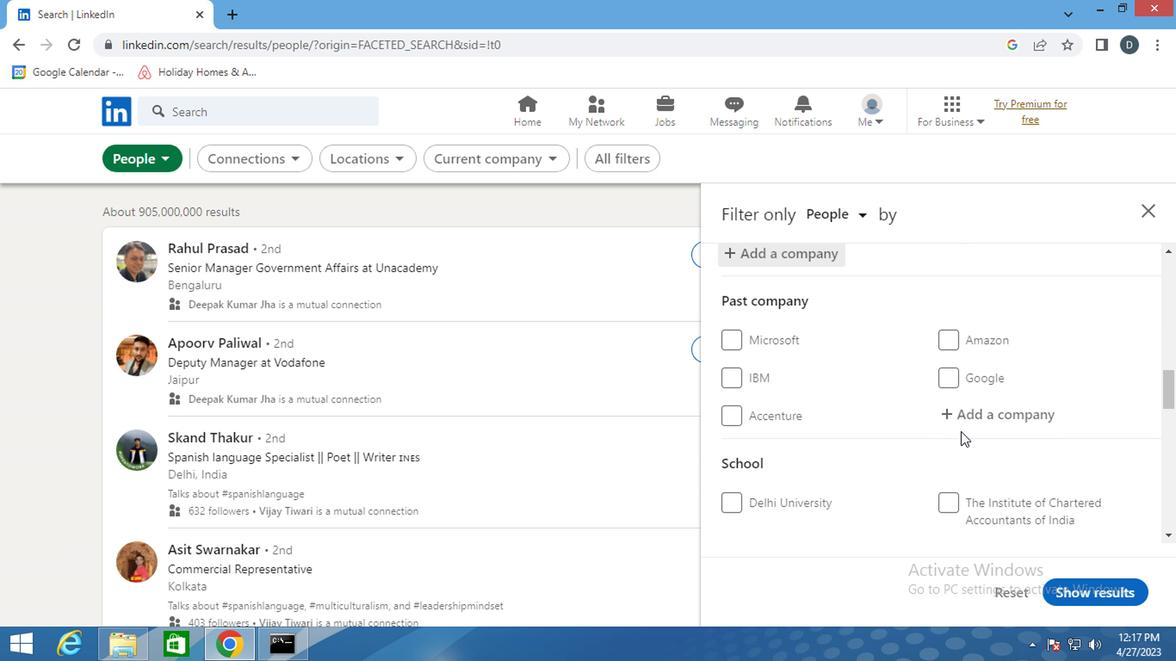 
Action: Mouse moved to (976, 442)
Screenshot: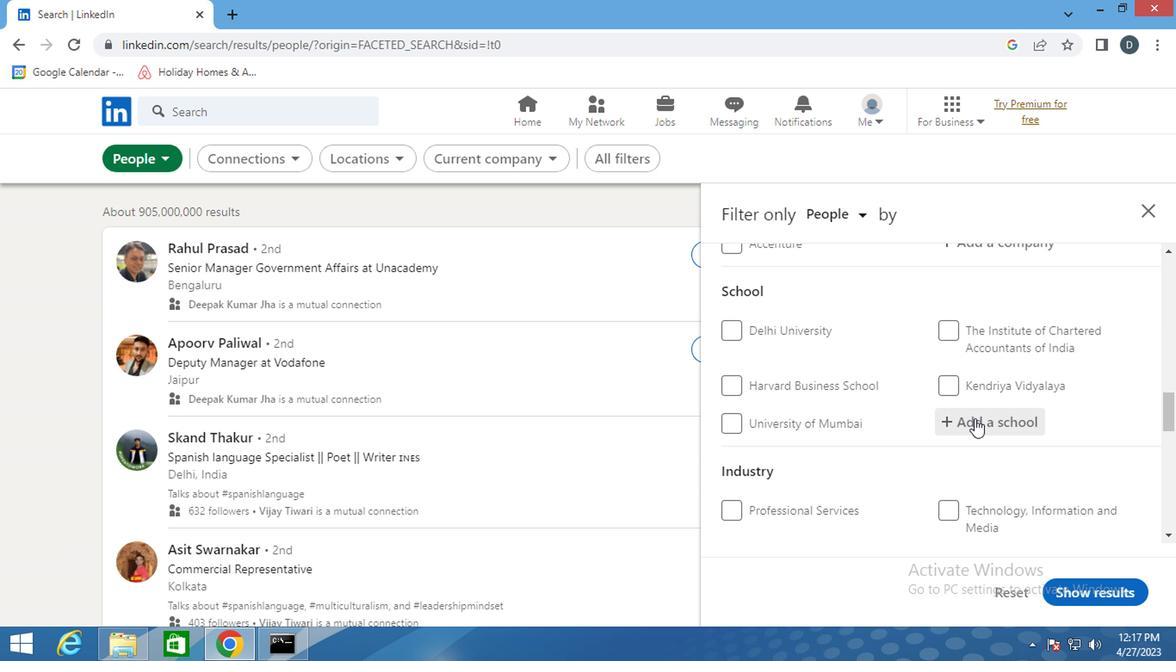 
Action: Mouse pressed left at (976, 442)
Screenshot: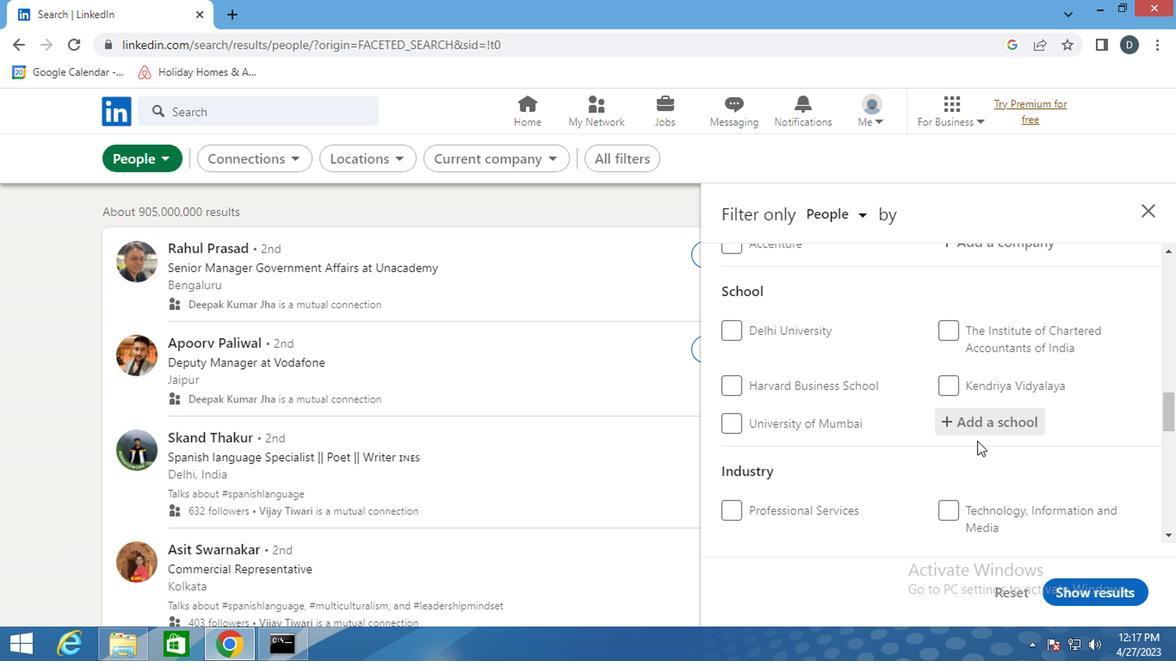 
Action: Mouse moved to (980, 436)
Screenshot: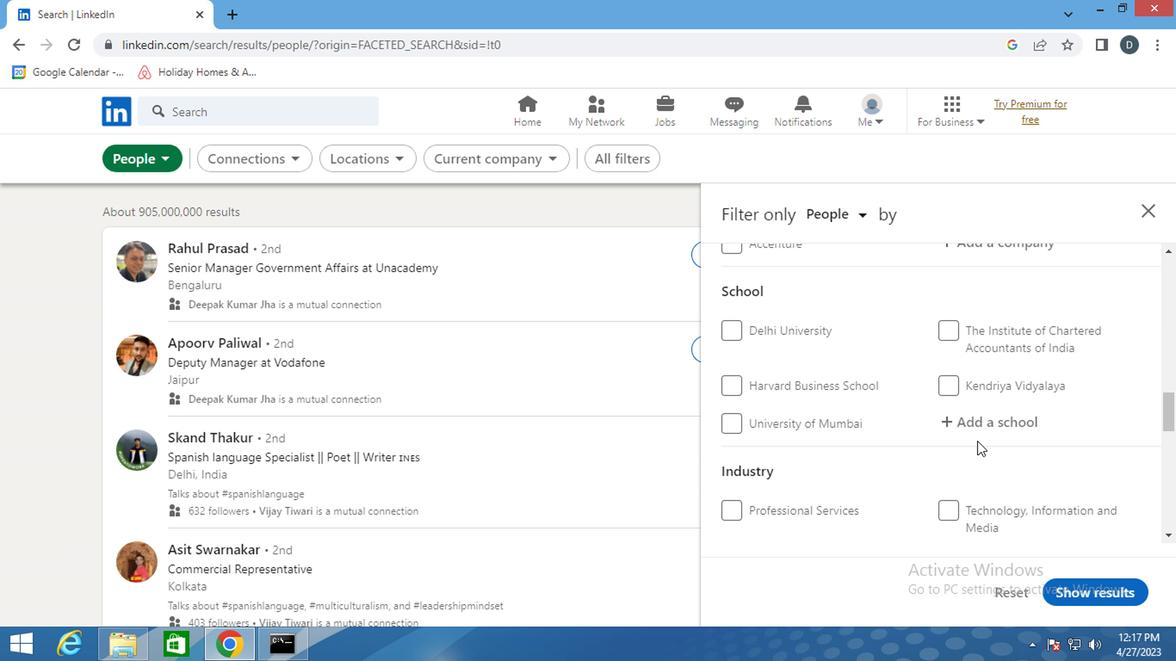 
Action: Mouse pressed left at (980, 436)
Screenshot: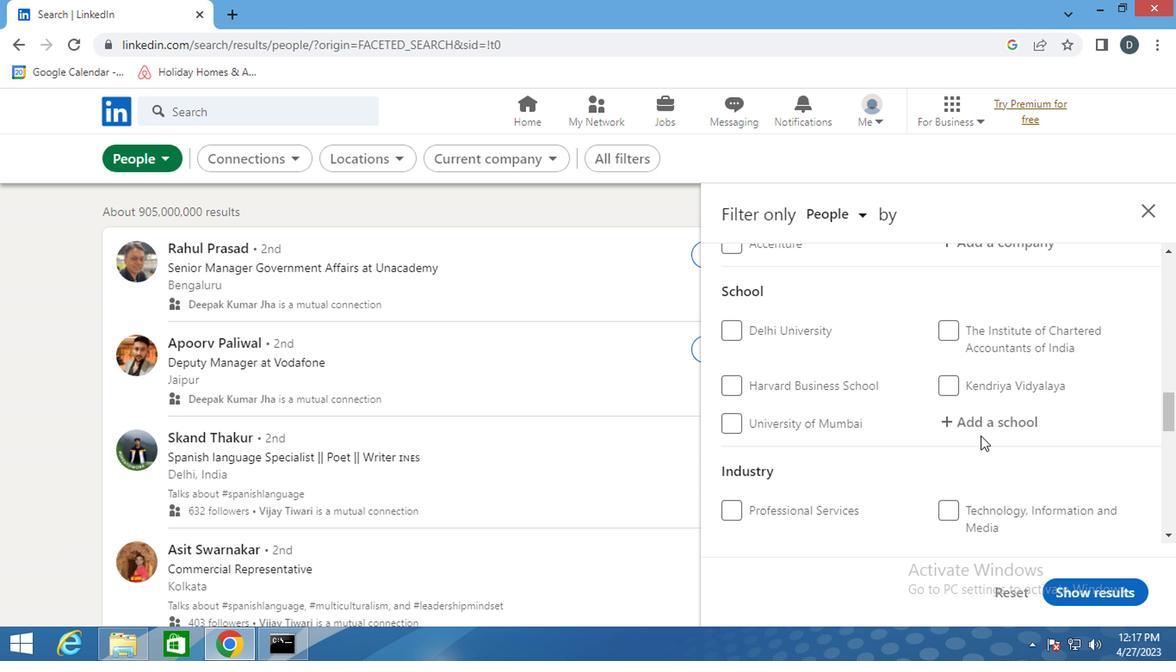 
Action: Mouse moved to (969, 437)
Screenshot: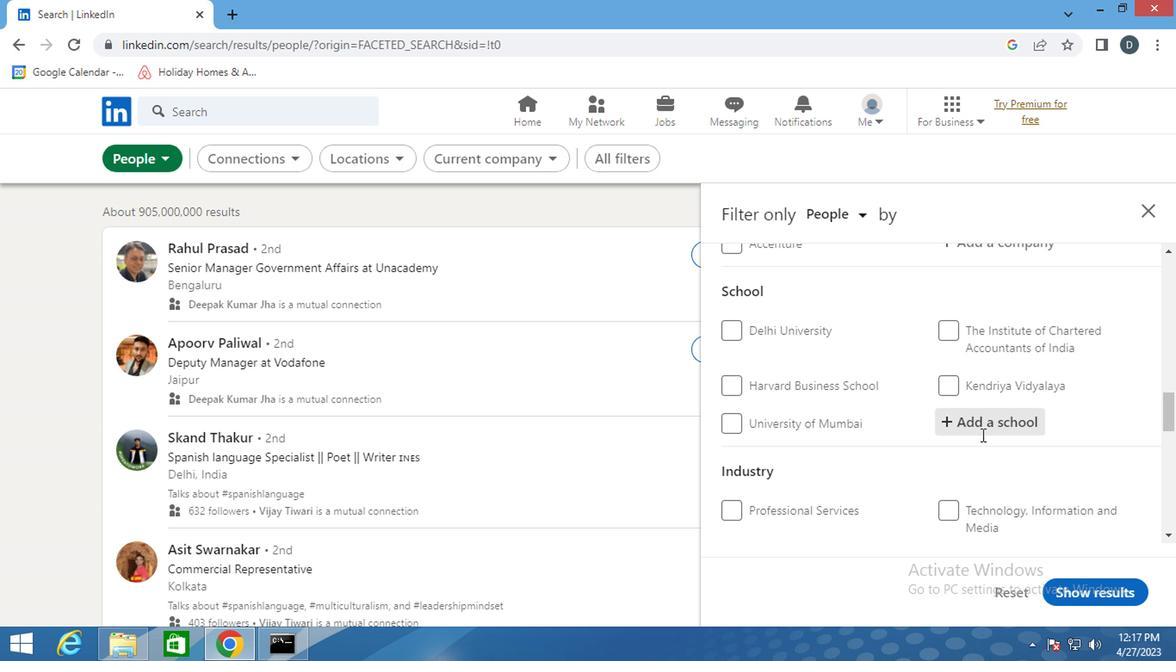 
Action: Key pressed <Key.shift>KURUKSHETRSA
Screenshot: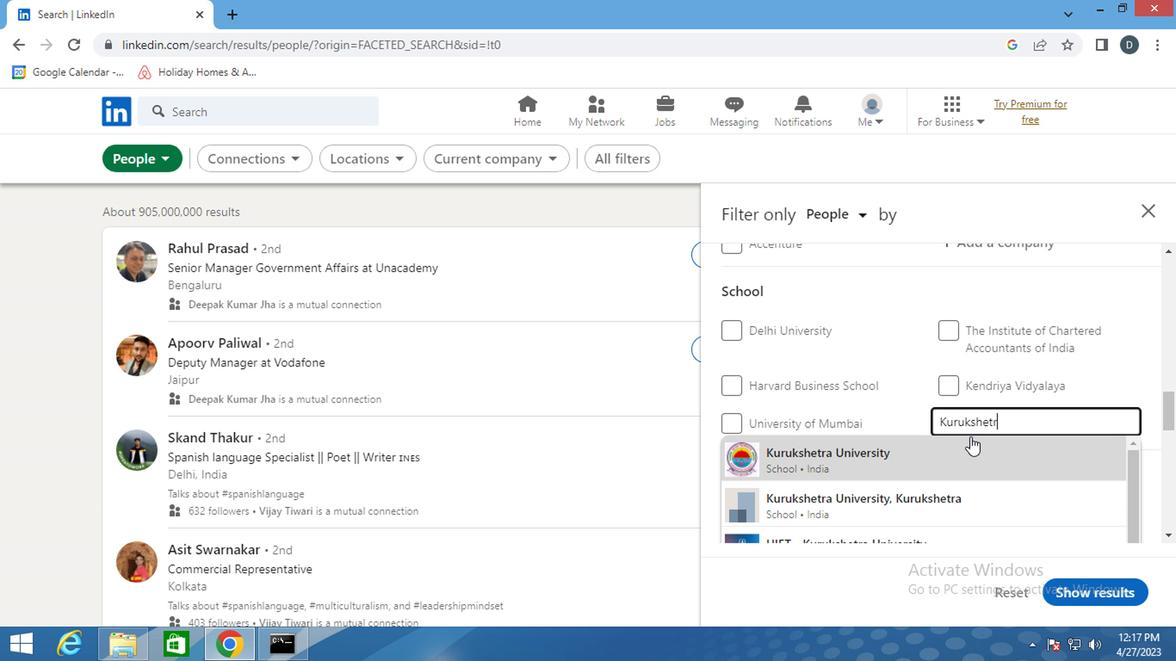 
Action: Mouse moved to (968, 438)
Screenshot: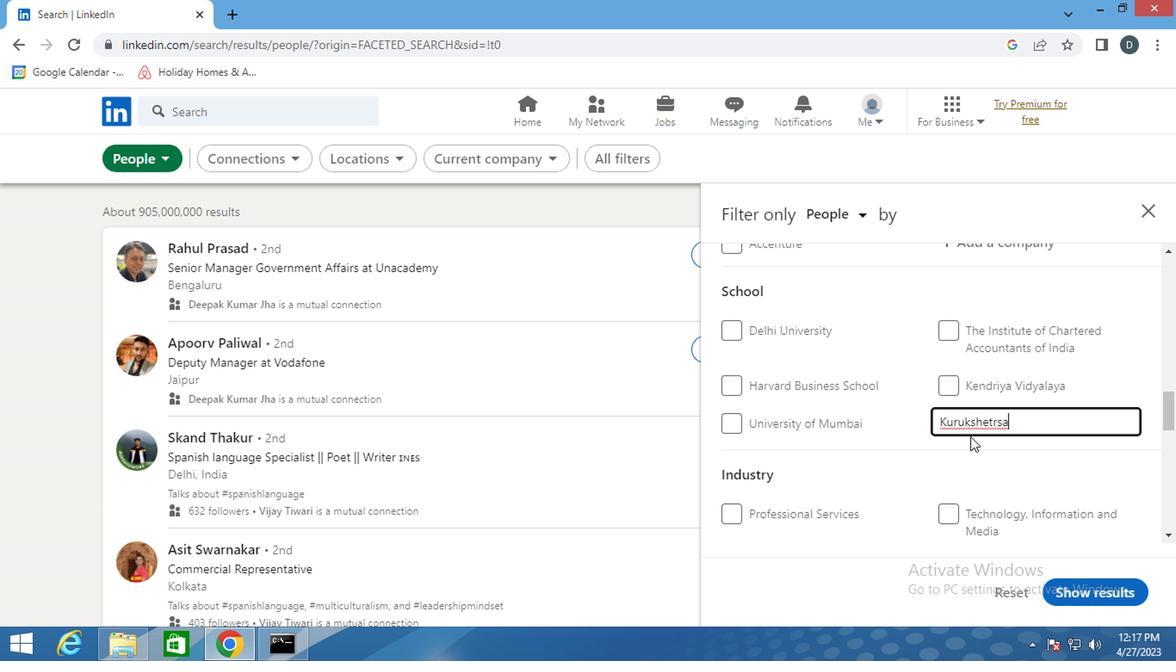 
Action: Key pressed <Key.backspace><Key.backspace>
Screenshot: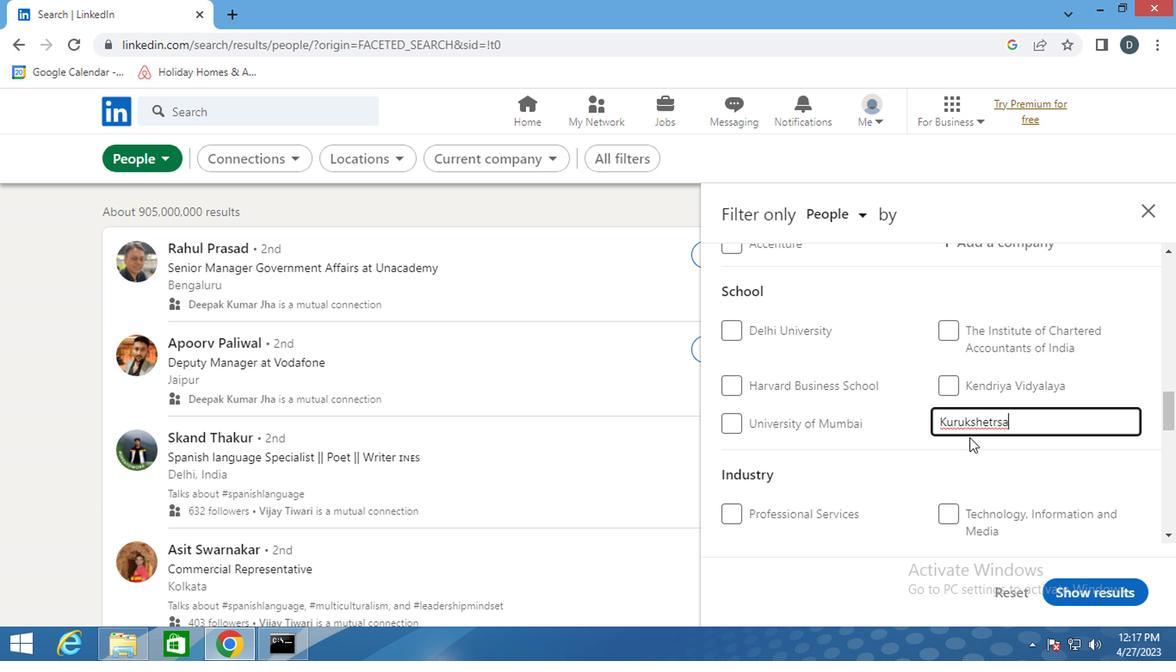 
Action: Mouse moved to (966, 509)
Screenshot: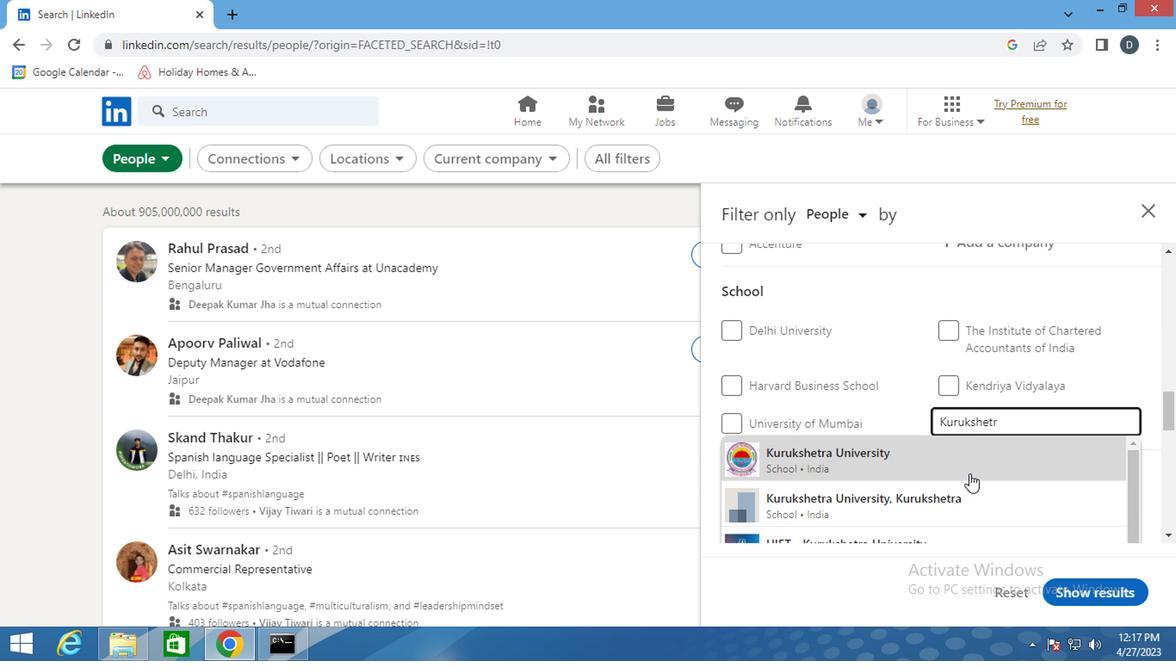 
Action: Mouse pressed left at (966, 509)
Screenshot: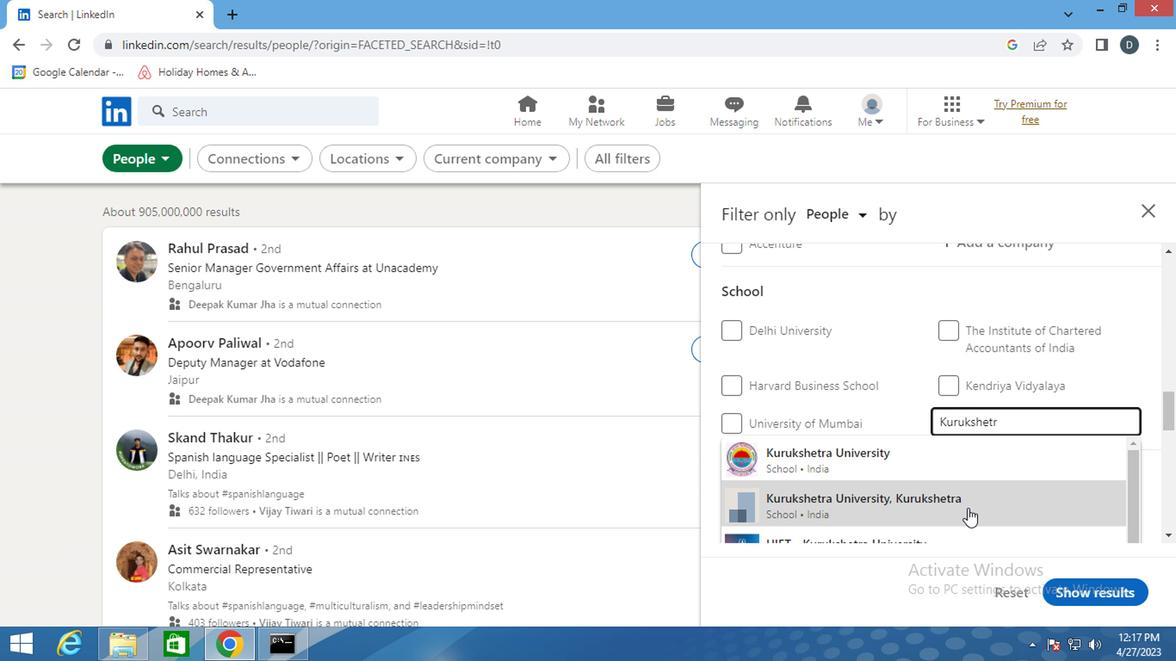 
Action: Mouse moved to (970, 490)
Screenshot: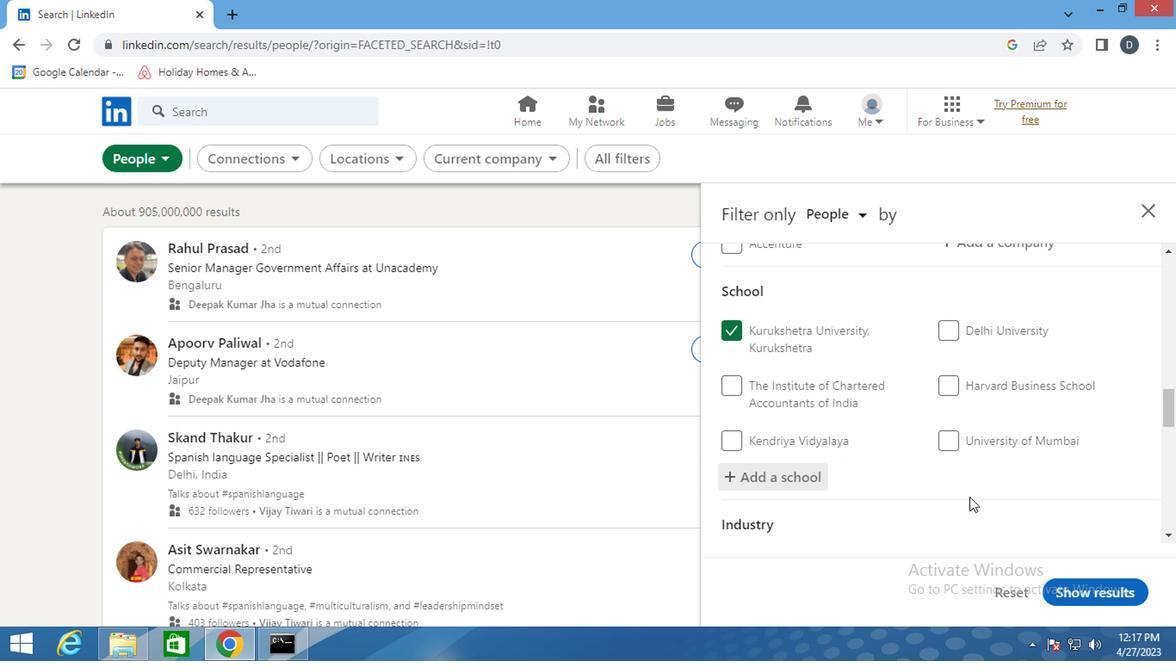 
Action: Mouse scrolled (970, 489) with delta (0, -1)
Screenshot: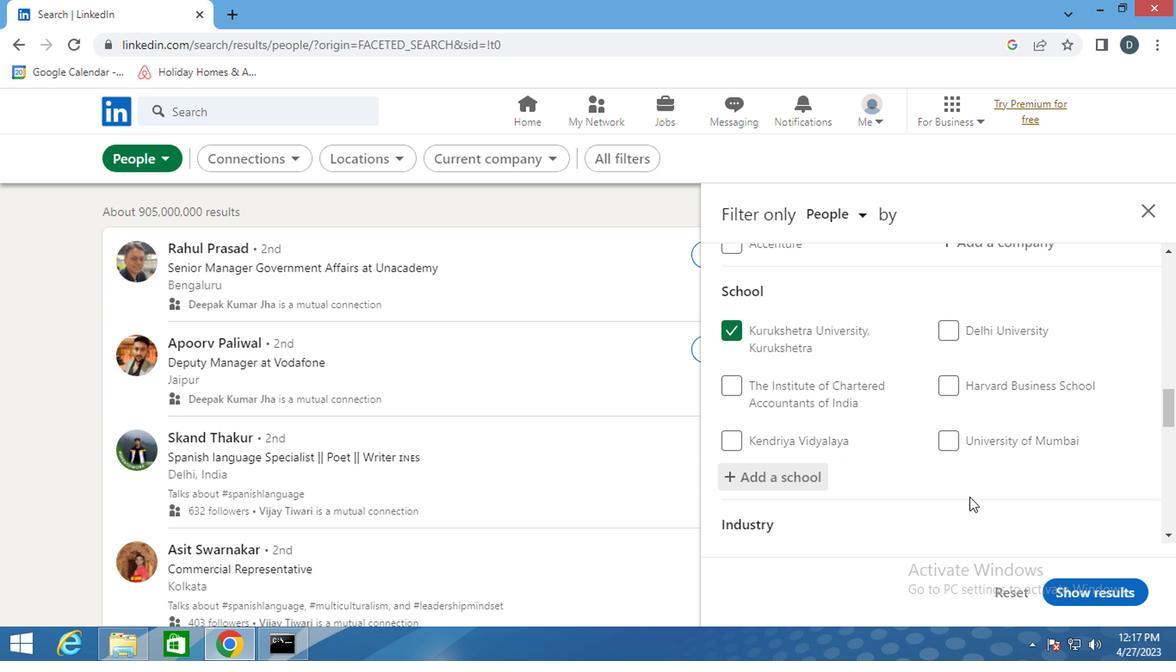 
Action: Mouse scrolled (970, 489) with delta (0, -1)
Screenshot: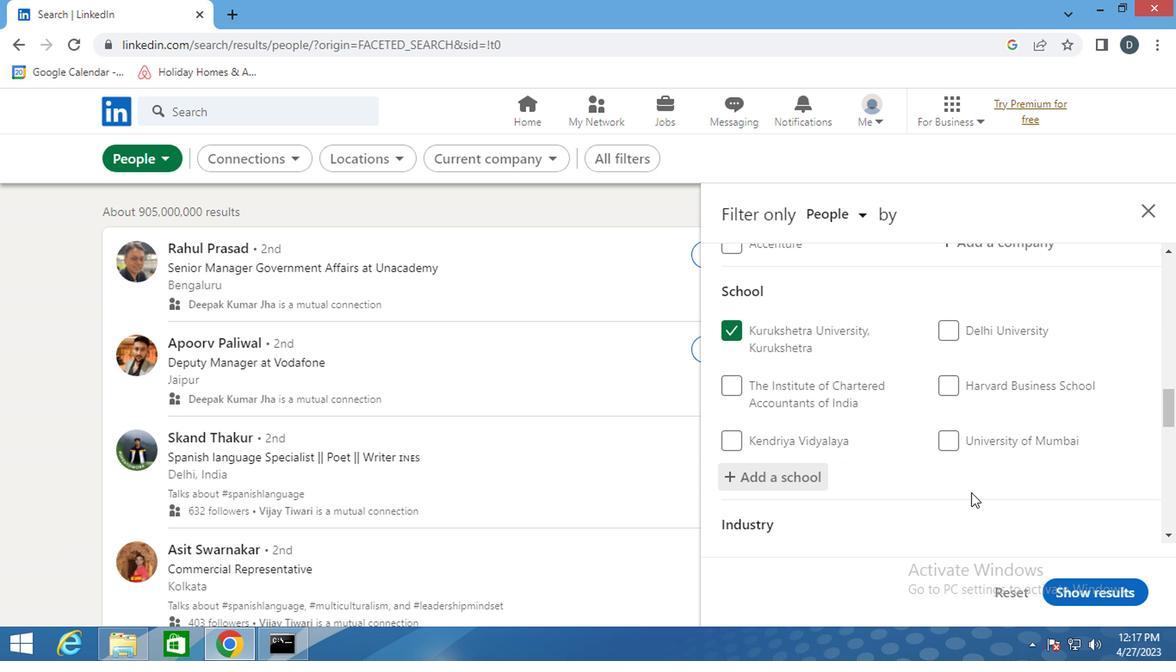 
Action: Mouse scrolled (970, 489) with delta (0, -1)
Screenshot: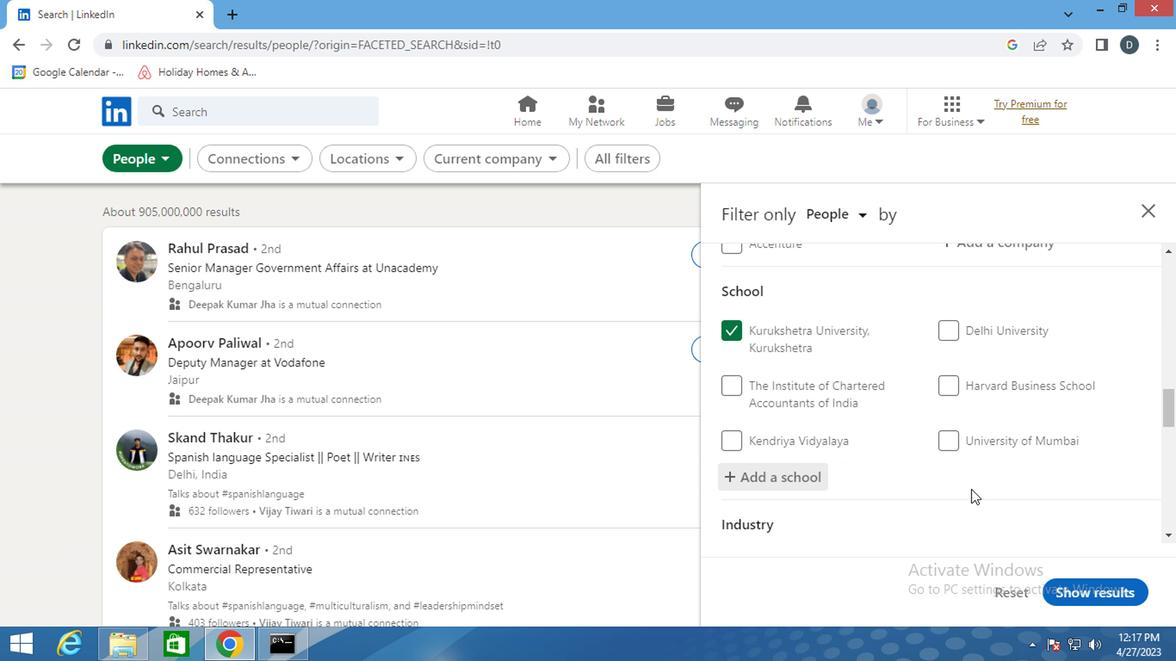 
Action: Mouse scrolled (970, 489) with delta (0, -1)
Screenshot: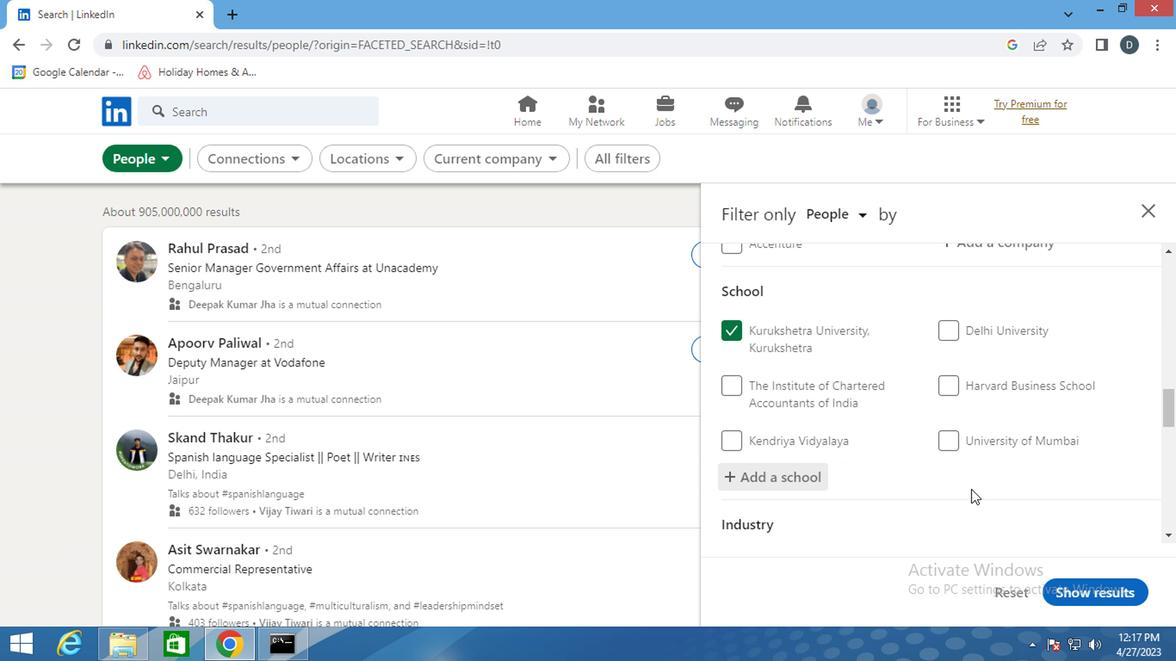 
Action: Mouse moved to (965, 471)
Screenshot: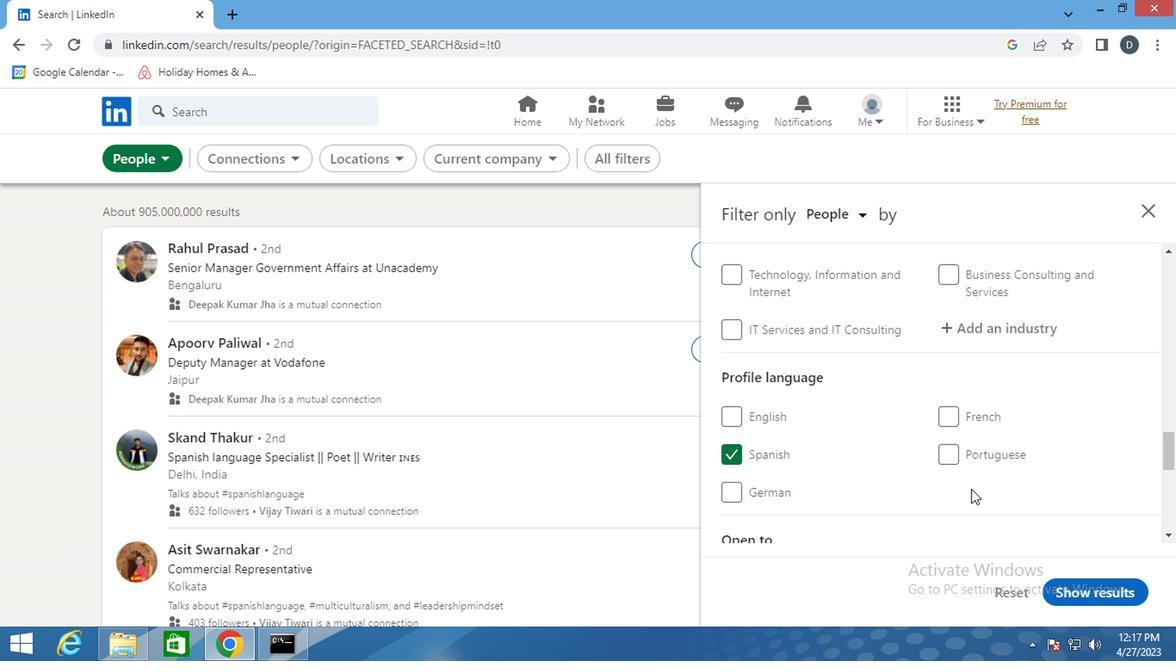 
Action: Mouse scrolled (965, 472) with delta (0, 0)
Screenshot: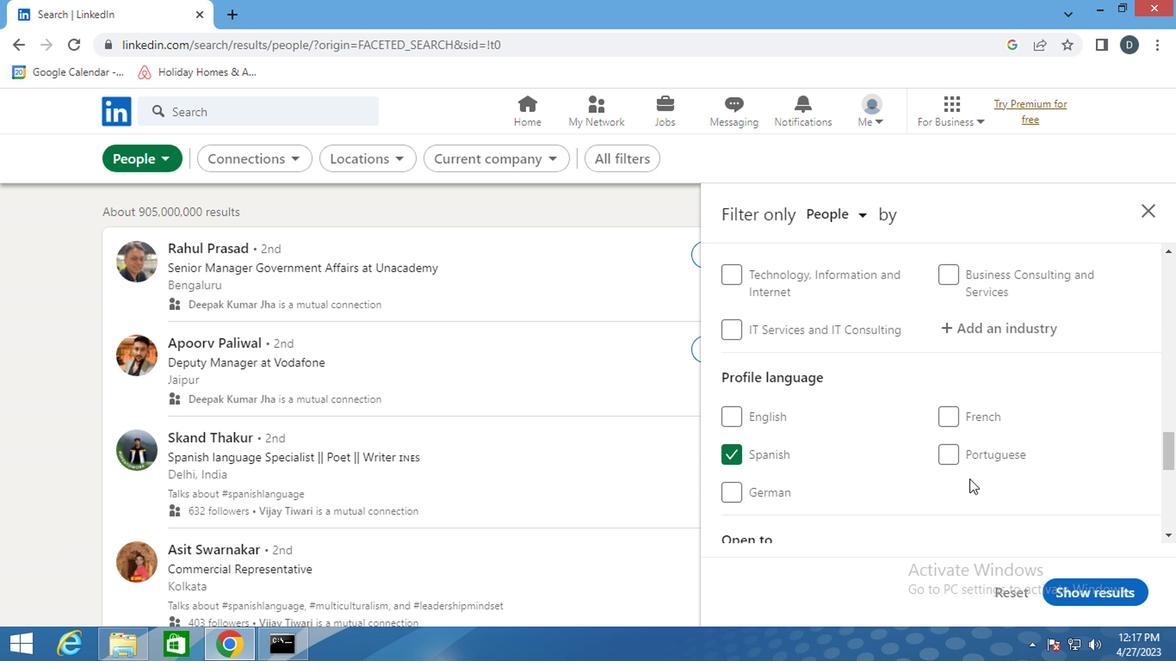 
Action: Mouse moved to (991, 419)
Screenshot: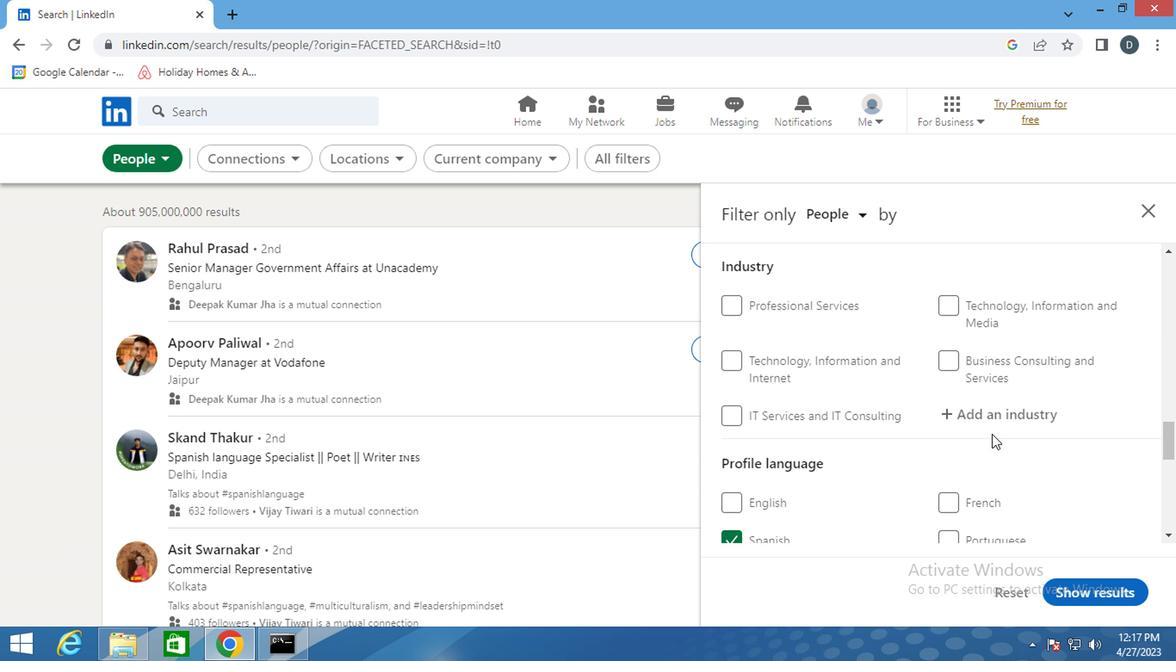 
Action: Mouse pressed left at (991, 419)
Screenshot: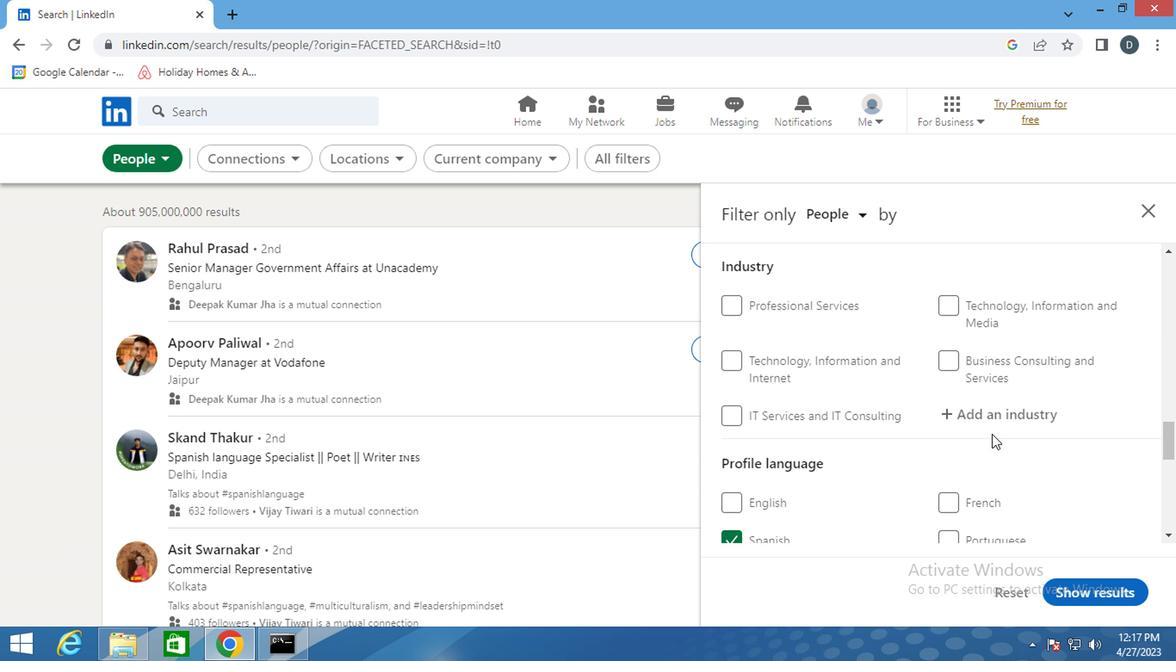 
Action: Mouse moved to (991, 419)
Screenshot: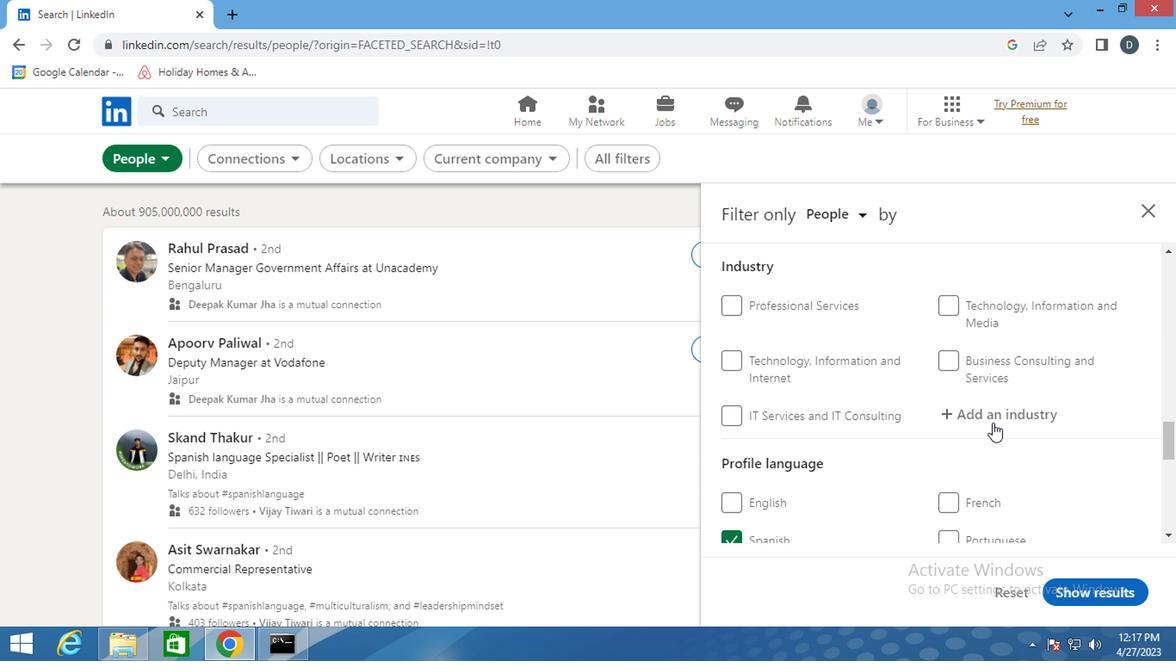 
Action: Key pressed <Key.shift>REPAIR
Screenshot: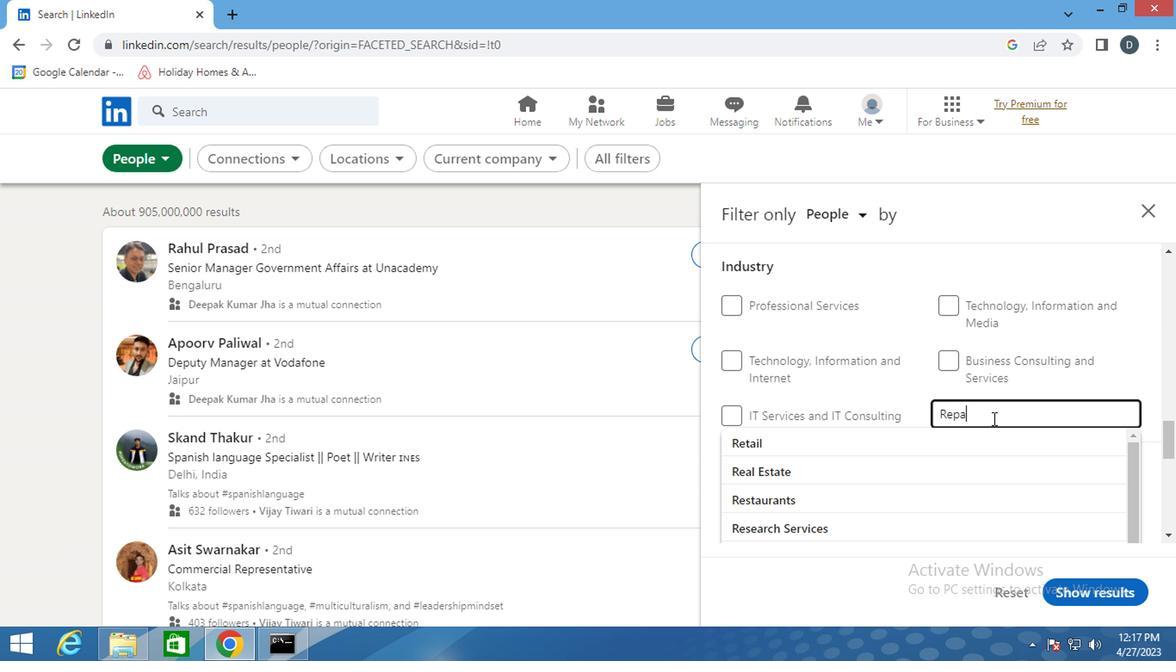 
Action: Mouse moved to (915, 535)
Screenshot: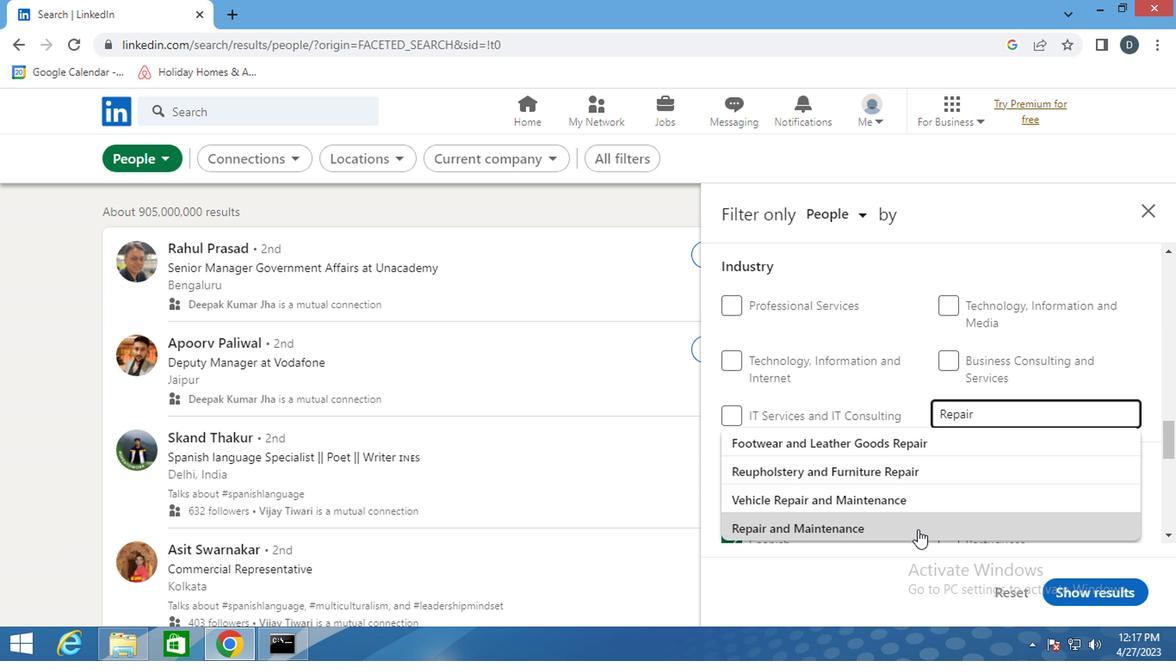 
Action: Mouse pressed left at (915, 535)
Screenshot: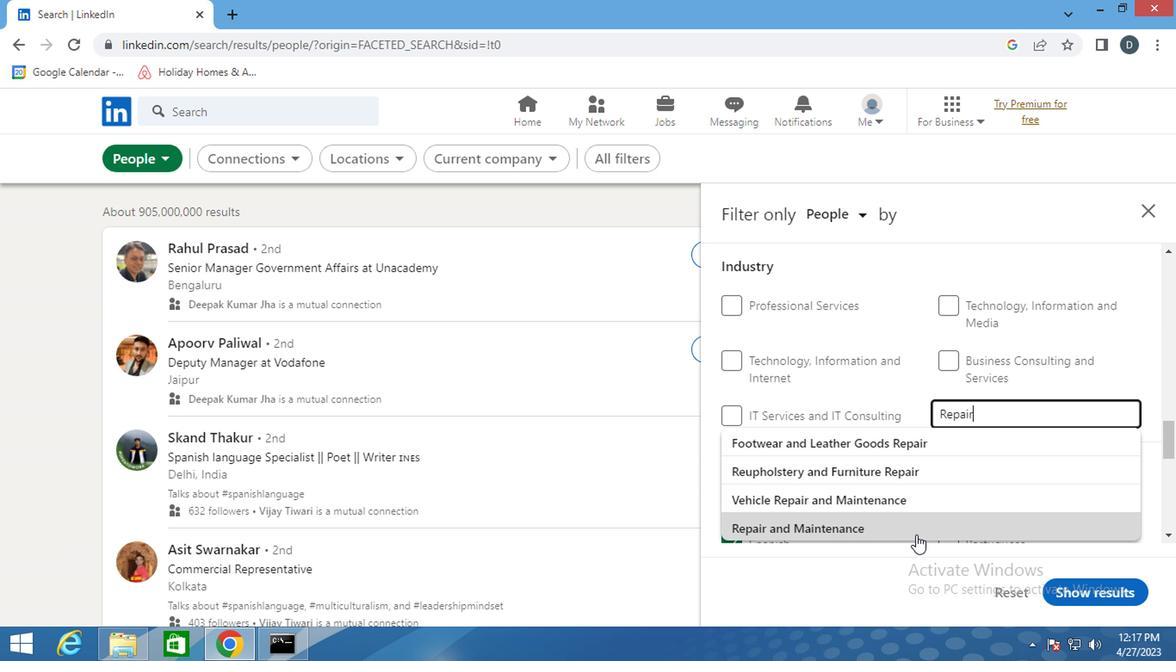 
Action: Mouse moved to (954, 488)
Screenshot: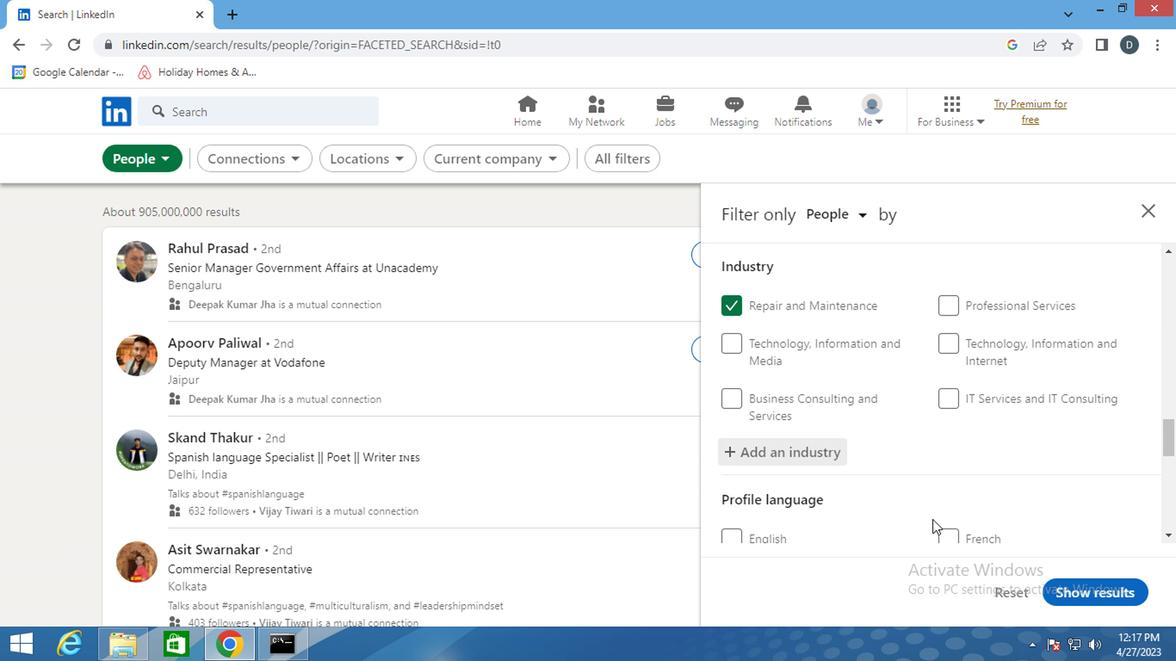 
Action: Mouse scrolled (954, 488) with delta (0, 0)
Screenshot: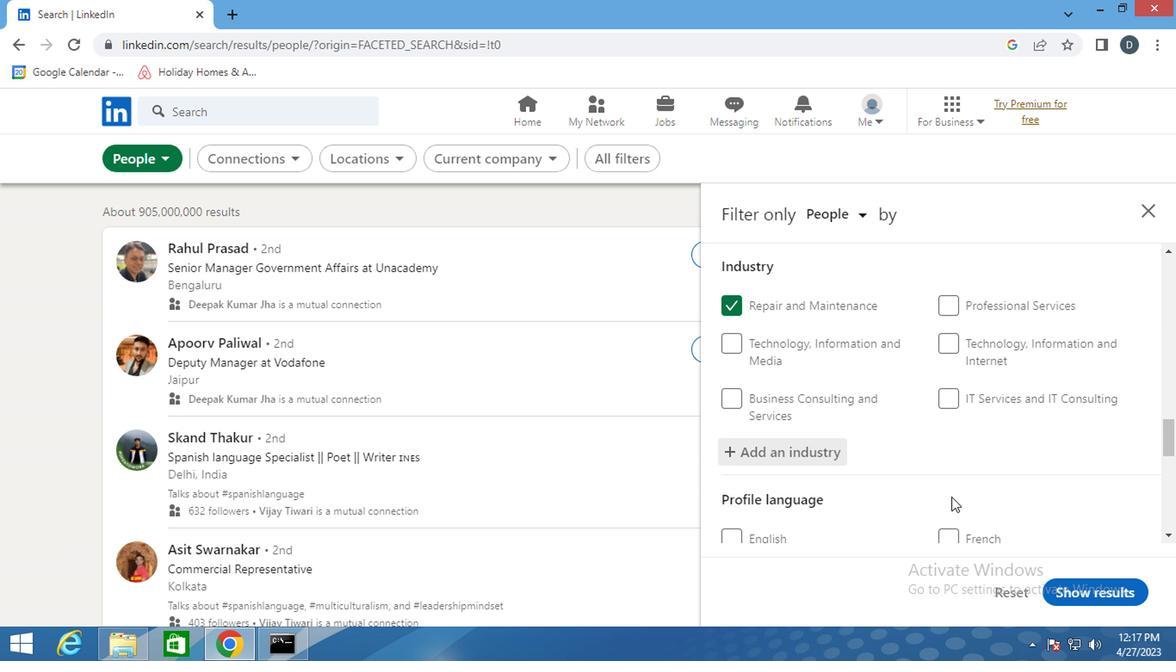 
Action: Mouse scrolled (954, 488) with delta (0, 0)
Screenshot: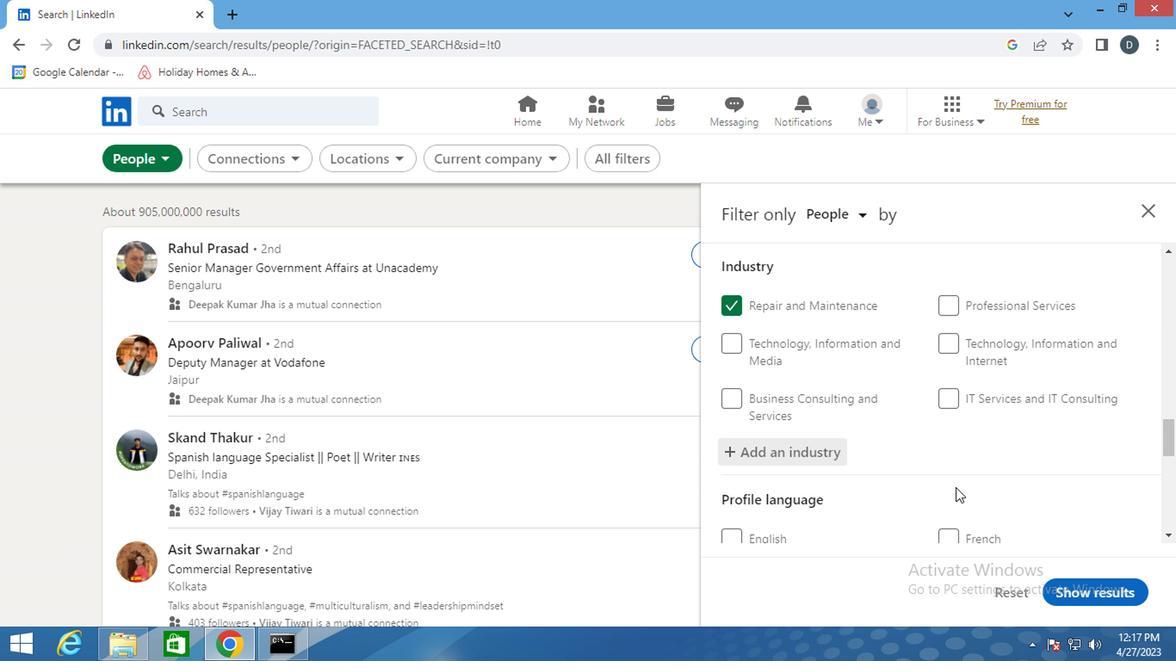 
Action: Mouse moved to (971, 446)
Screenshot: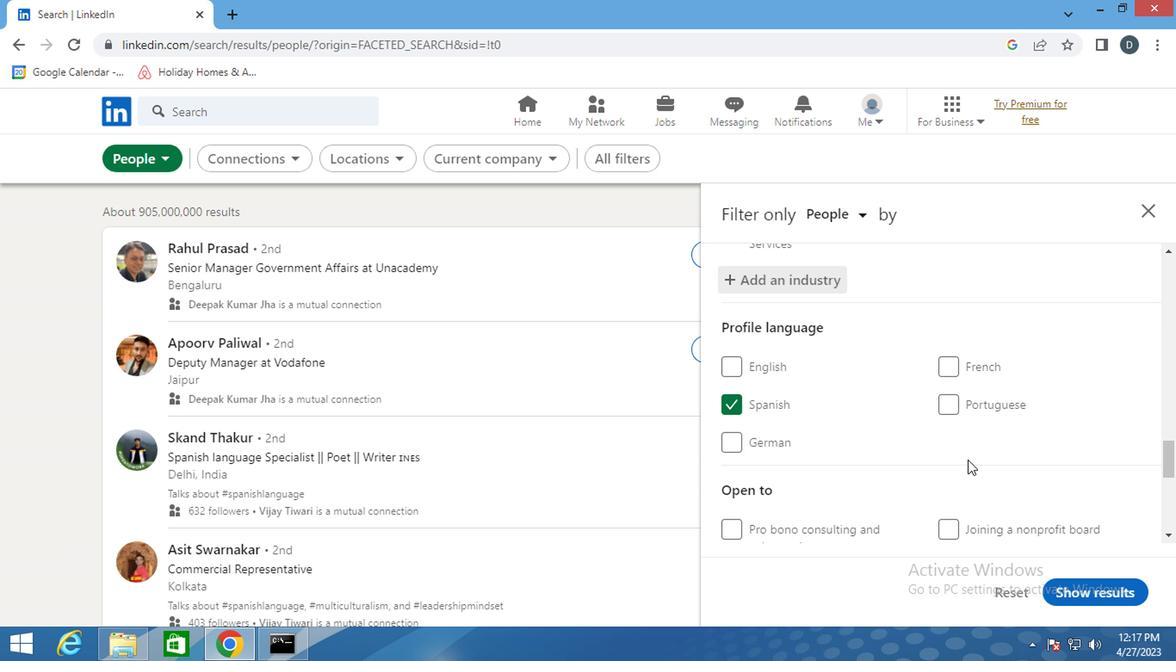 
Action: Mouse scrolled (971, 445) with delta (0, -1)
Screenshot: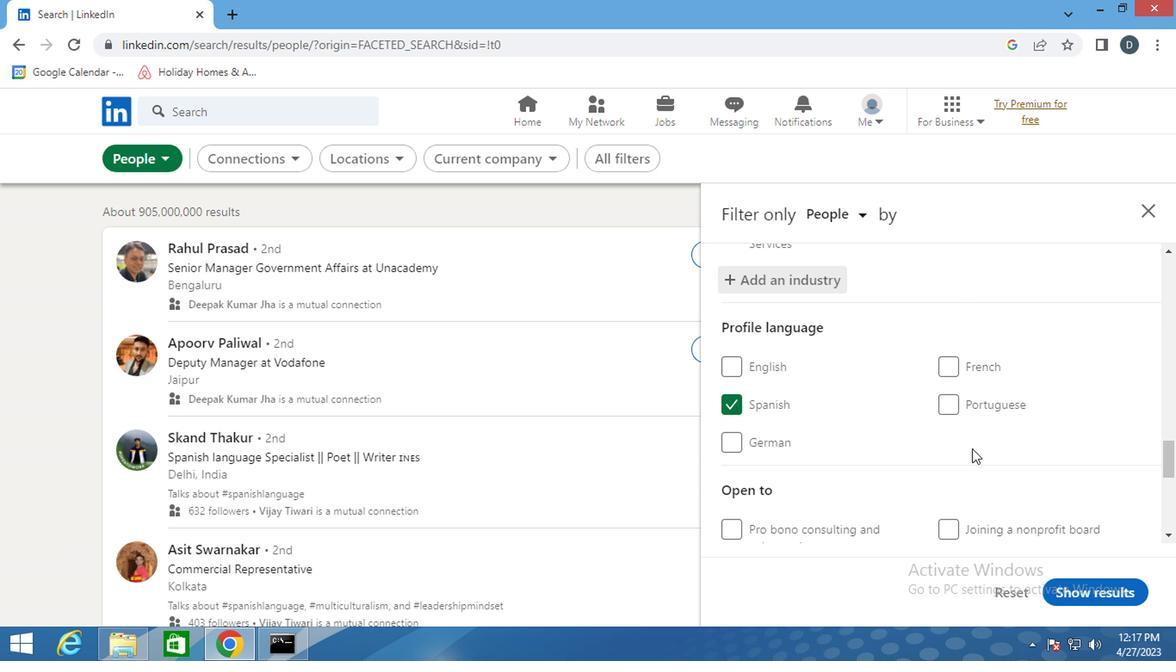 
Action: Mouse scrolled (971, 445) with delta (0, -1)
Screenshot: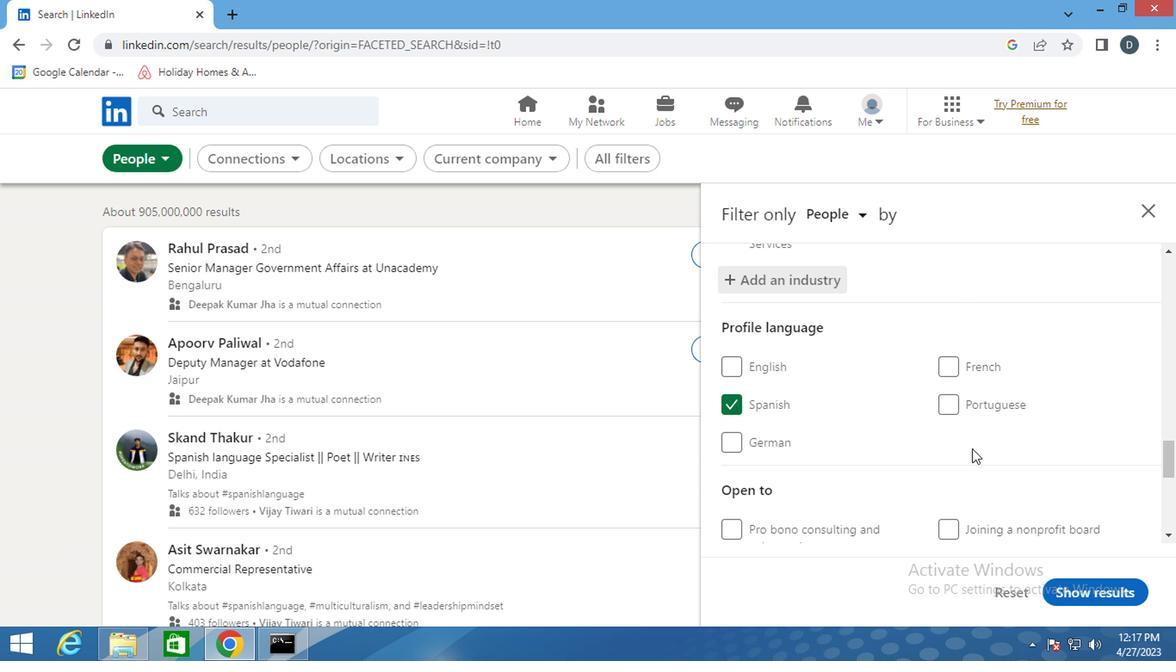 
Action: Mouse scrolled (971, 445) with delta (0, -1)
Screenshot: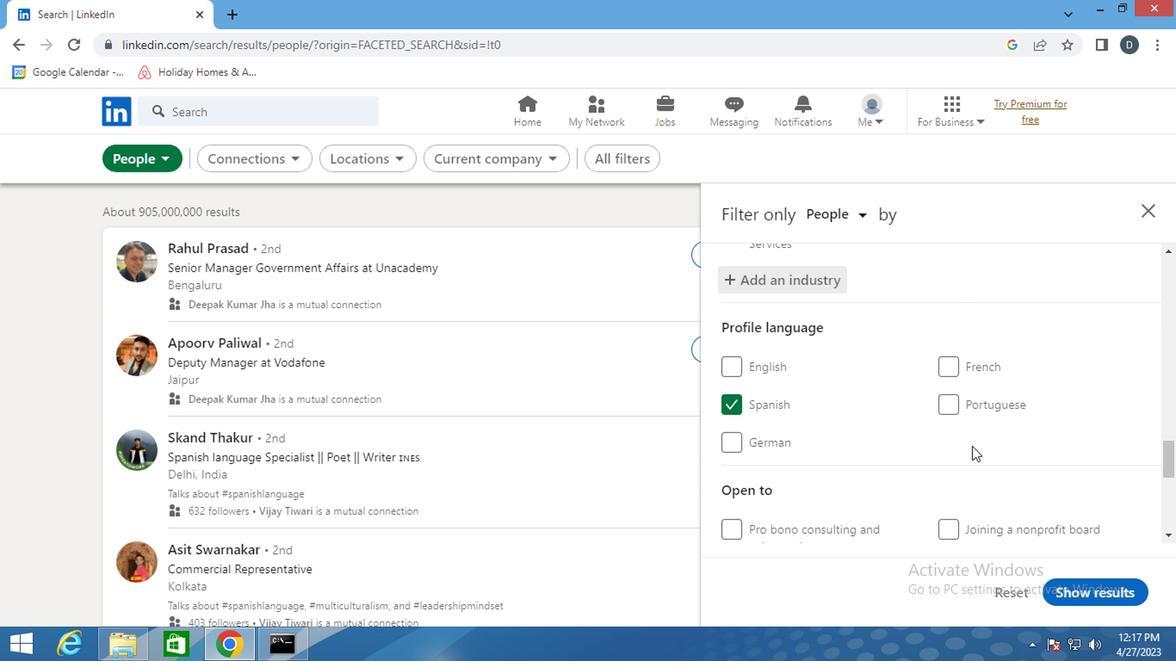 
Action: Mouse moved to (978, 450)
Screenshot: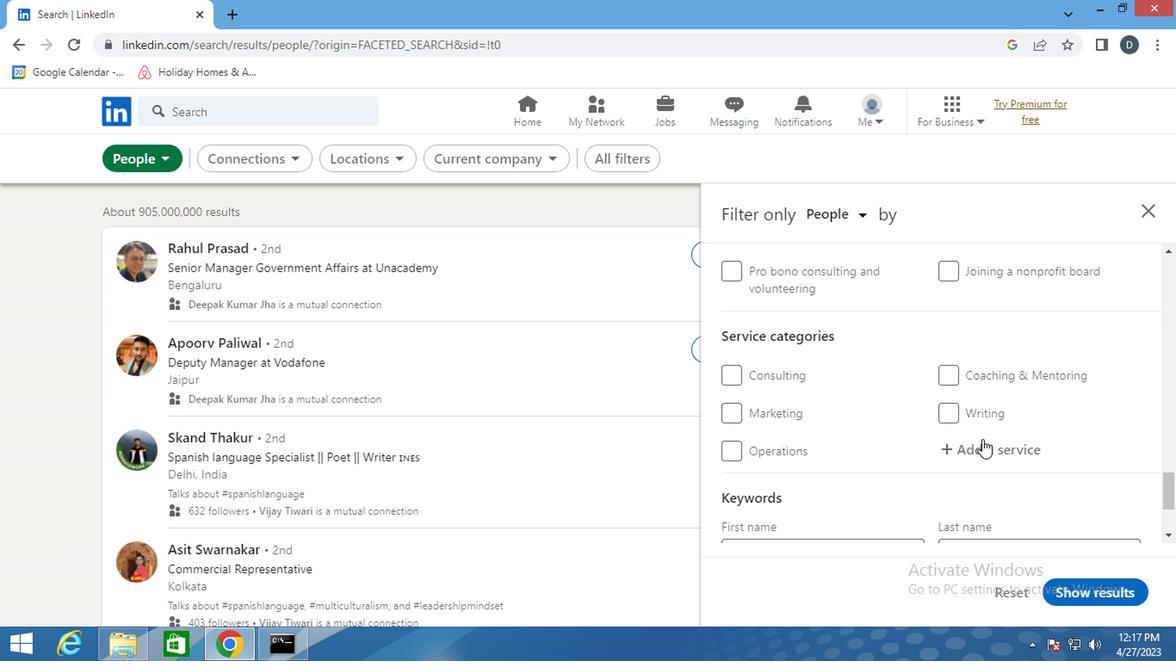 
Action: Mouse pressed left at (978, 450)
Screenshot: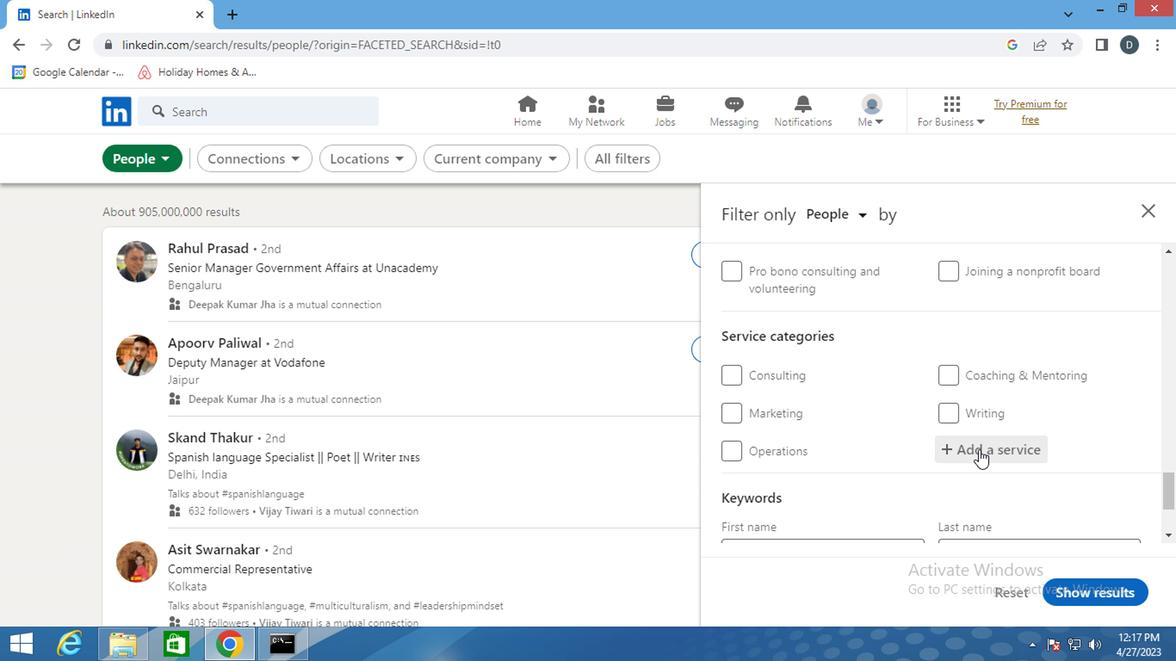 
Action: Mouse moved to (978, 451)
Screenshot: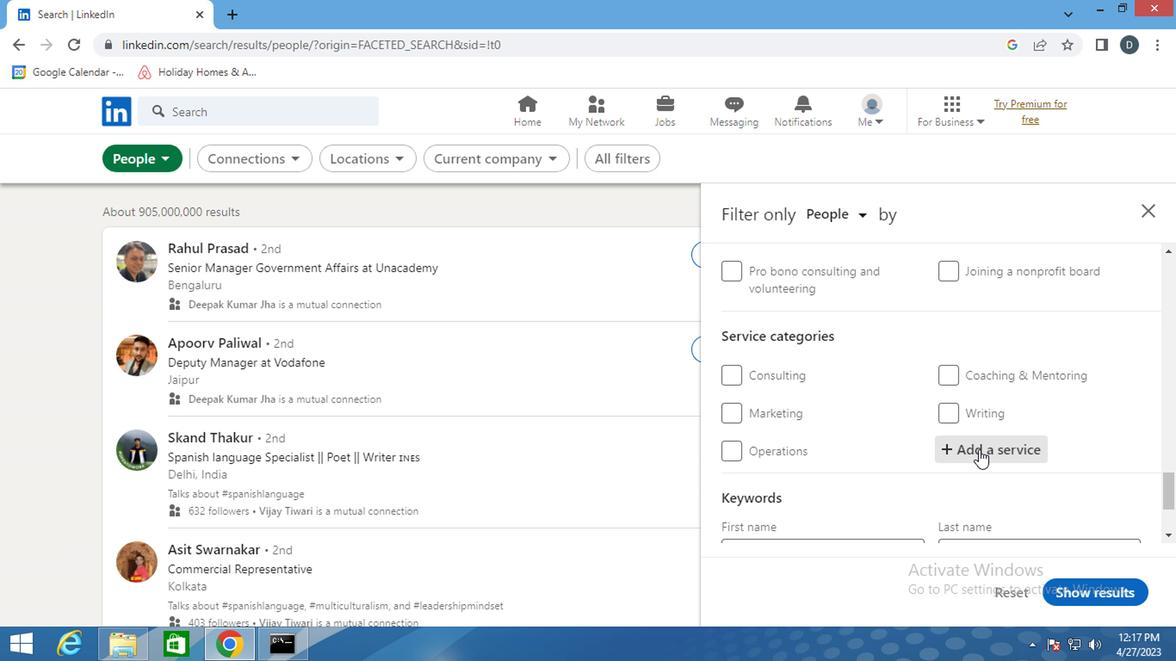 
Action: Key pressed <Key.shift>FINANCIAL
Screenshot: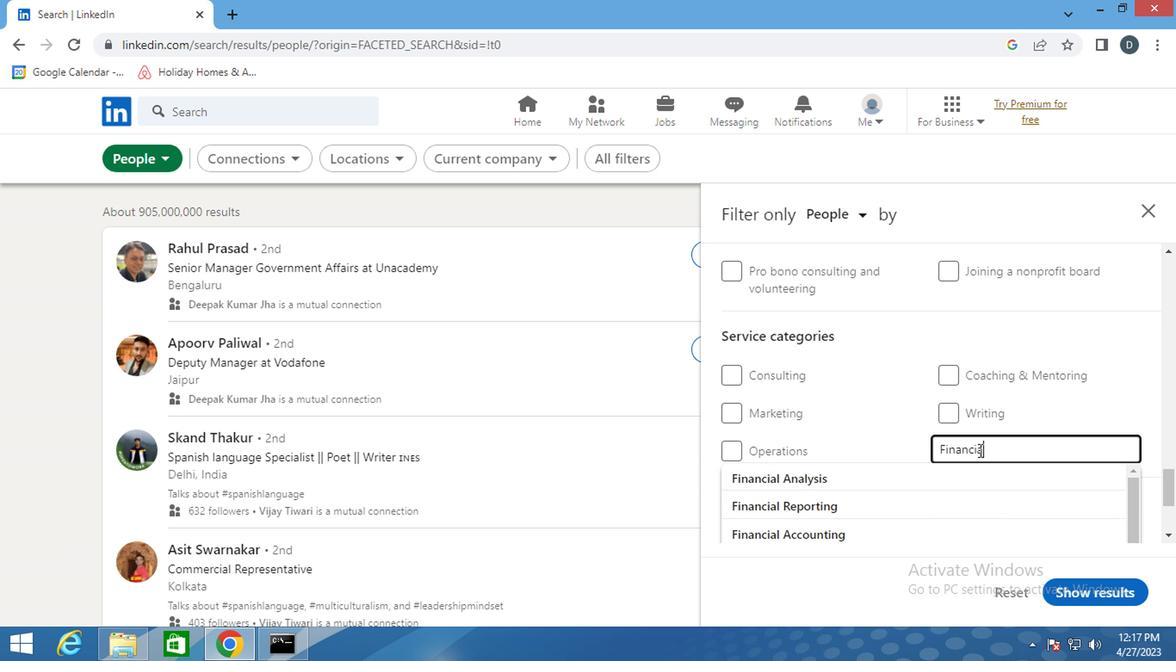 
Action: Mouse moved to (978, 474)
Screenshot: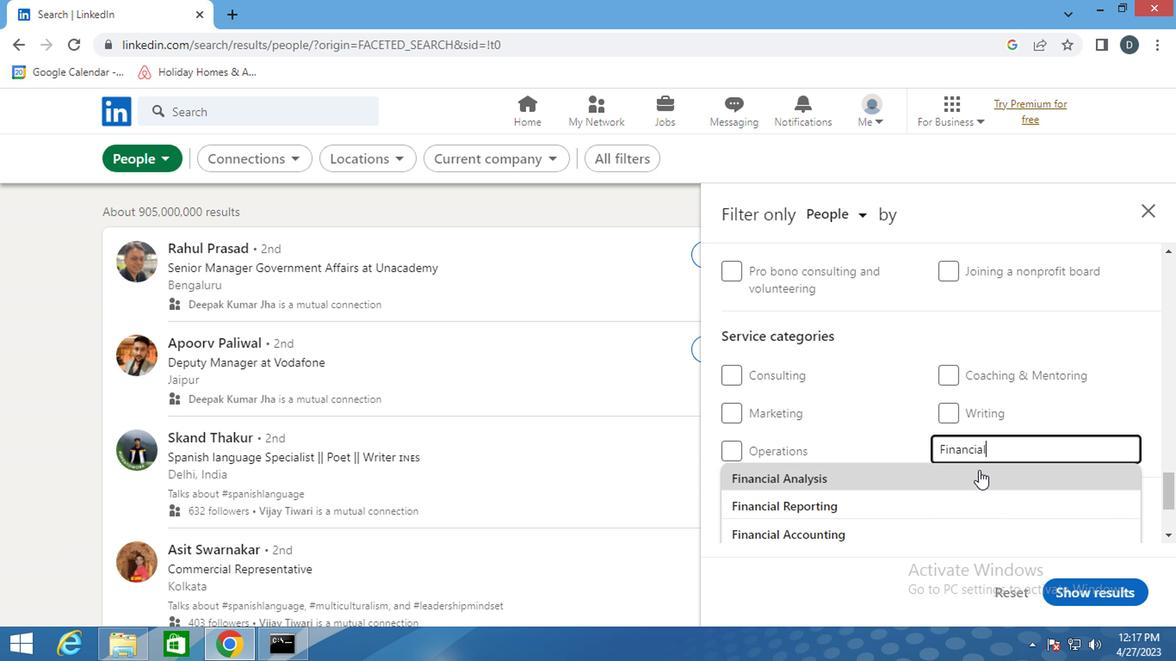 
Action: Mouse pressed left at (978, 474)
Screenshot: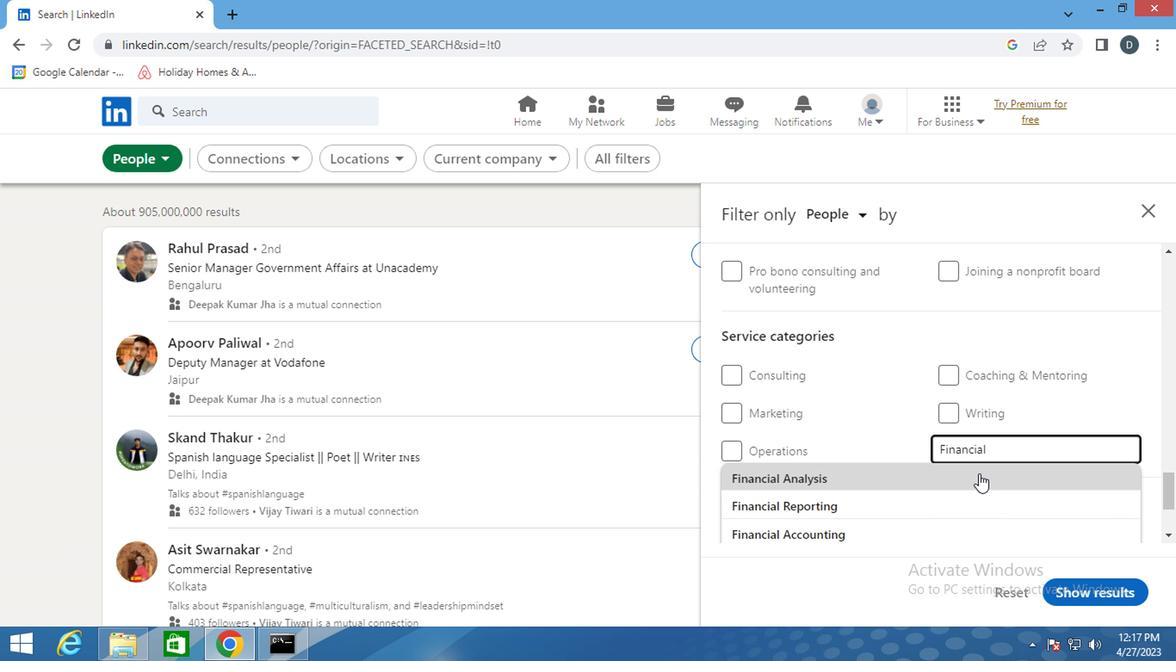 
Action: Mouse moved to (980, 458)
Screenshot: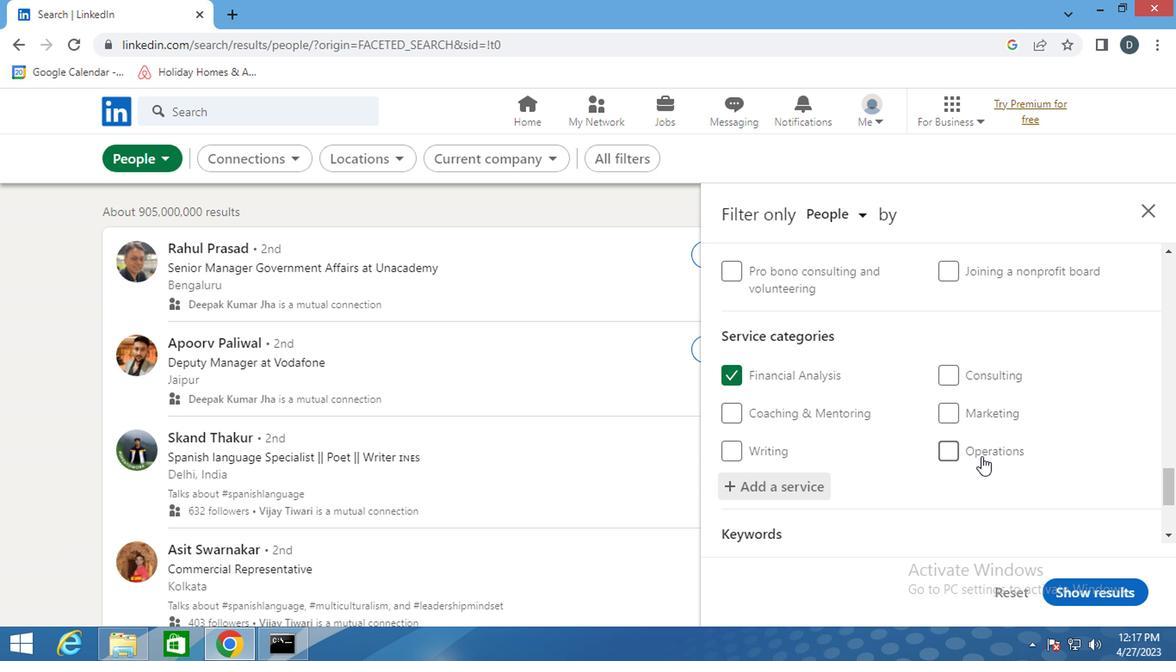 
Action: Mouse scrolled (980, 457) with delta (0, -1)
Screenshot: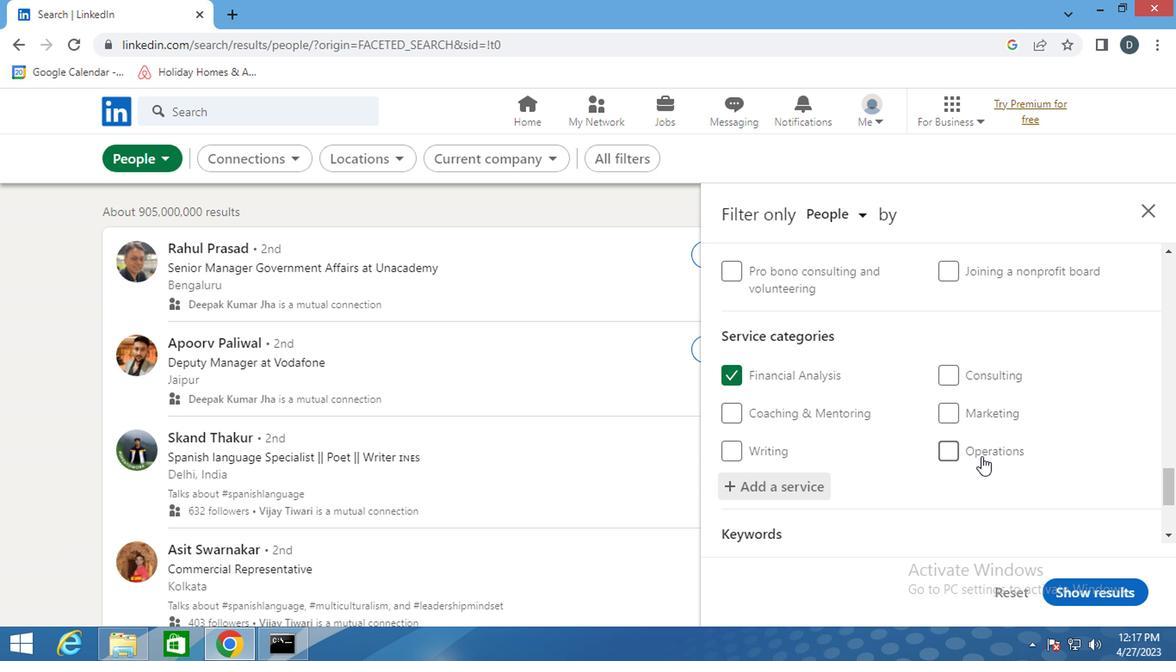 
Action: Mouse moved to (981, 459)
Screenshot: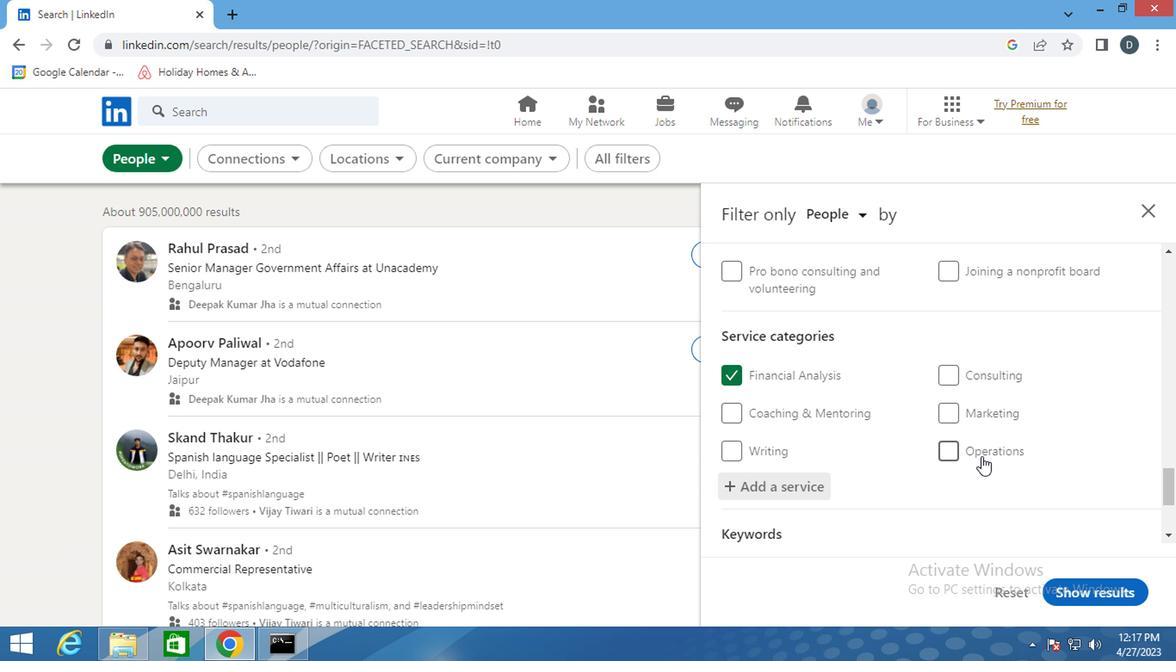 
Action: Mouse scrolled (981, 458) with delta (0, 0)
Screenshot: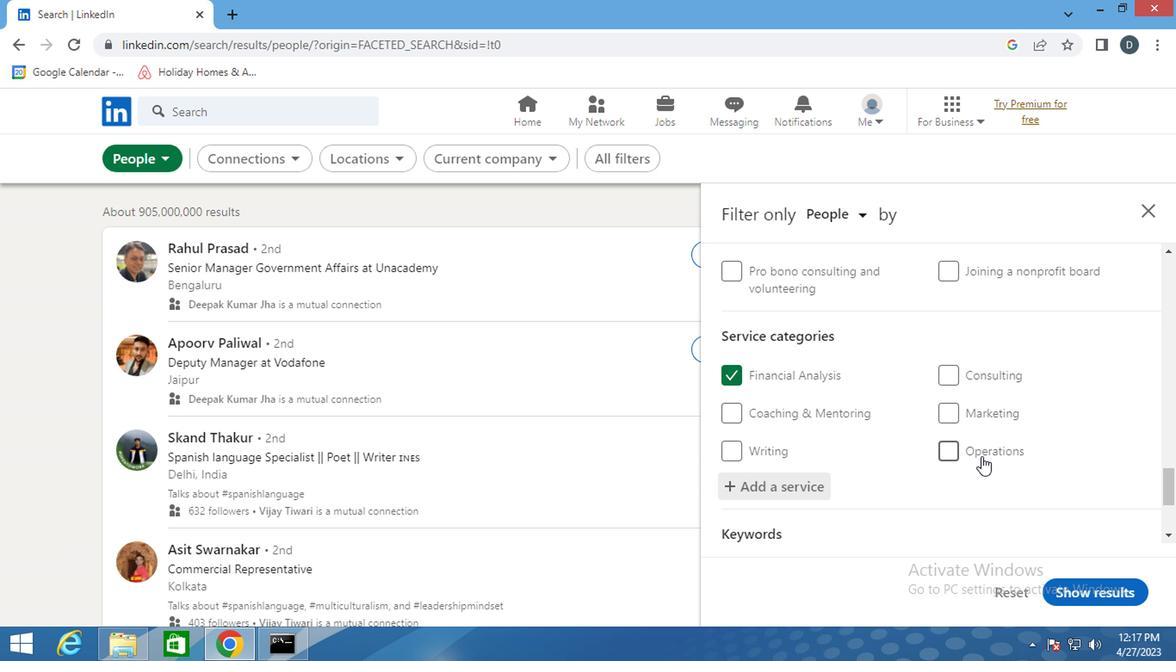
Action: Mouse moved to (980, 466)
Screenshot: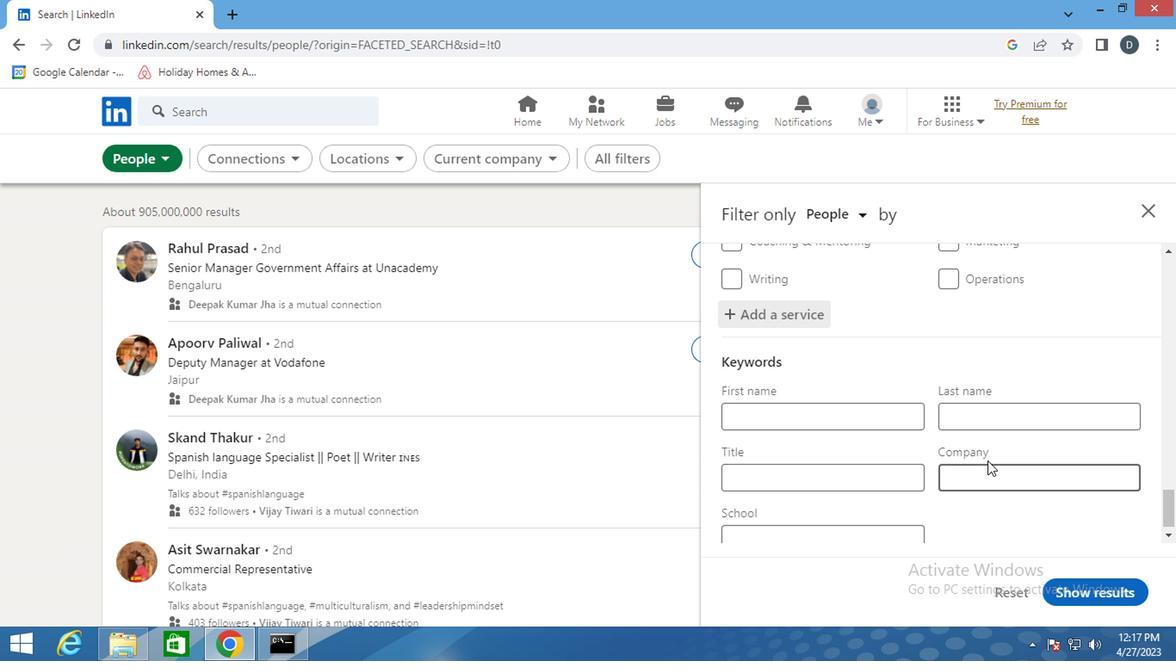 
Action: Mouse scrolled (980, 465) with delta (0, 0)
Screenshot: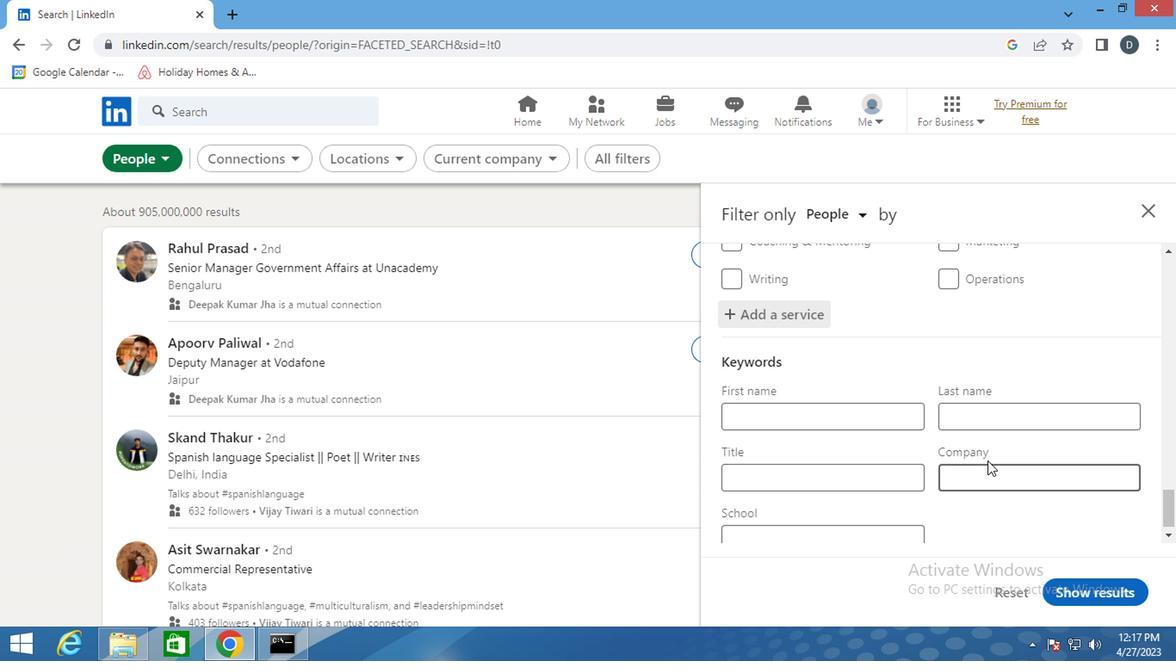 
Action: Mouse moved to (975, 467)
Screenshot: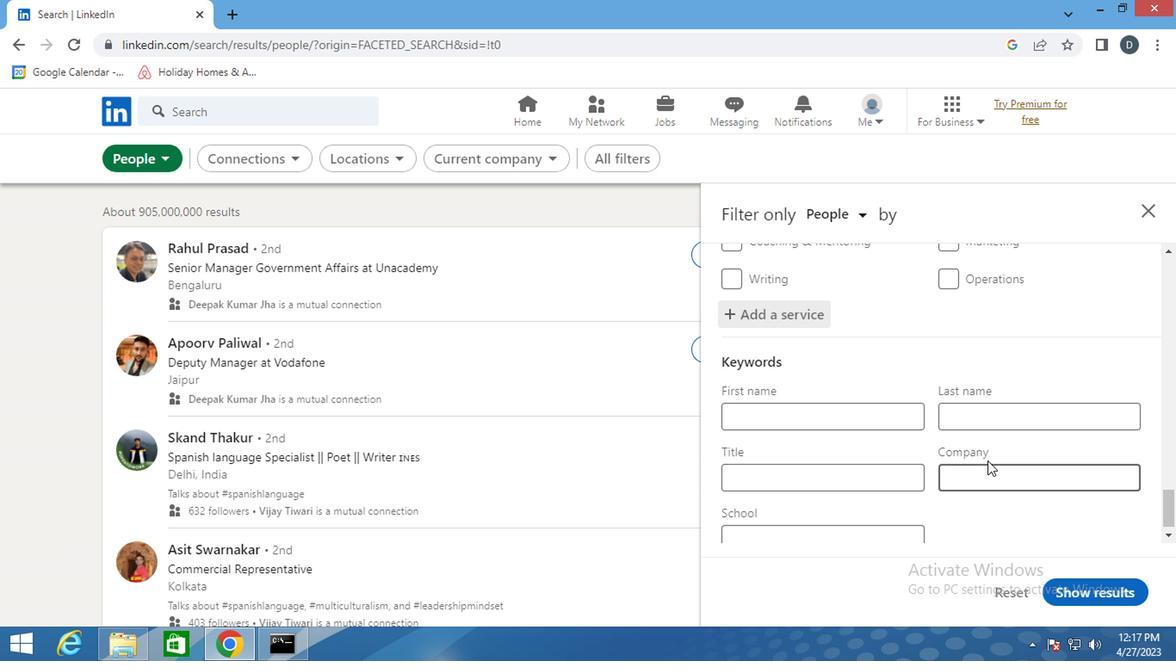 
Action: Mouse scrolled (975, 466) with delta (0, -1)
Screenshot: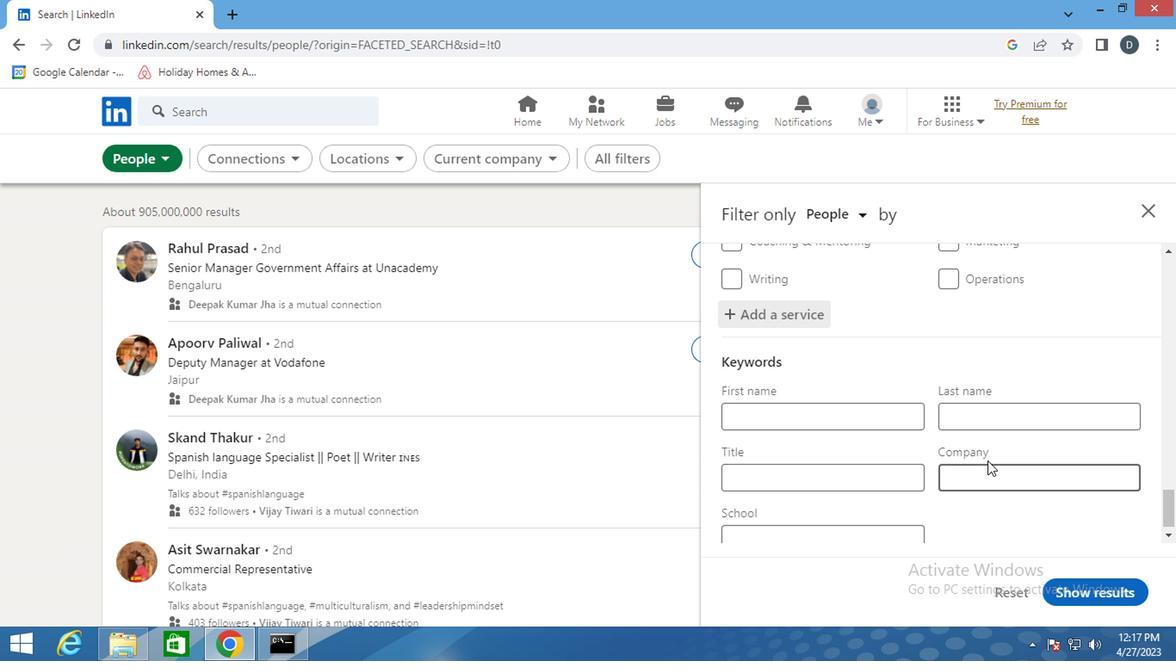 
Action: Mouse moved to (884, 471)
Screenshot: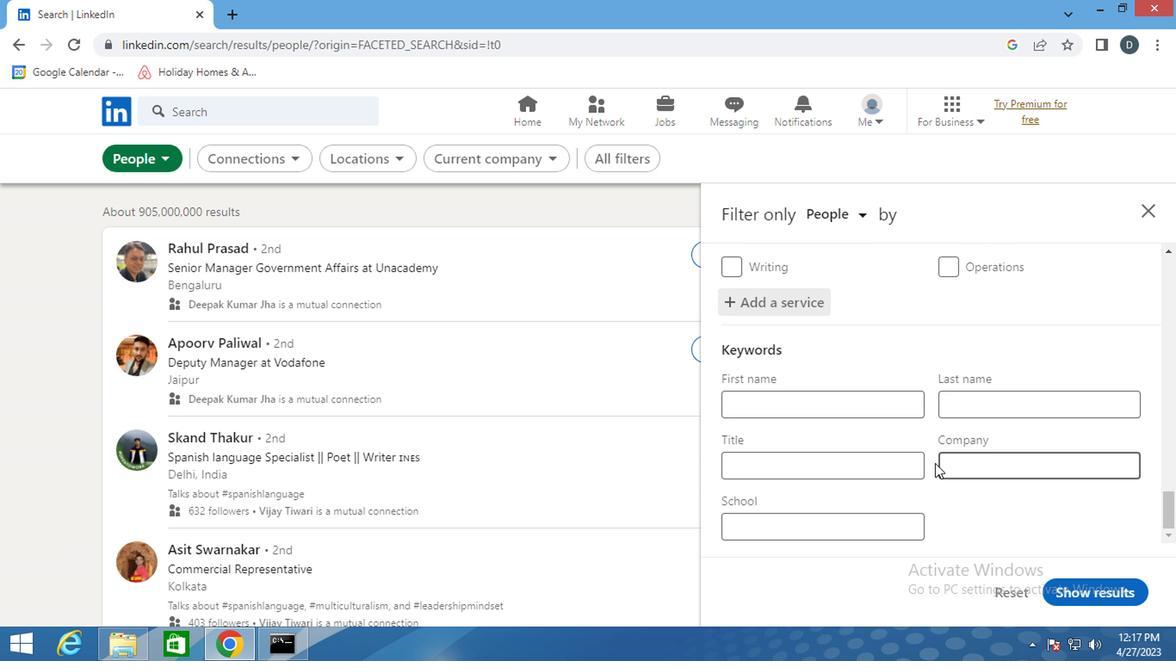 
Action: Mouse pressed left at (884, 471)
Screenshot: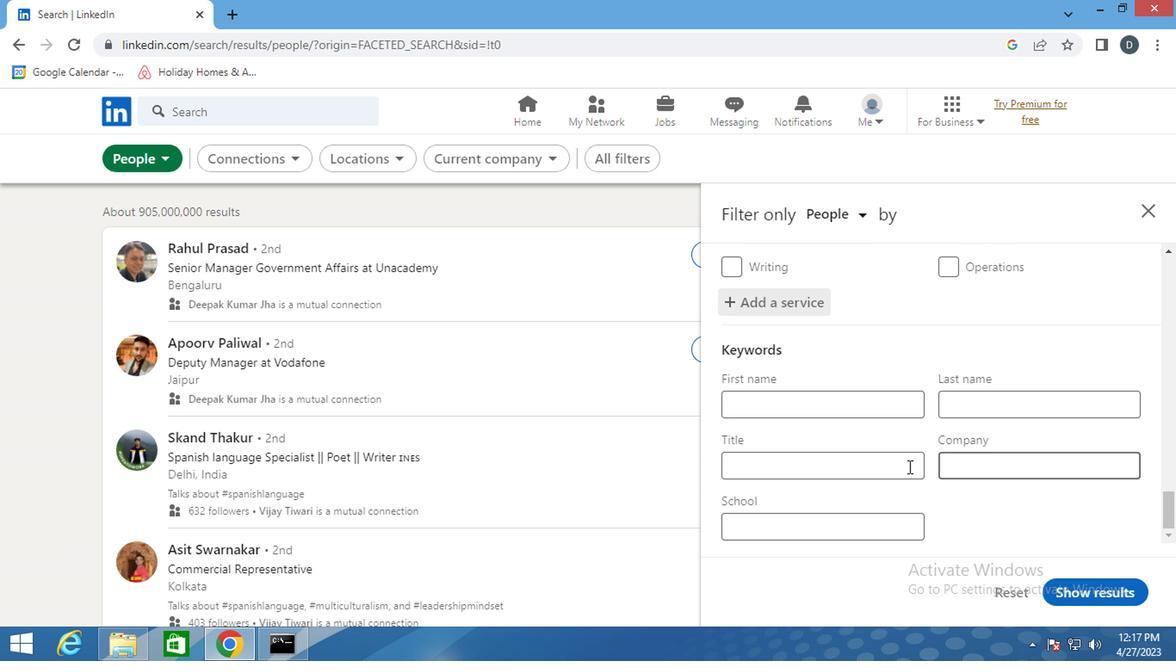 
Action: Key pressed <Key.shift><Key.shift>SUICIDE<Key.space><Key.shift>HPOT<Key.backspace><Key.backspace><Key.backspace>OTLINE<Key.space><Key.shift><Key.shift>VOLUNTEER
Screenshot: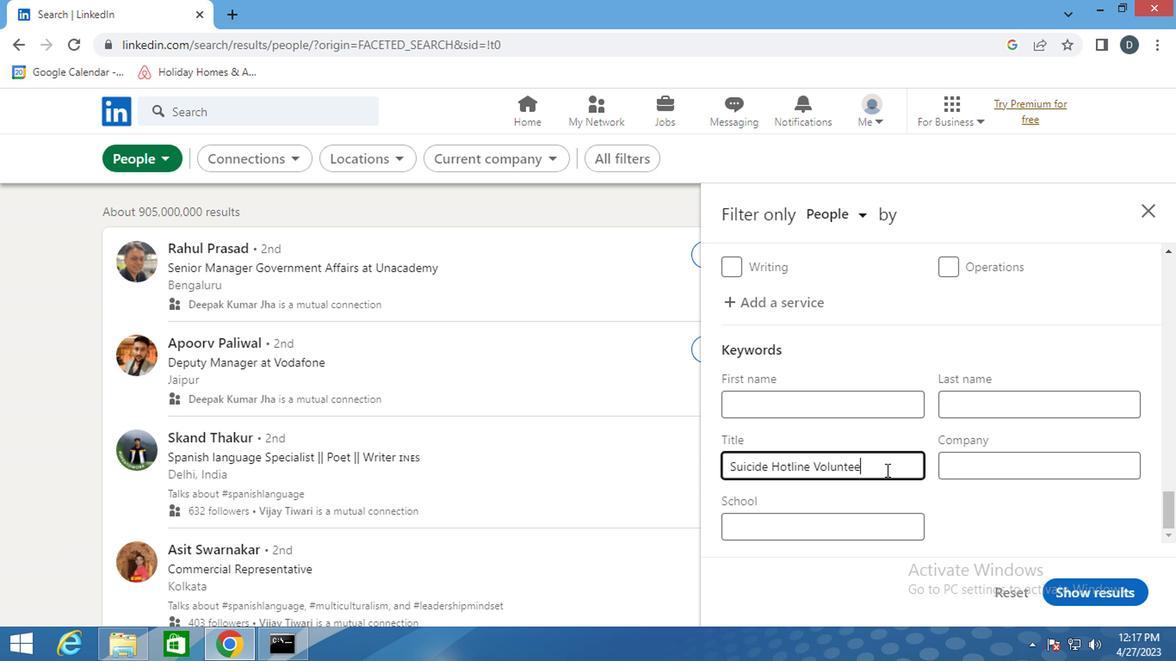 
Action: Mouse moved to (1083, 599)
Screenshot: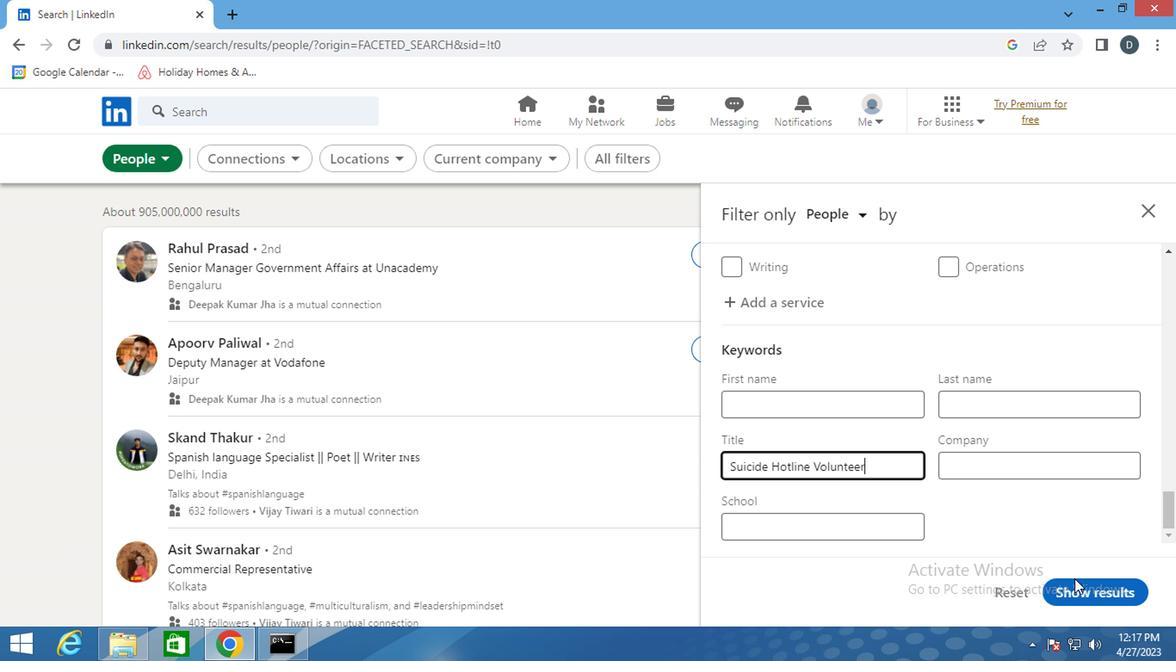 
Action: Mouse pressed left at (1083, 599)
Screenshot: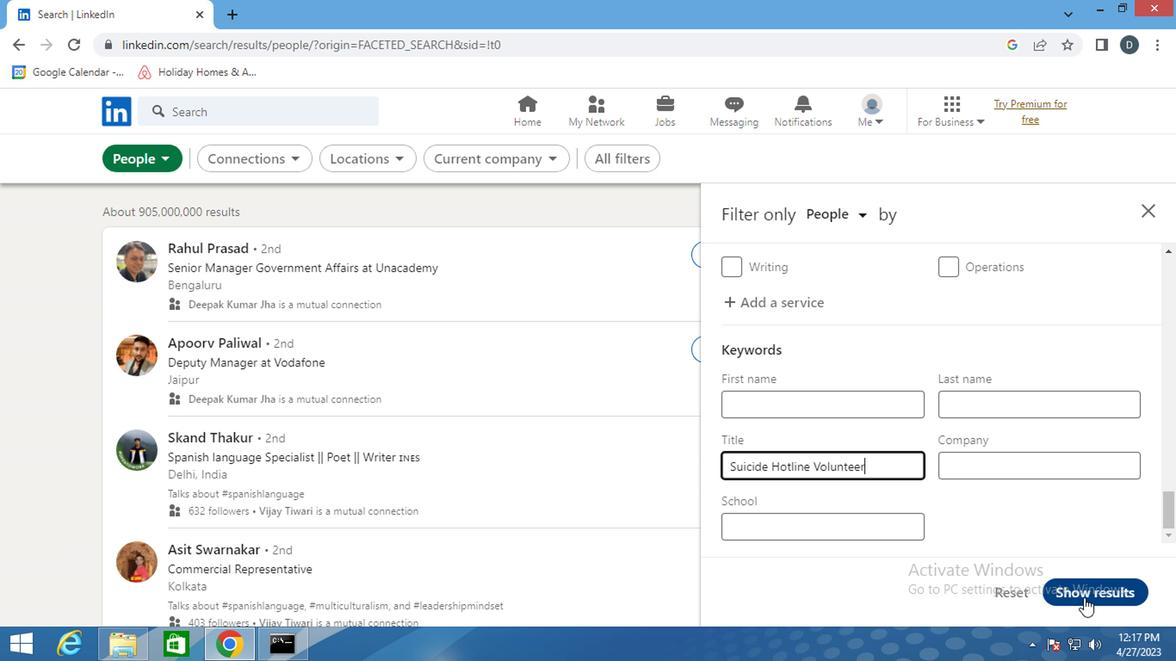 
Action: Mouse moved to (944, 433)
Screenshot: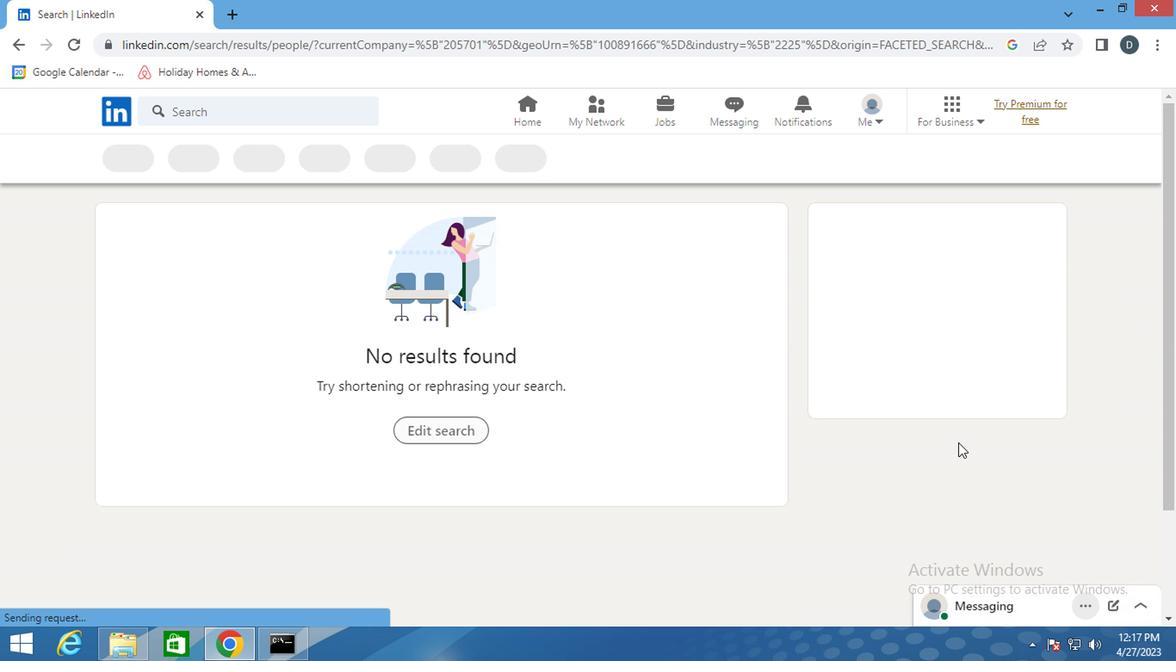 
